 Task: Research Airbnb options in Akashi, Japan from 2nd November, 2023 to 9th November, 2023 for 5 adults. Place can be shared room with 2 bedrooms having 5 beds and 2 bathrooms. Property type can be flat. Amenities needed are: wifi, washing machine. Look for 5 properties as per requirement.
Action: Mouse moved to (557, 127)
Screenshot: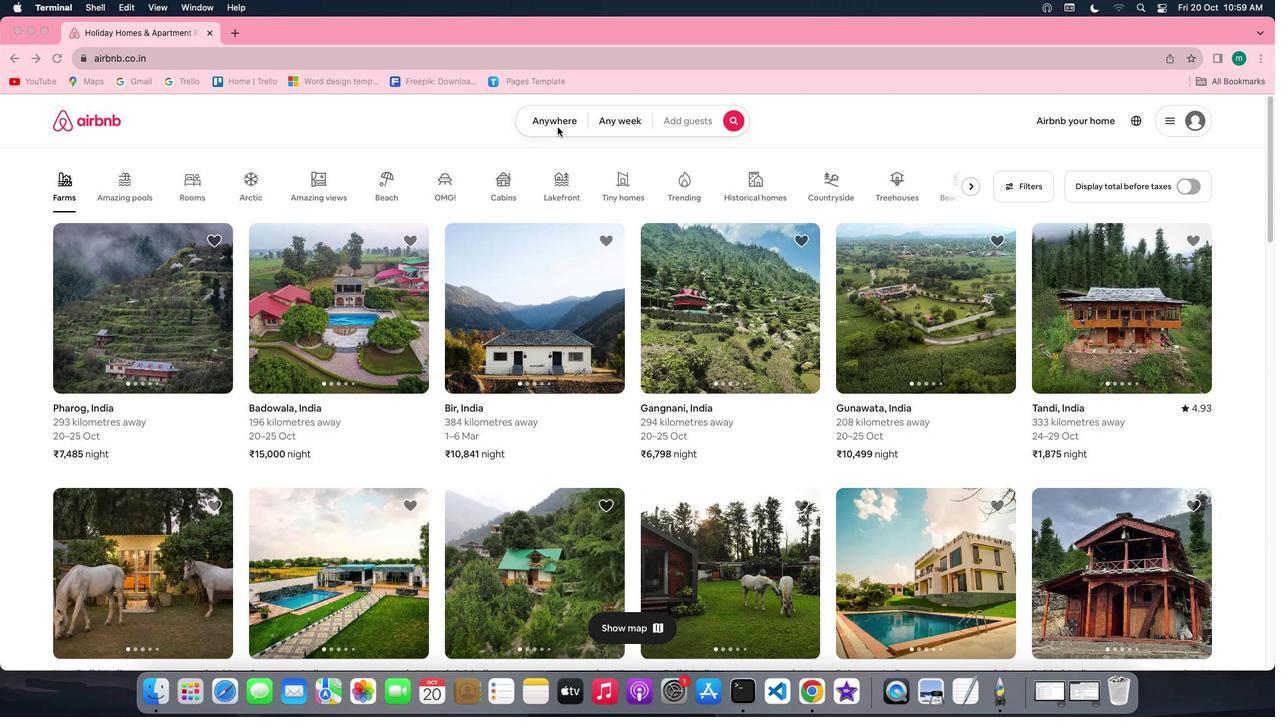 
Action: Mouse pressed left at (557, 127)
Screenshot: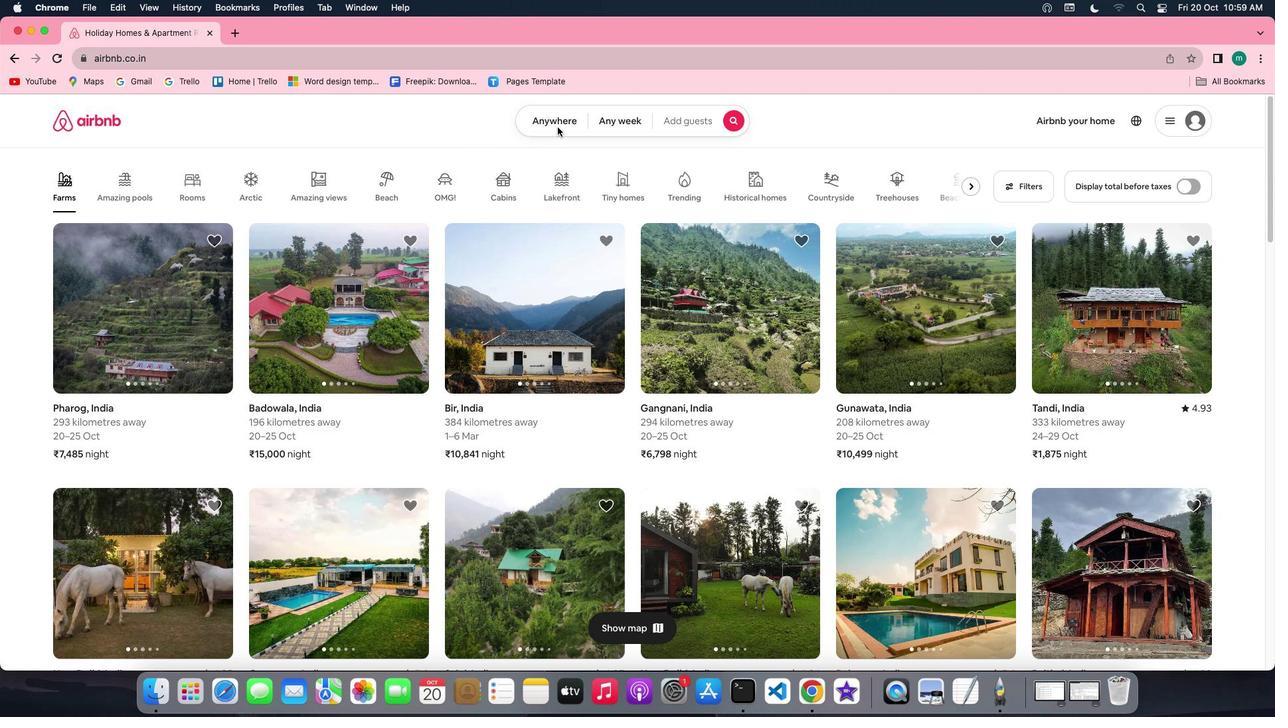 
Action: Mouse pressed left at (557, 127)
Screenshot: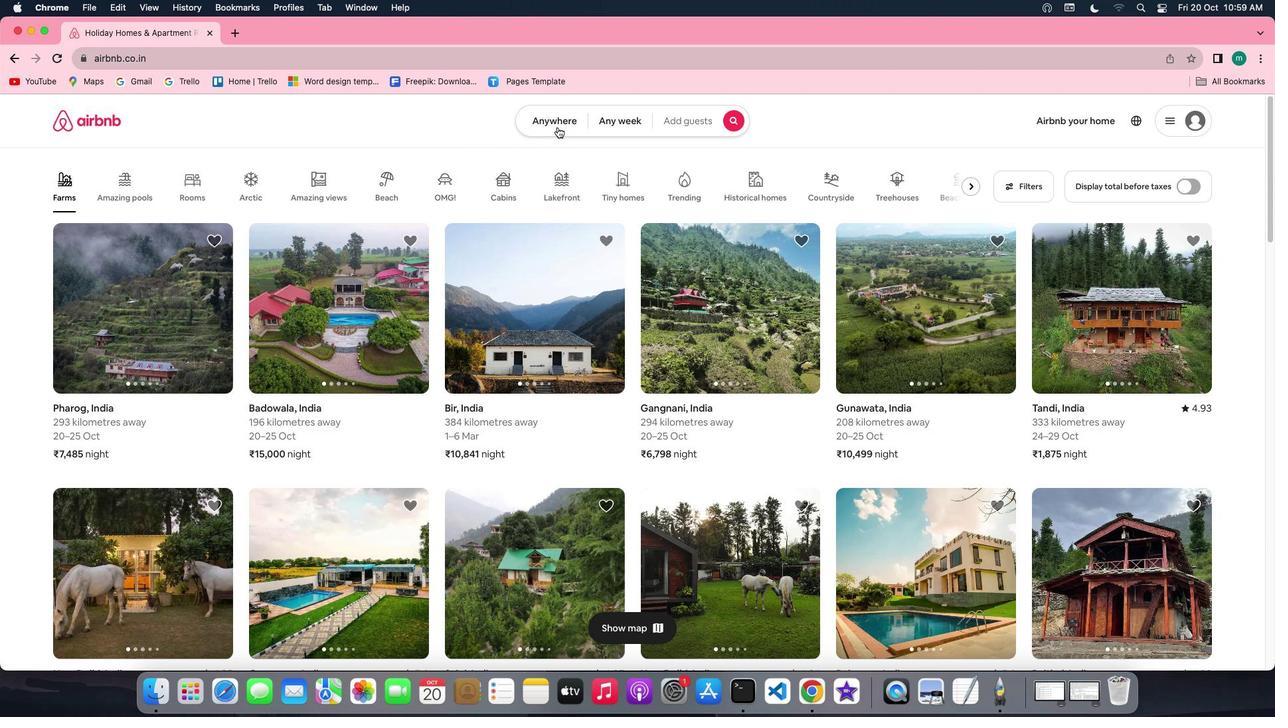 
Action: Mouse moved to (455, 177)
Screenshot: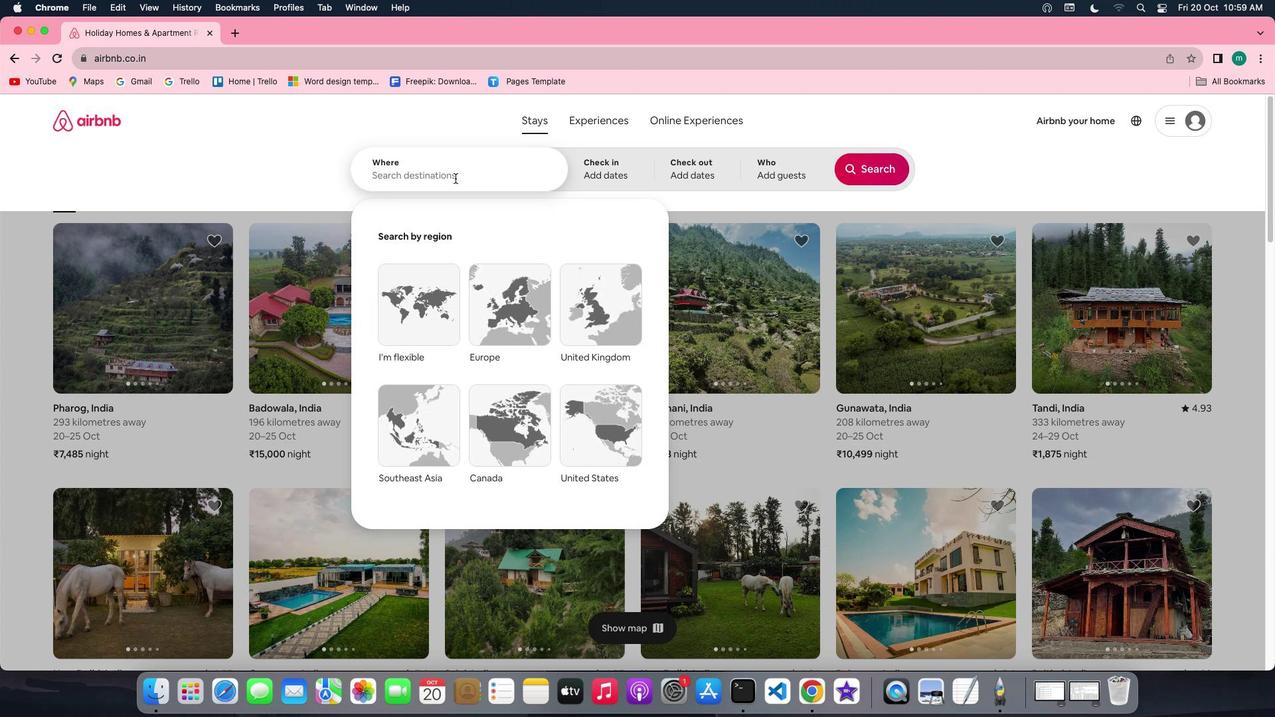 
Action: Mouse pressed left at (455, 177)
Screenshot: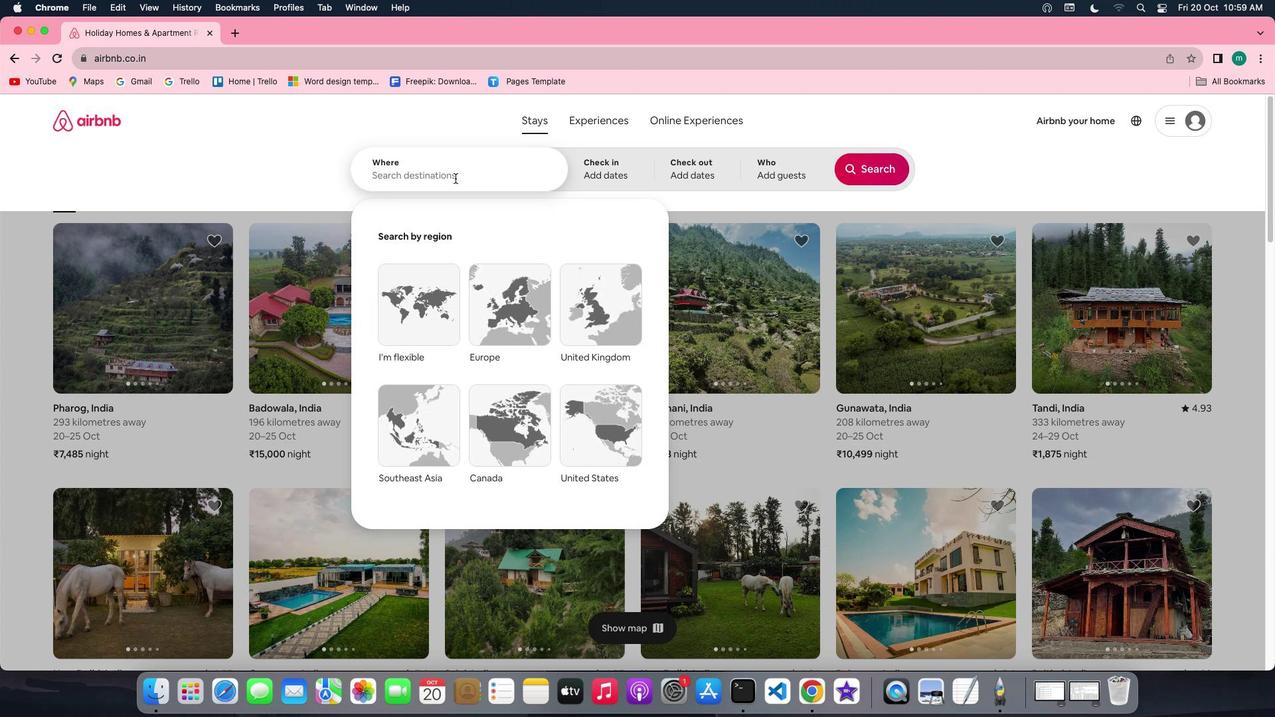 
Action: Key pressed Key.shift'A''k''a''s''h''i'','Key.shift'j''a''p''a''n'
Screenshot: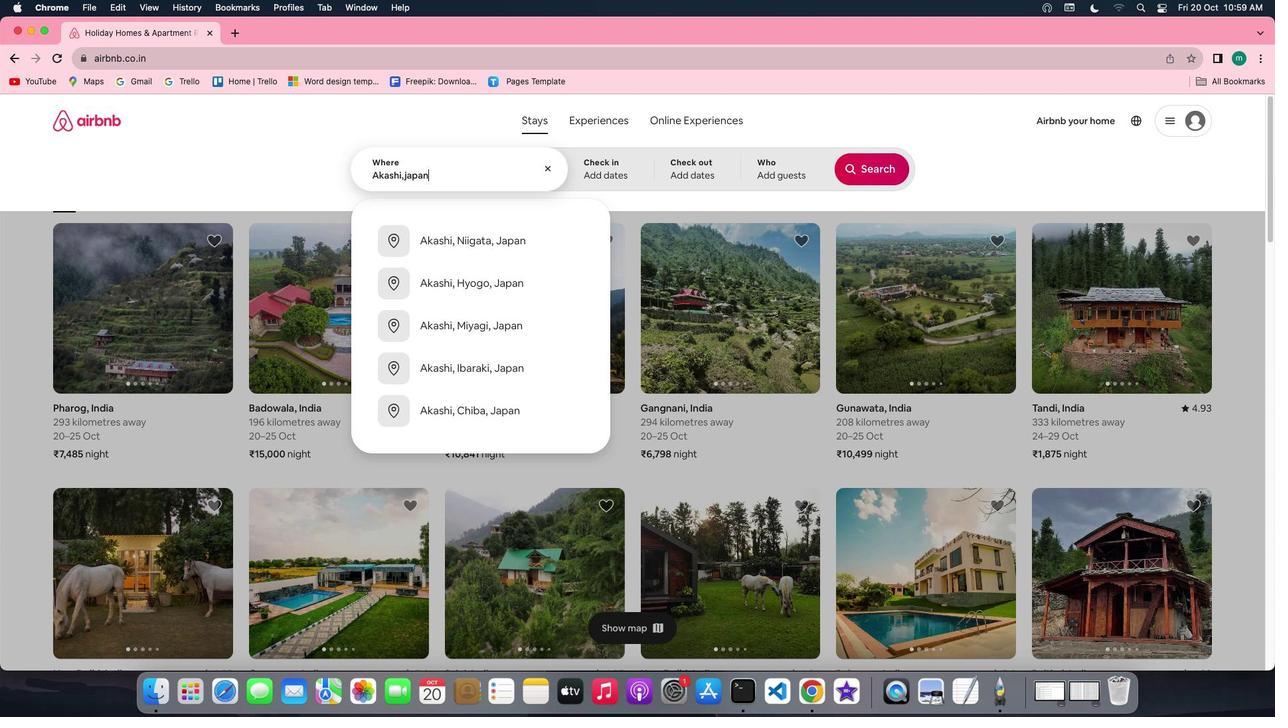 
Action: Mouse moved to (591, 175)
Screenshot: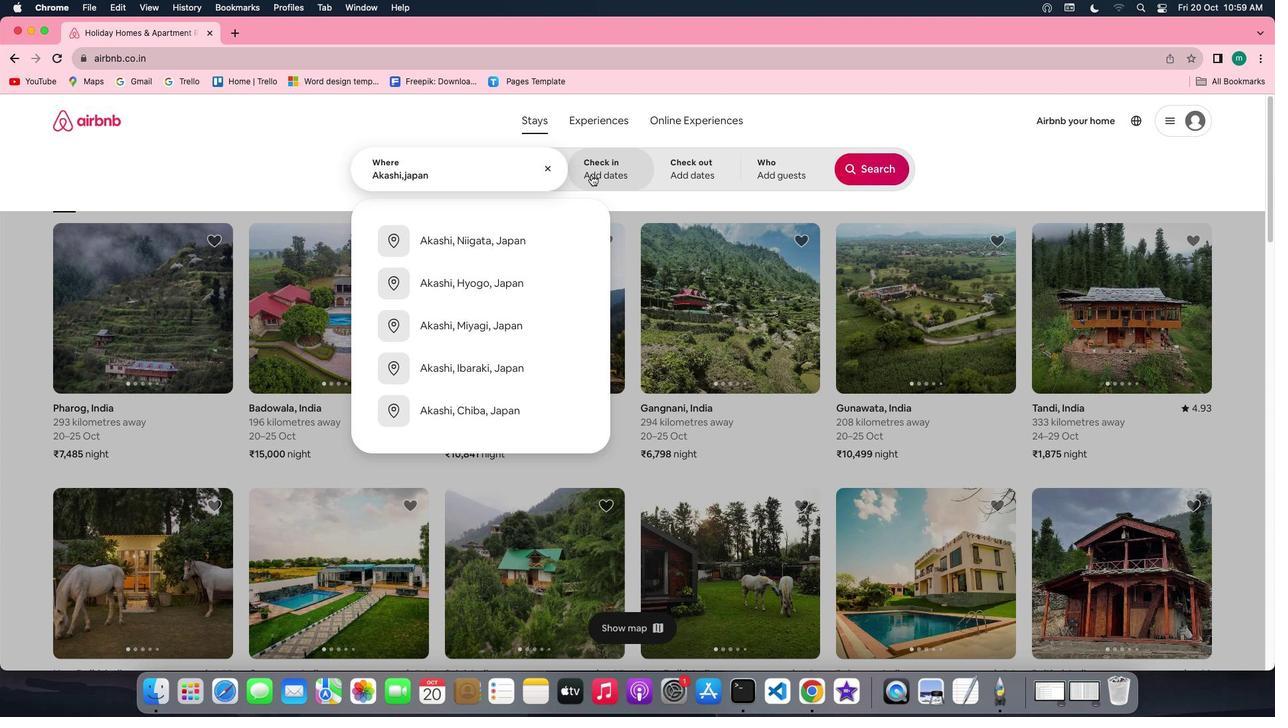 
Action: Mouse pressed left at (591, 175)
Screenshot: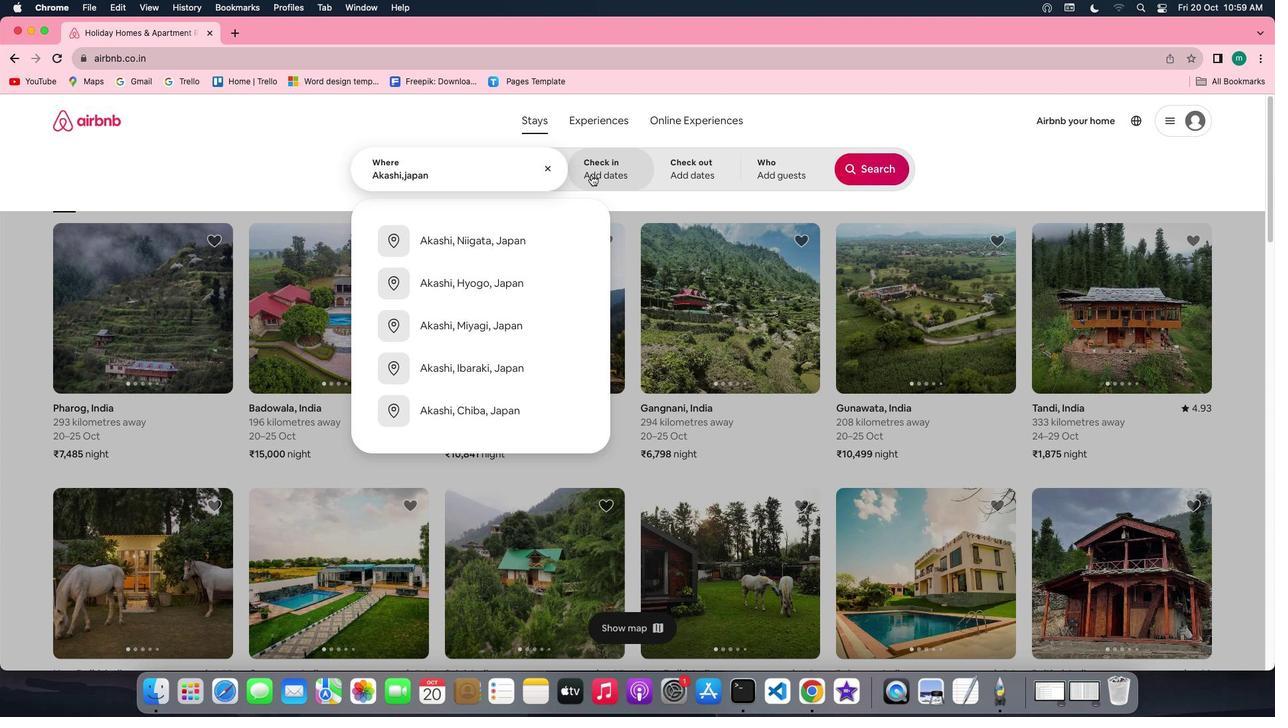 
Action: Mouse moved to (785, 322)
Screenshot: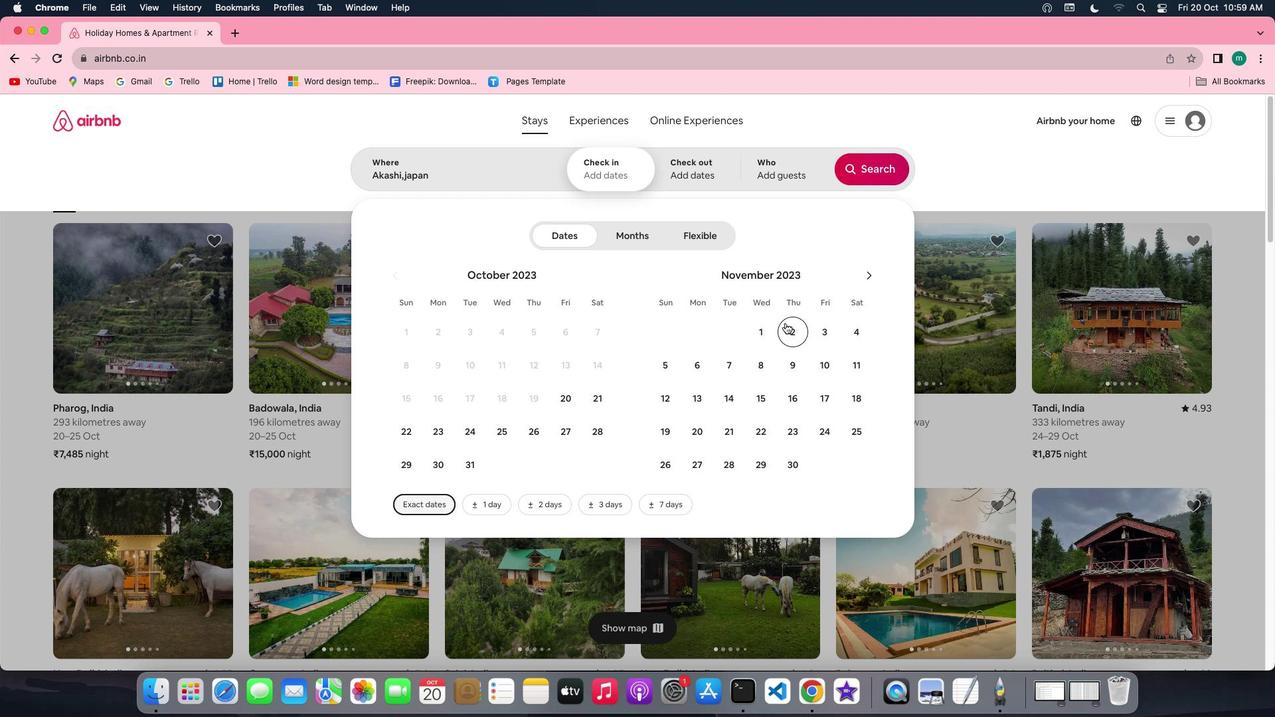 
Action: Mouse pressed left at (785, 322)
Screenshot: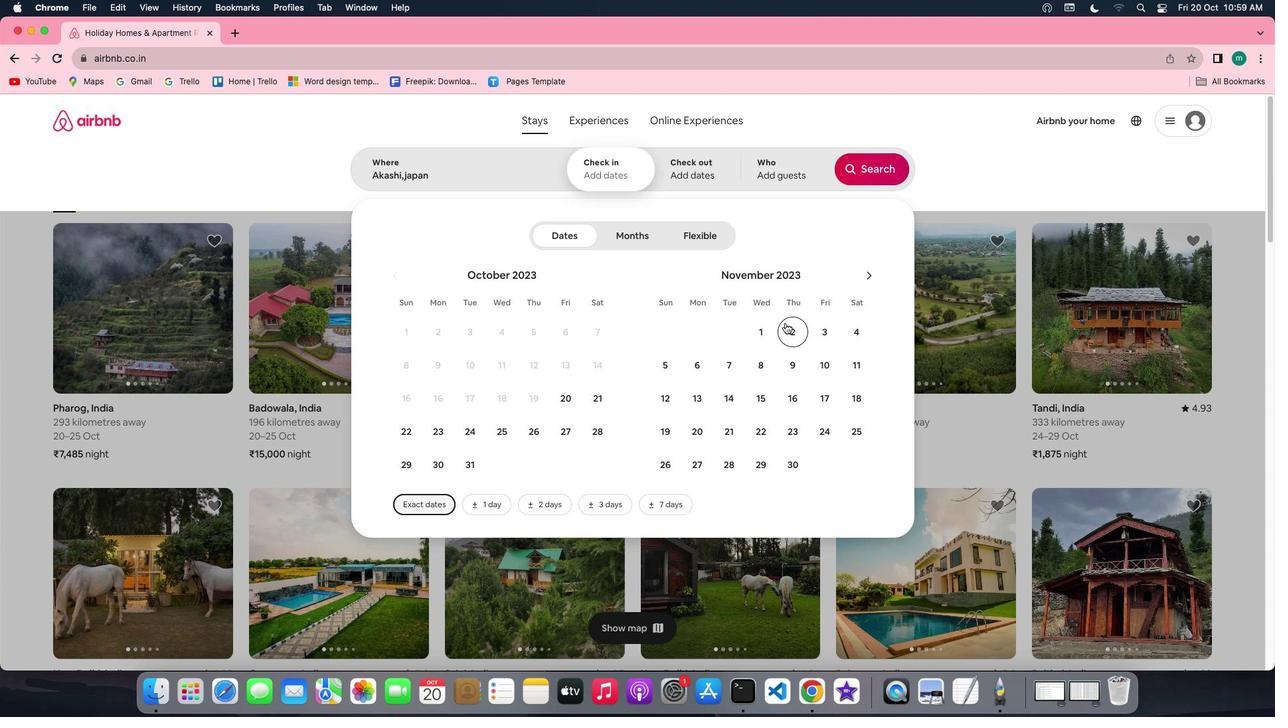 
Action: Mouse moved to (791, 361)
Screenshot: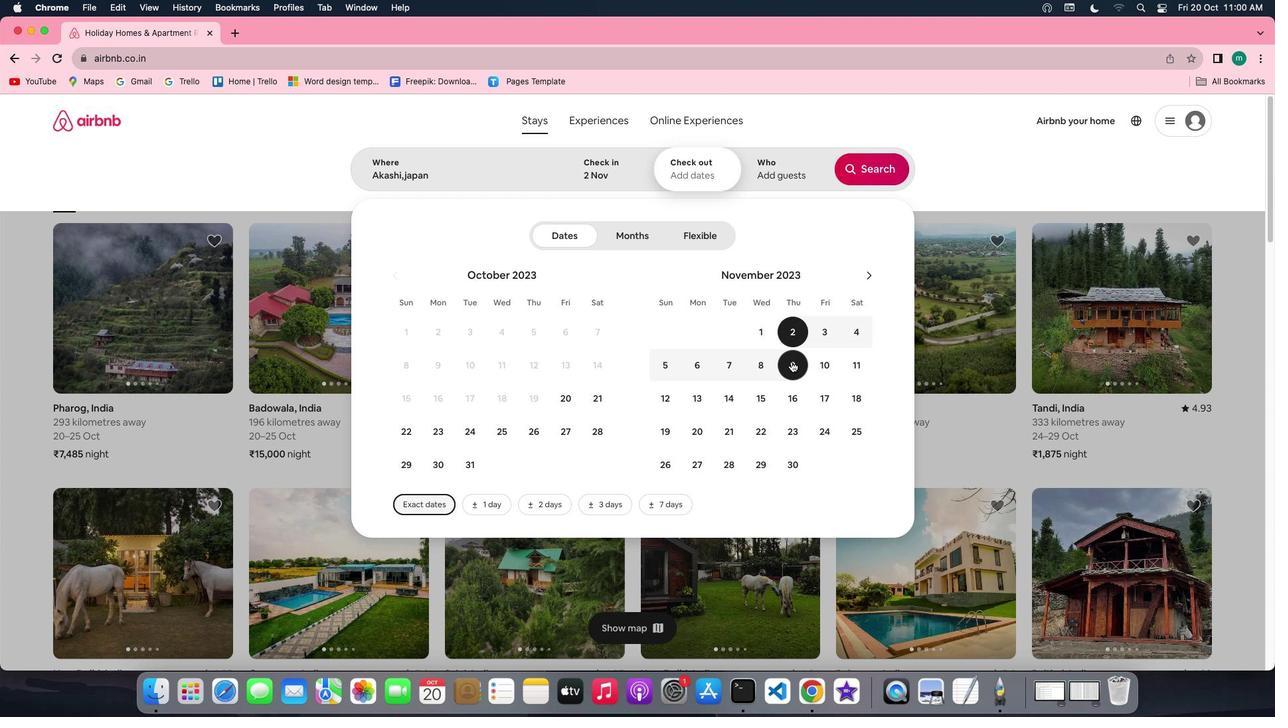 
Action: Mouse pressed left at (791, 361)
Screenshot: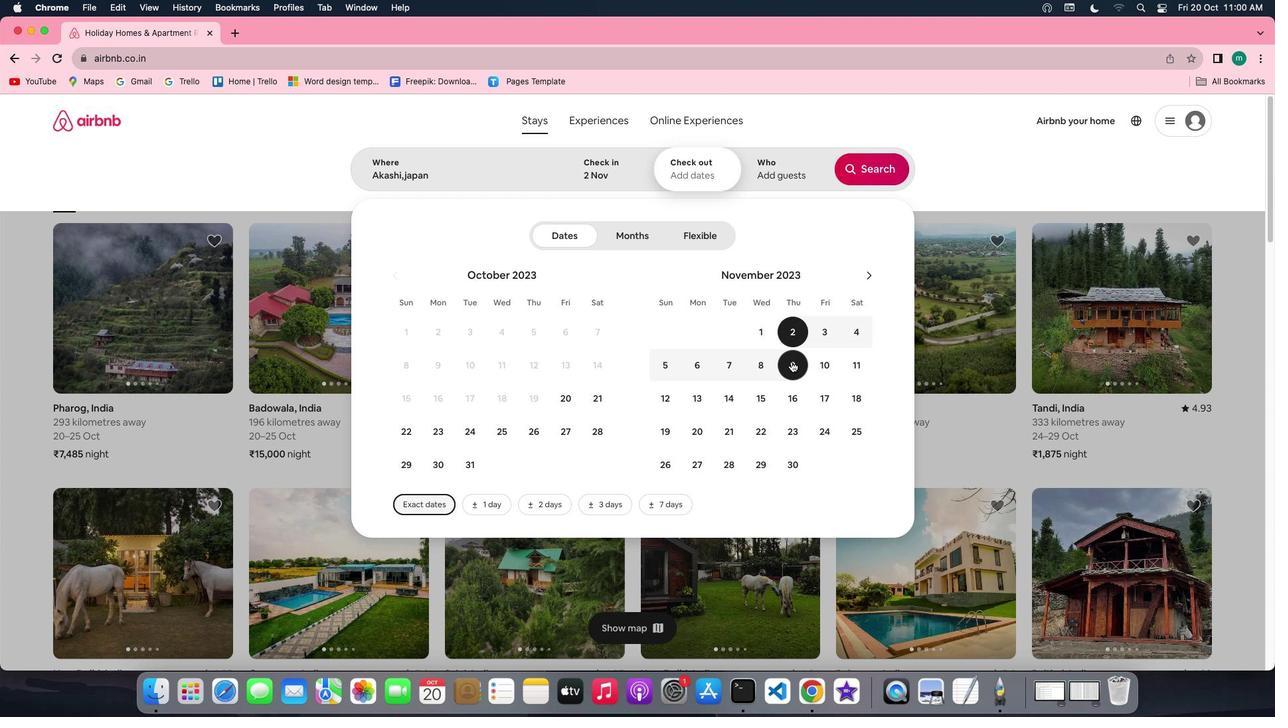 
Action: Mouse moved to (792, 177)
Screenshot: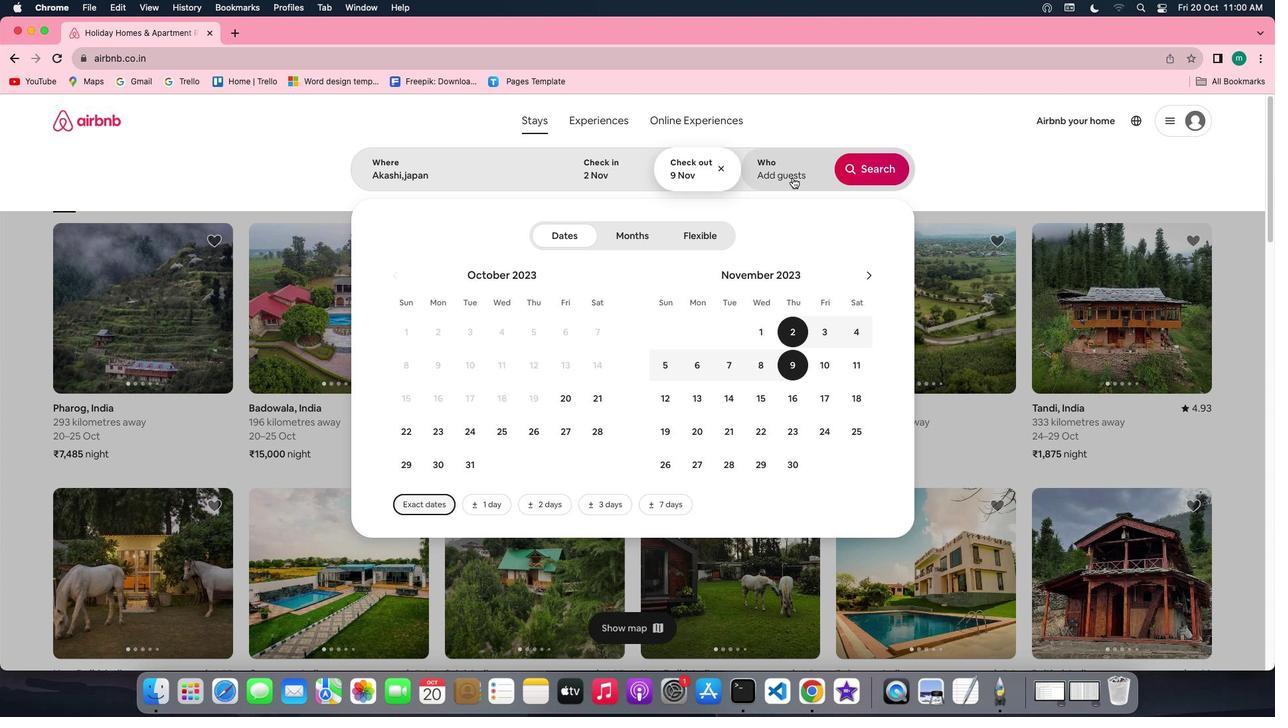 
Action: Mouse pressed left at (792, 177)
Screenshot: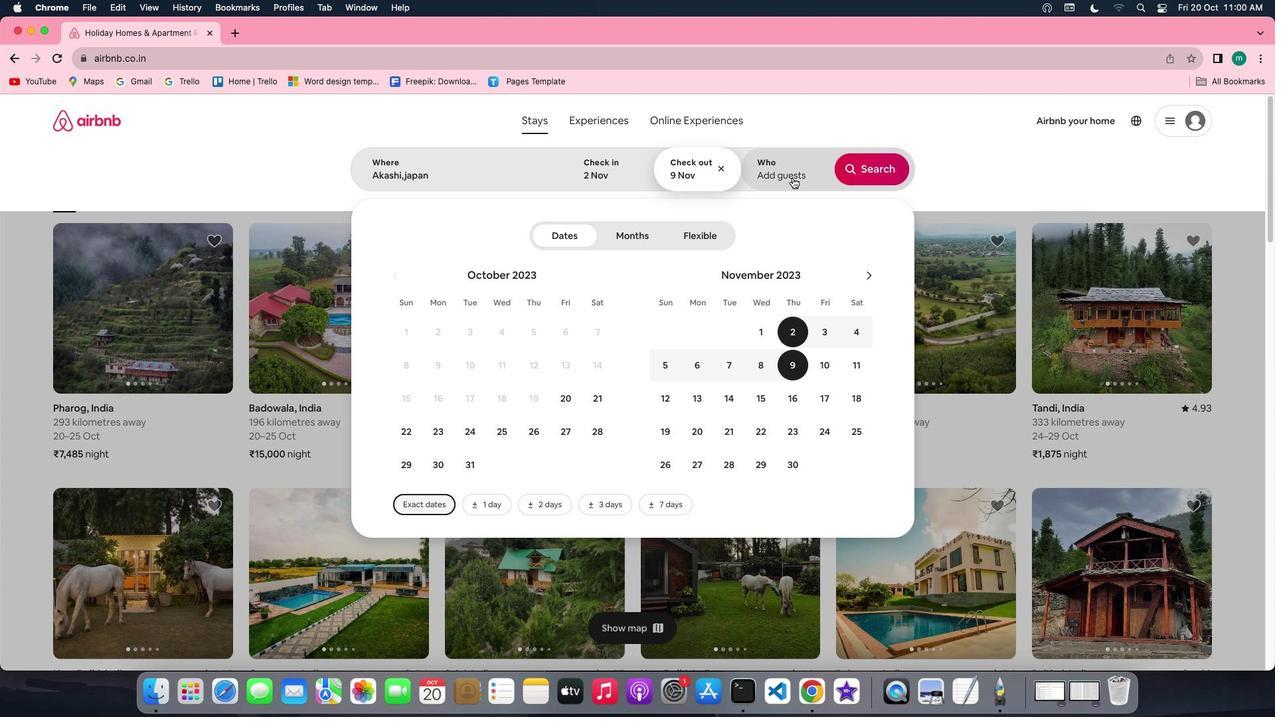 
Action: Mouse moved to (875, 237)
Screenshot: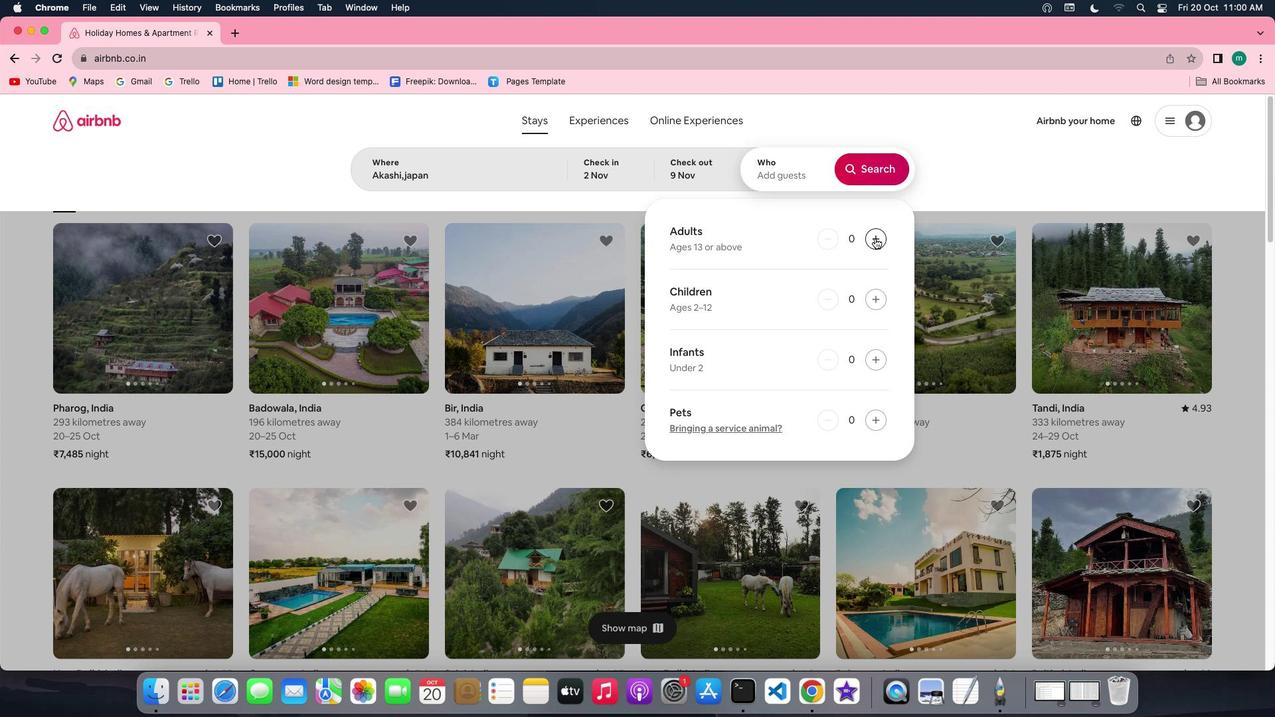 
Action: Mouse pressed left at (875, 237)
Screenshot: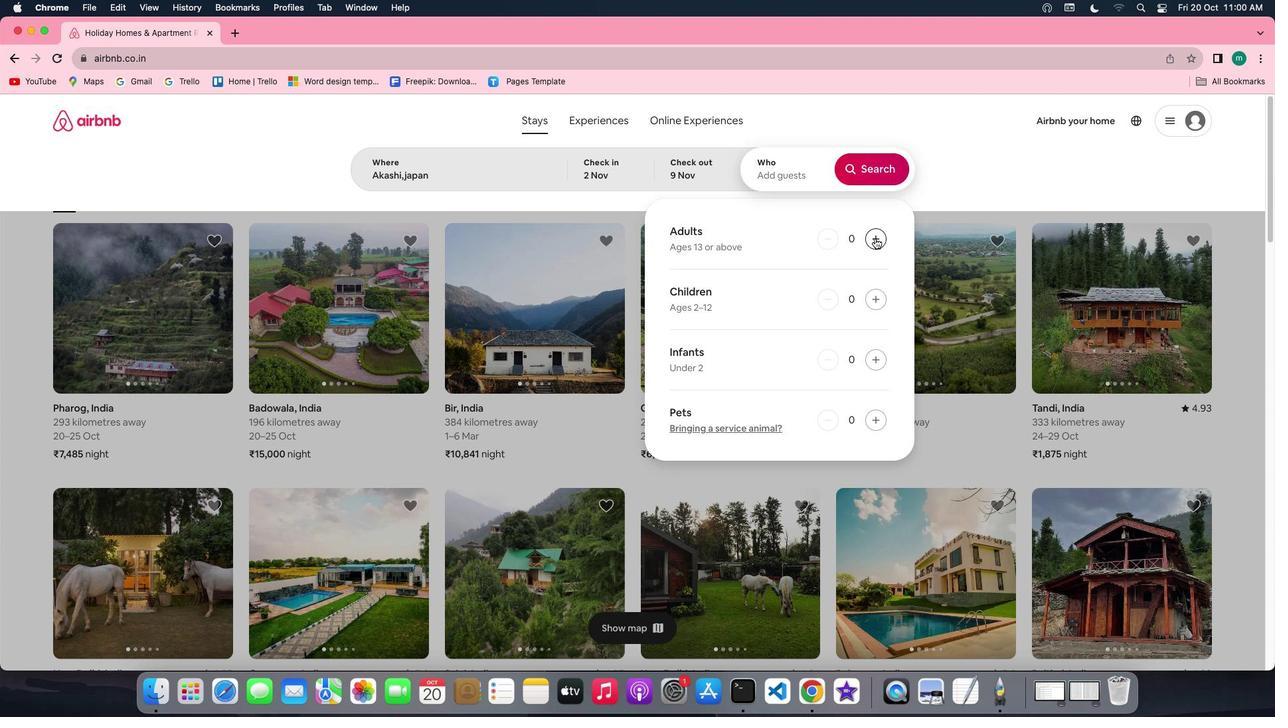 
Action: Mouse pressed left at (875, 237)
Screenshot: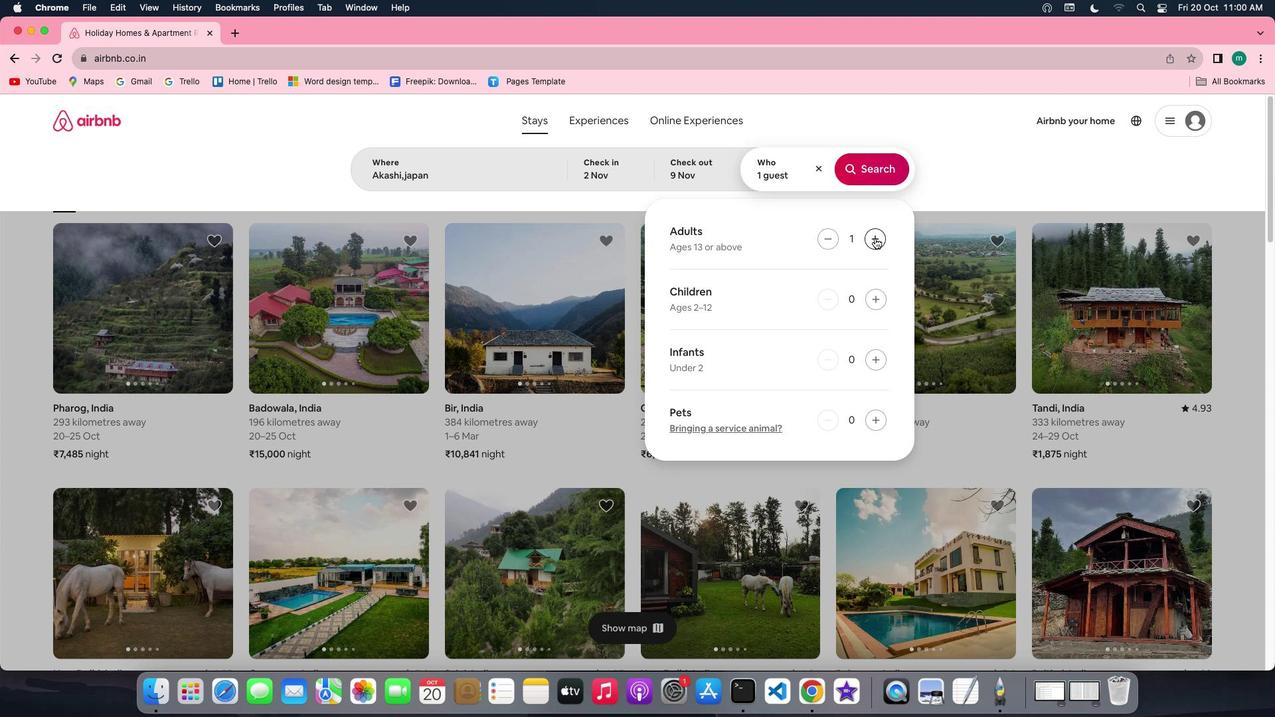 
Action: Mouse pressed left at (875, 237)
Screenshot: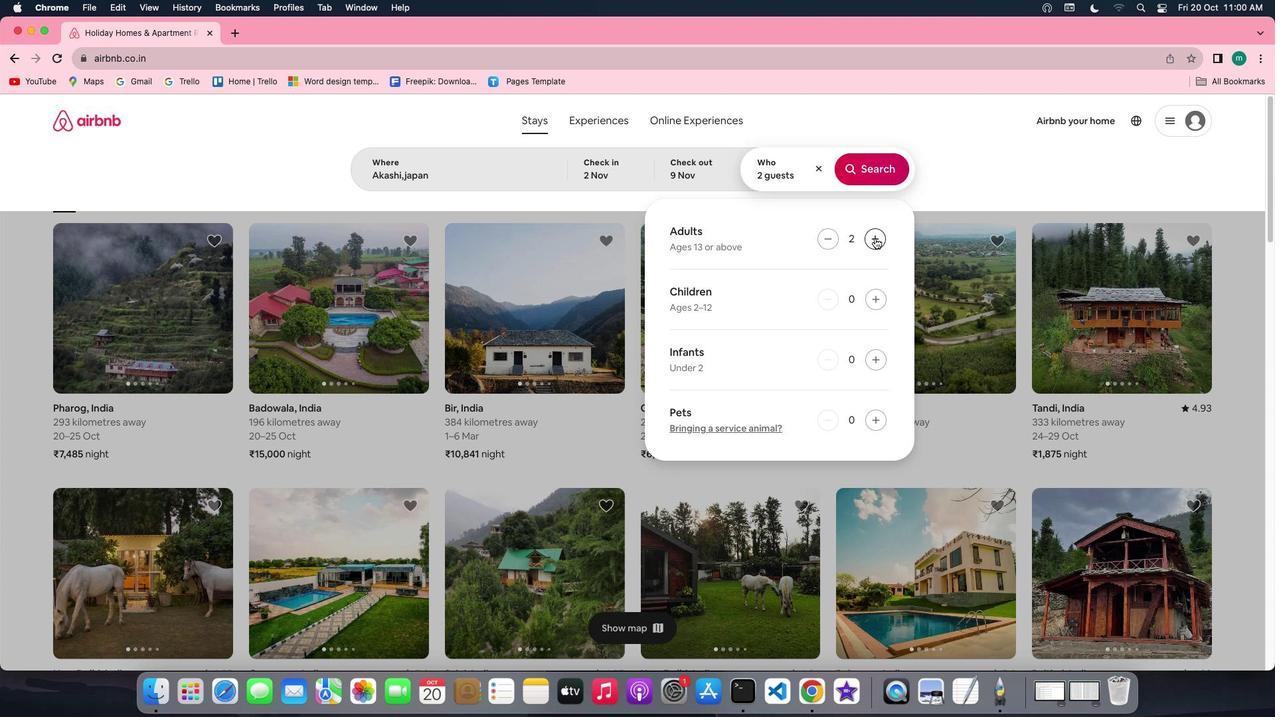 
Action: Mouse pressed left at (875, 237)
Screenshot: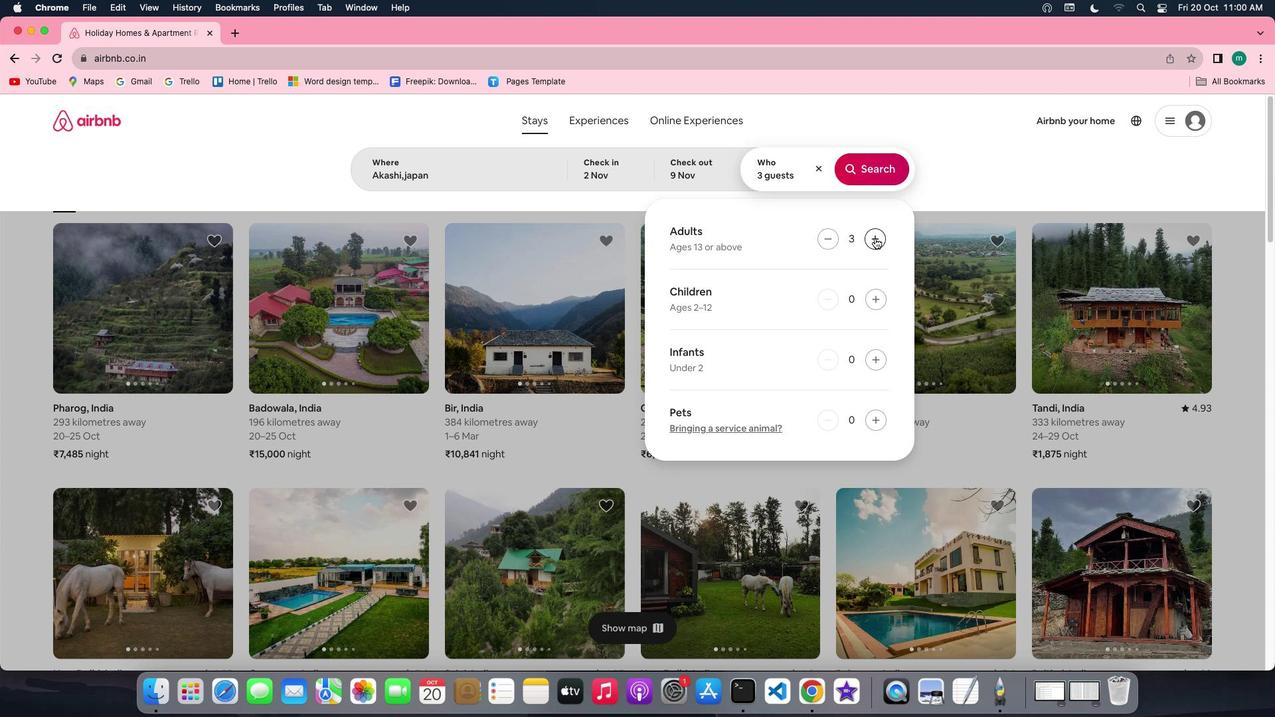 
Action: Mouse pressed left at (875, 237)
Screenshot: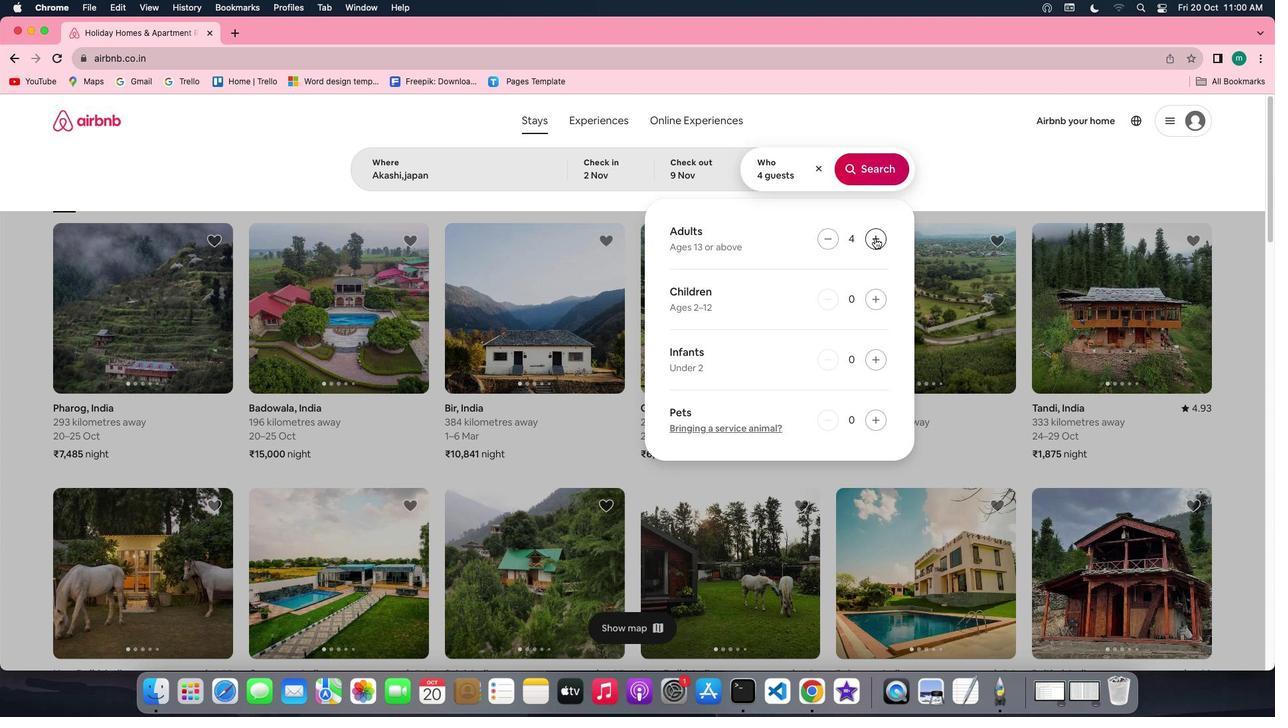 
Action: Mouse moved to (881, 183)
Screenshot: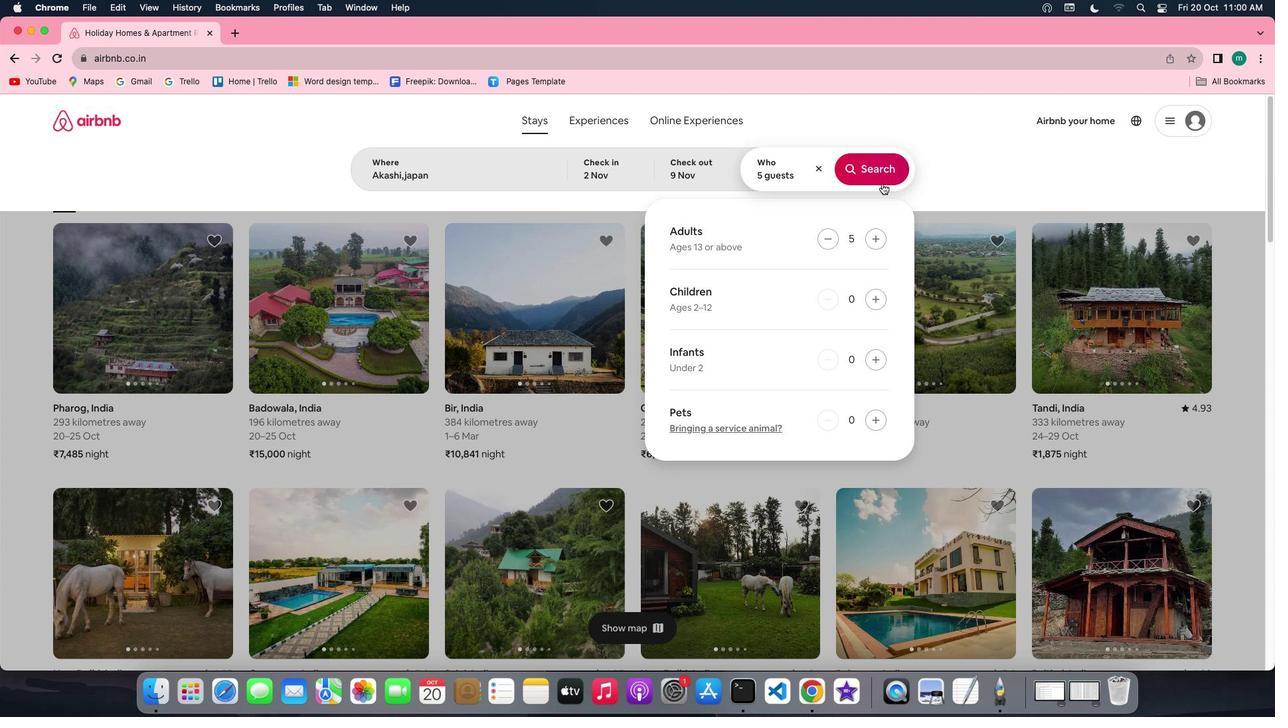 
Action: Mouse pressed left at (881, 183)
Screenshot: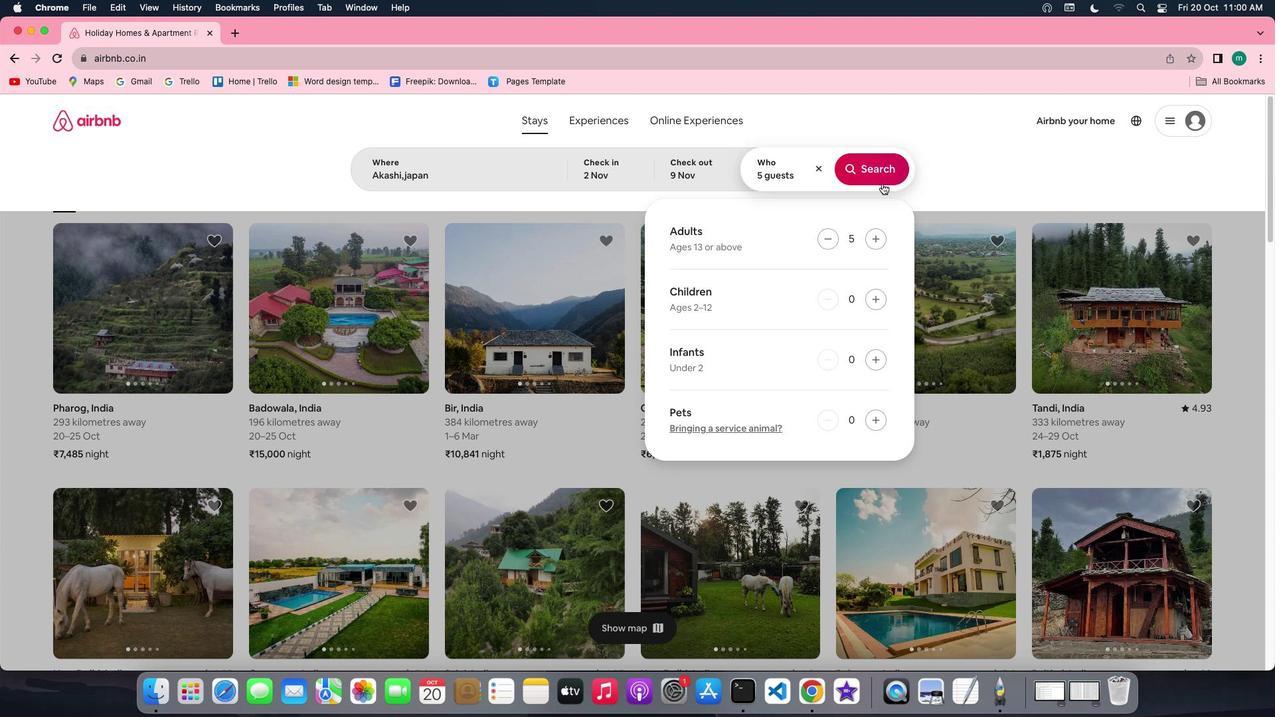
Action: Mouse moved to (1062, 174)
Screenshot: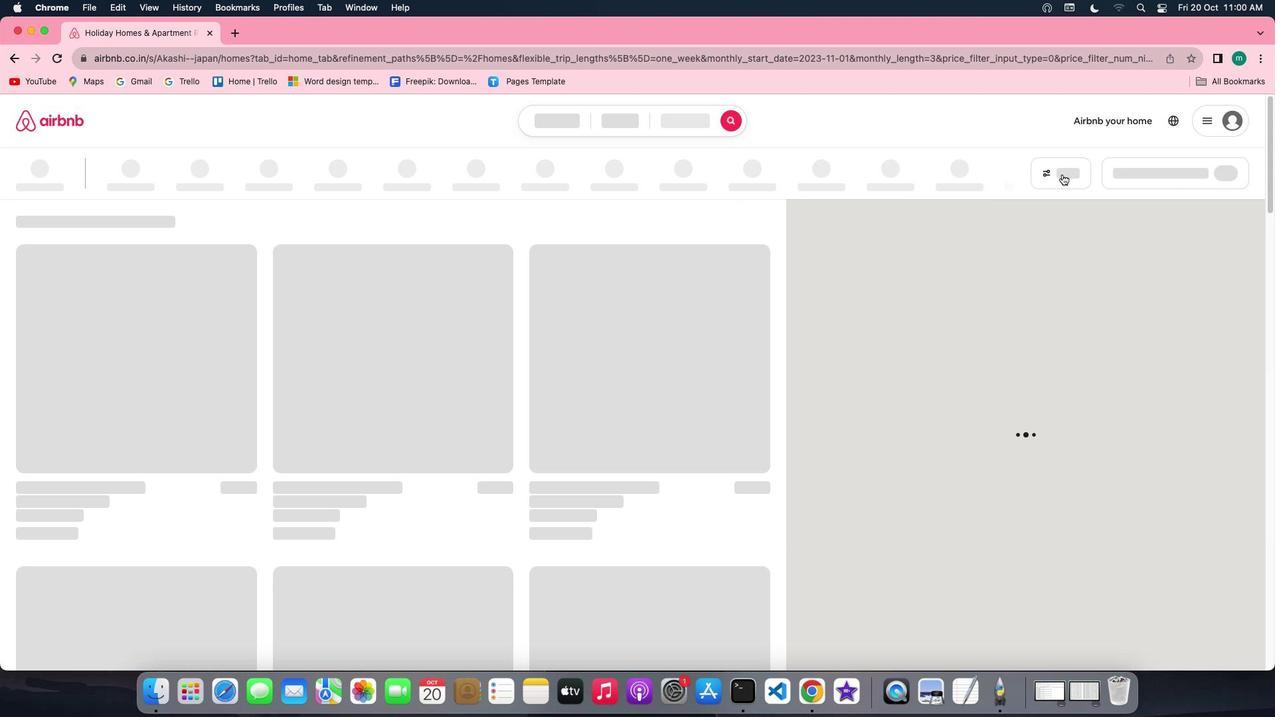 
Action: Mouse pressed left at (1062, 174)
Screenshot: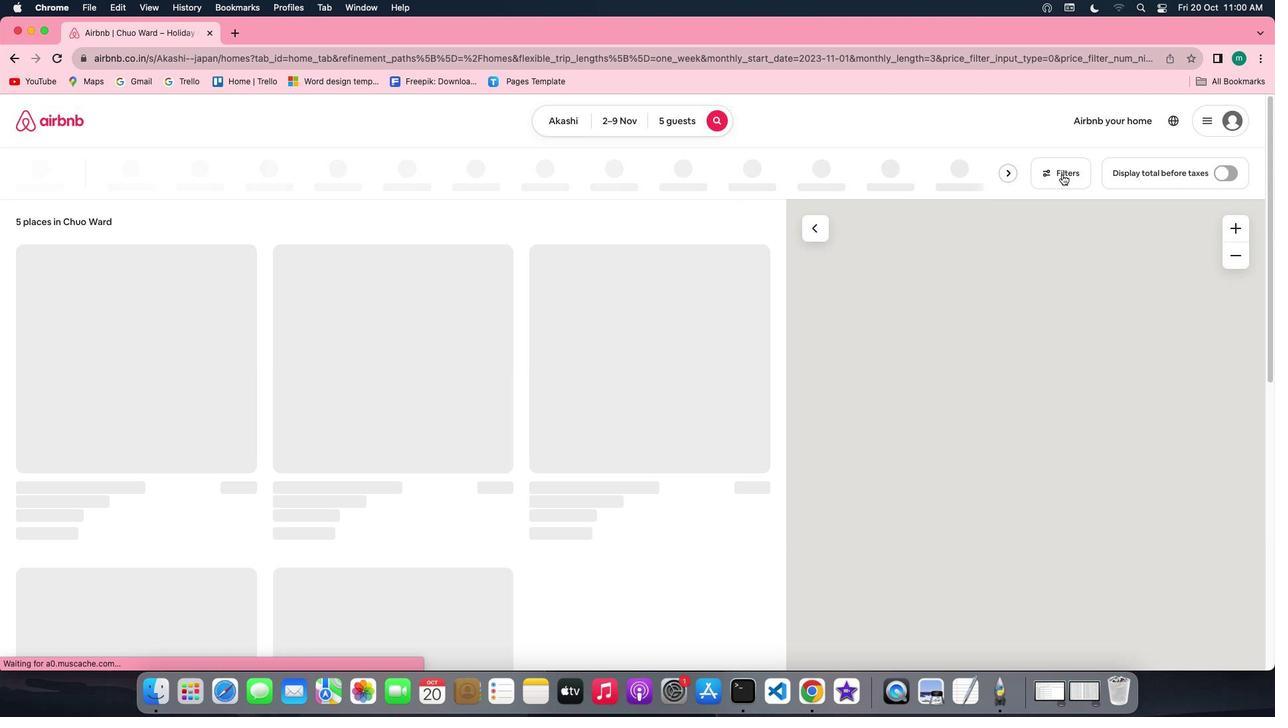 
Action: Mouse moved to (559, 353)
Screenshot: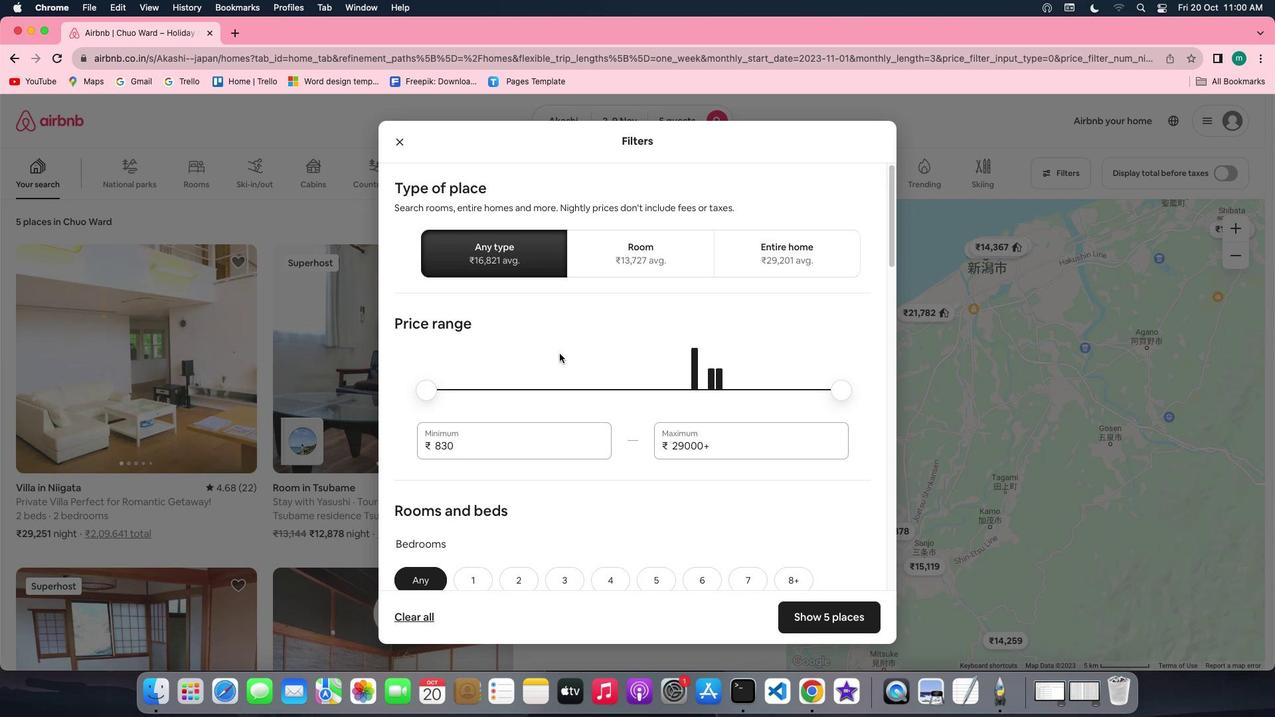 
Action: Mouse scrolled (559, 353) with delta (0, 0)
Screenshot: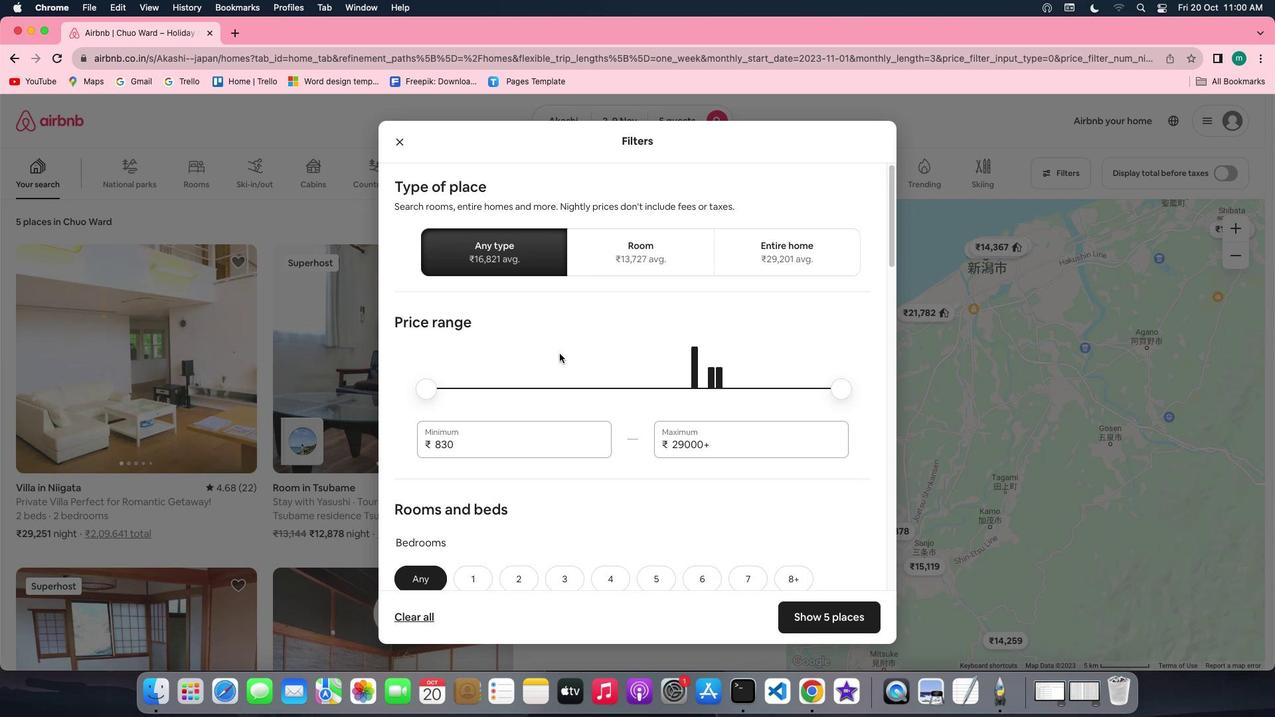 
Action: Mouse scrolled (559, 353) with delta (0, 0)
Screenshot: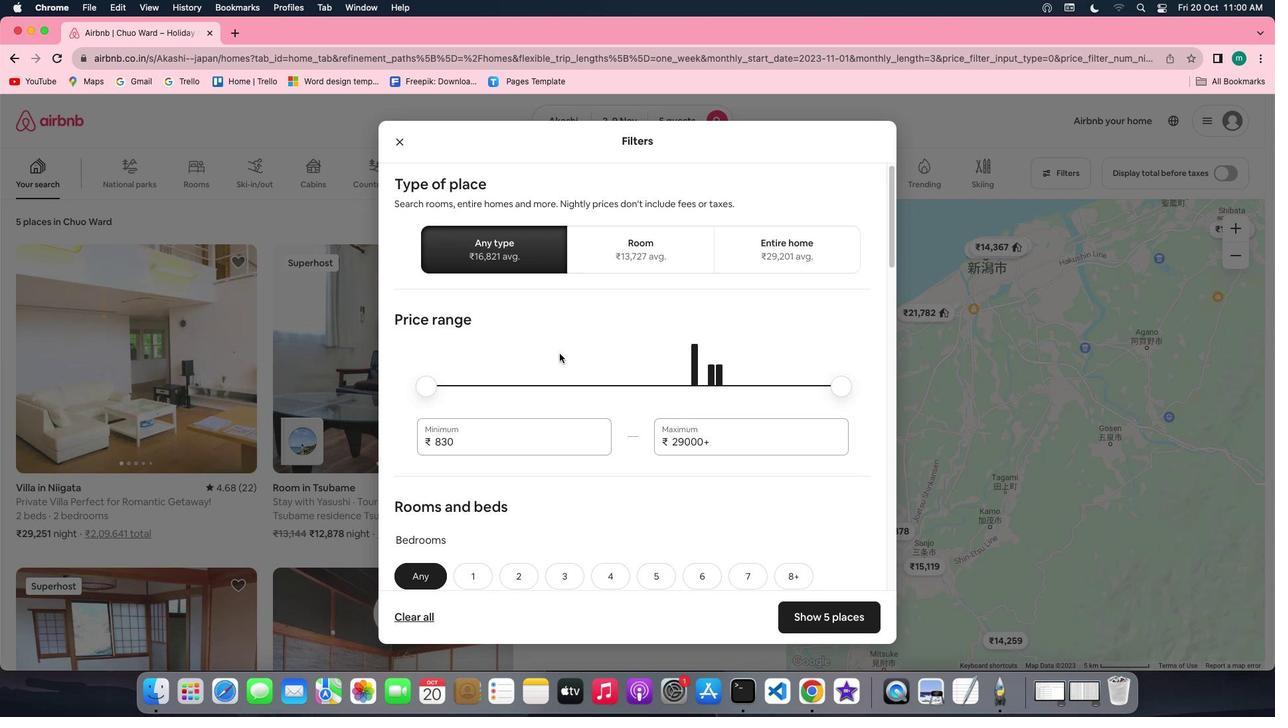 
Action: Mouse scrolled (559, 353) with delta (0, 0)
Screenshot: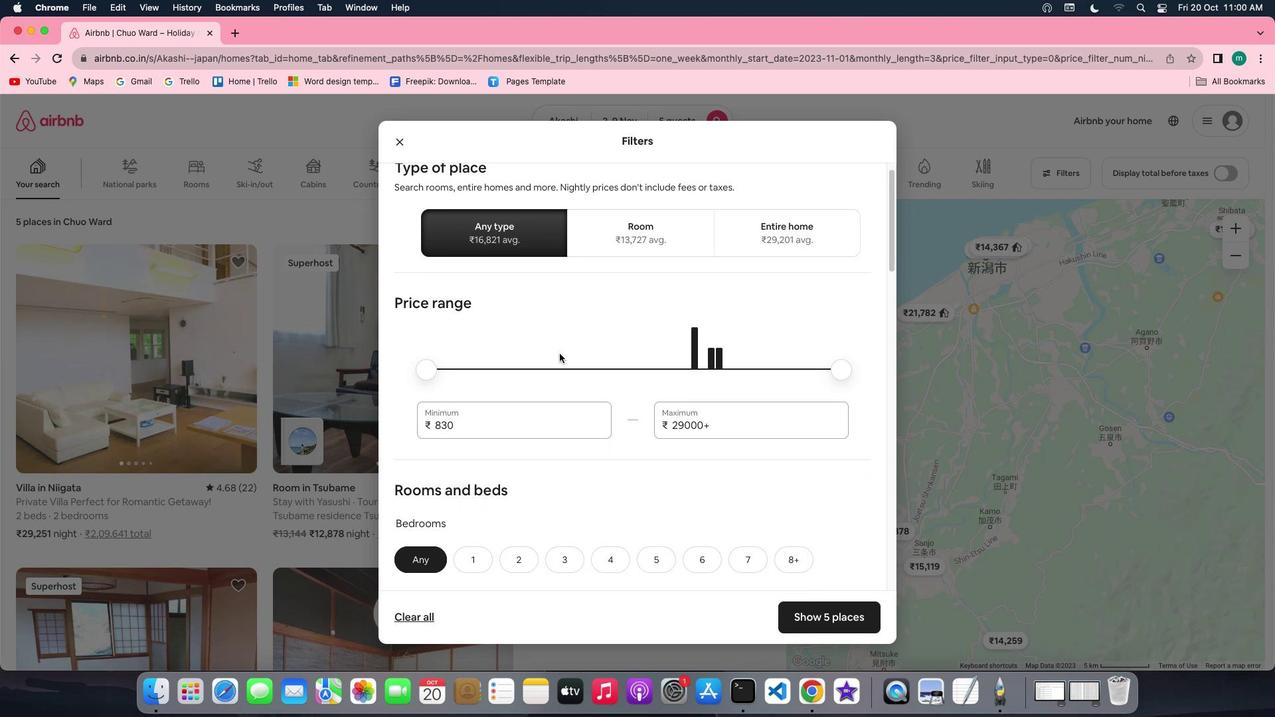 
Action: Mouse scrolled (559, 353) with delta (0, 0)
Screenshot: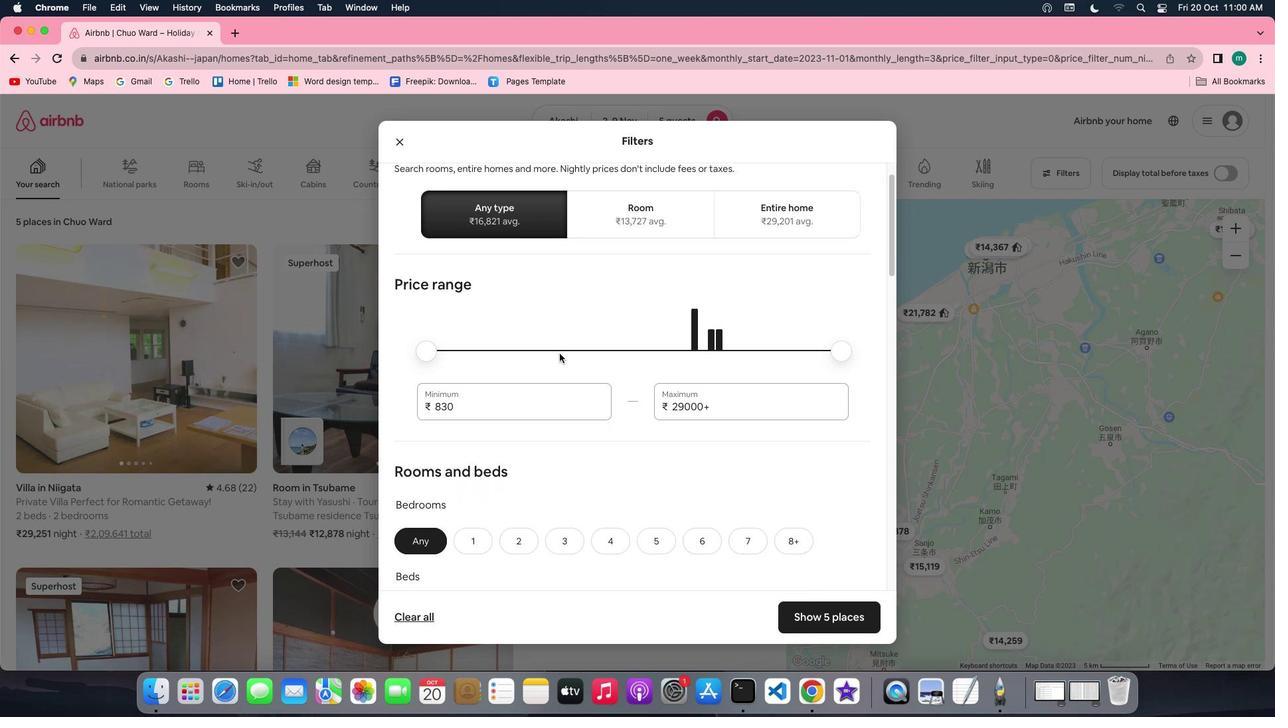 
Action: Mouse scrolled (559, 353) with delta (0, 0)
Screenshot: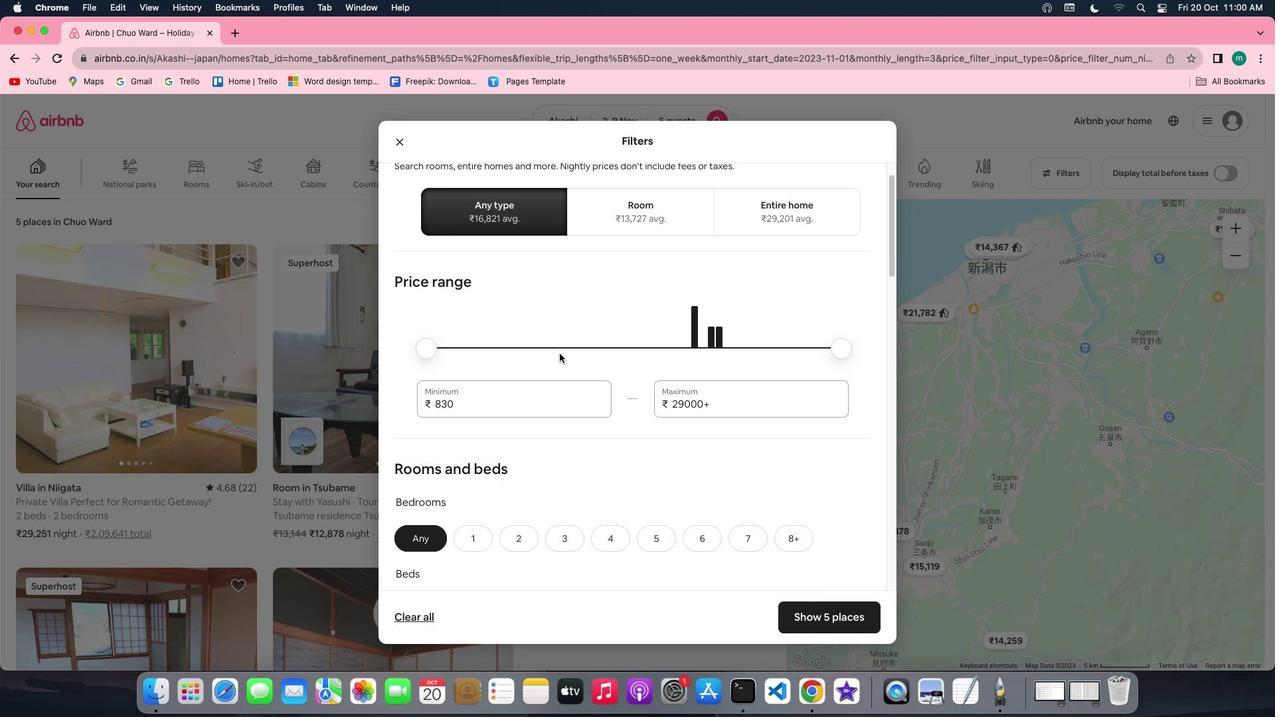 
Action: Mouse scrolled (559, 353) with delta (0, 0)
Screenshot: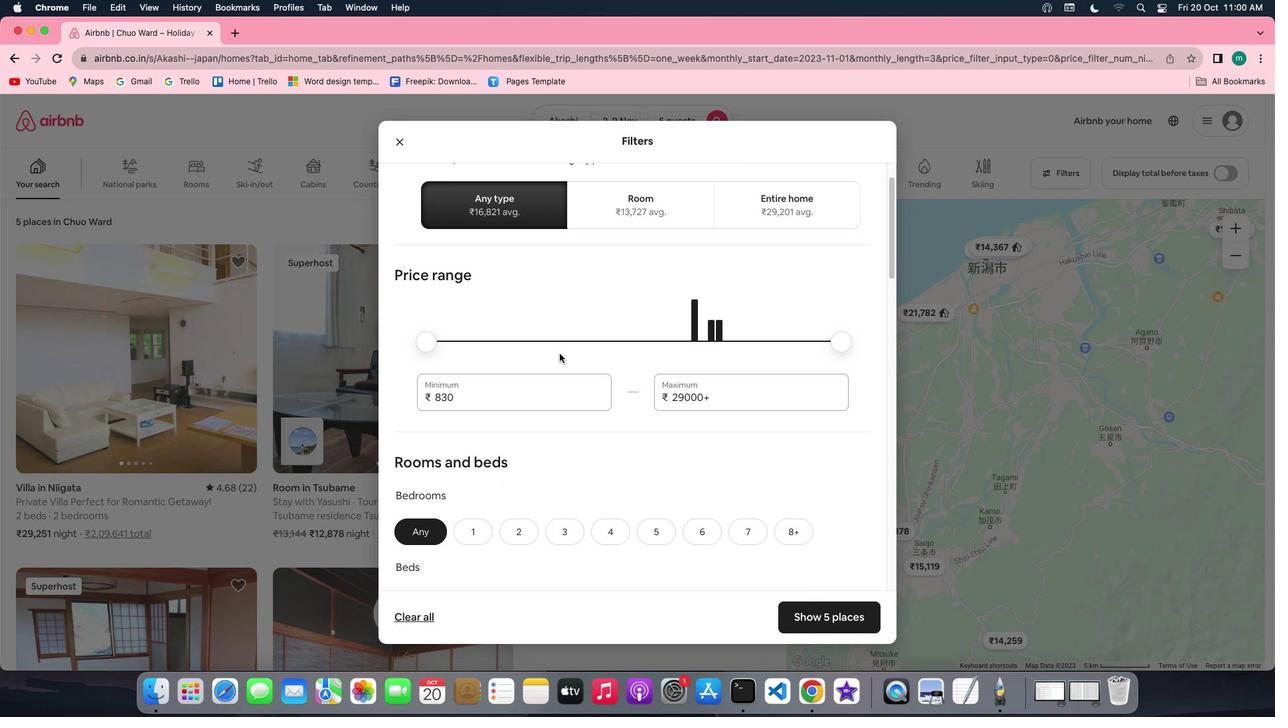 
Action: Mouse scrolled (559, 353) with delta (0, 0)
Screenshot: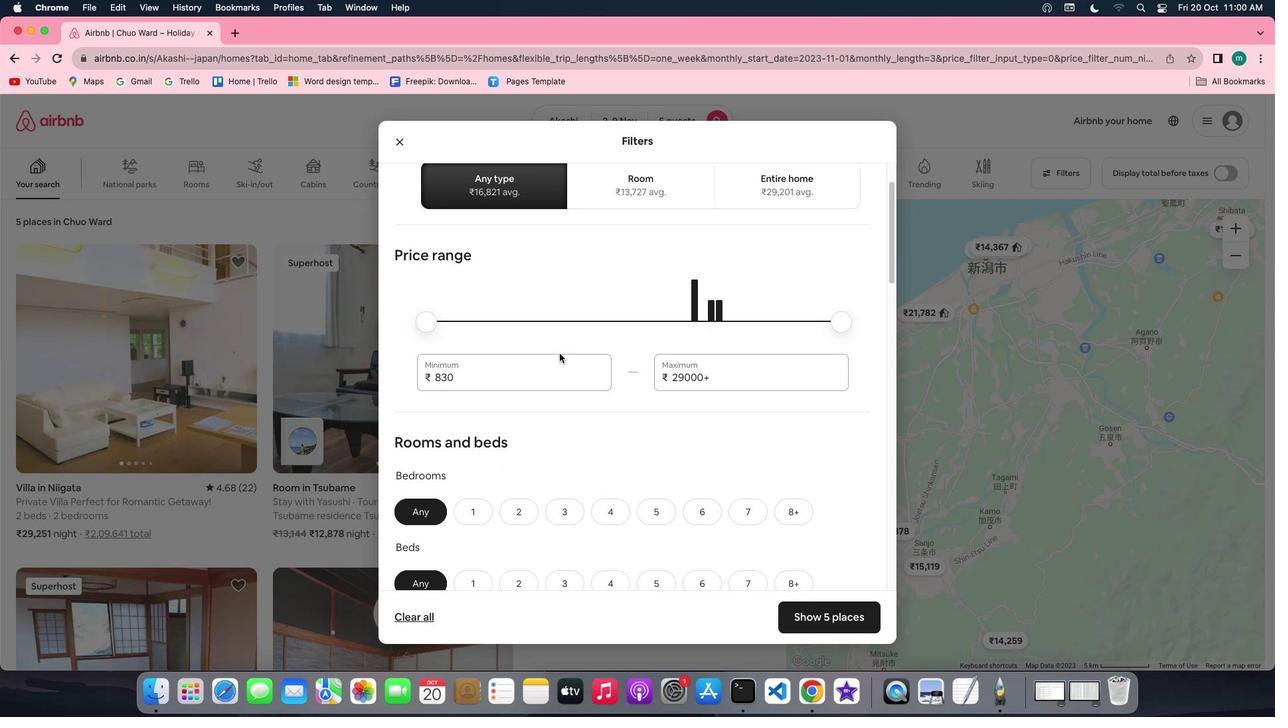 
Action: Mouse scrolled (559, 353) with delta (0, 0)
Screenshot: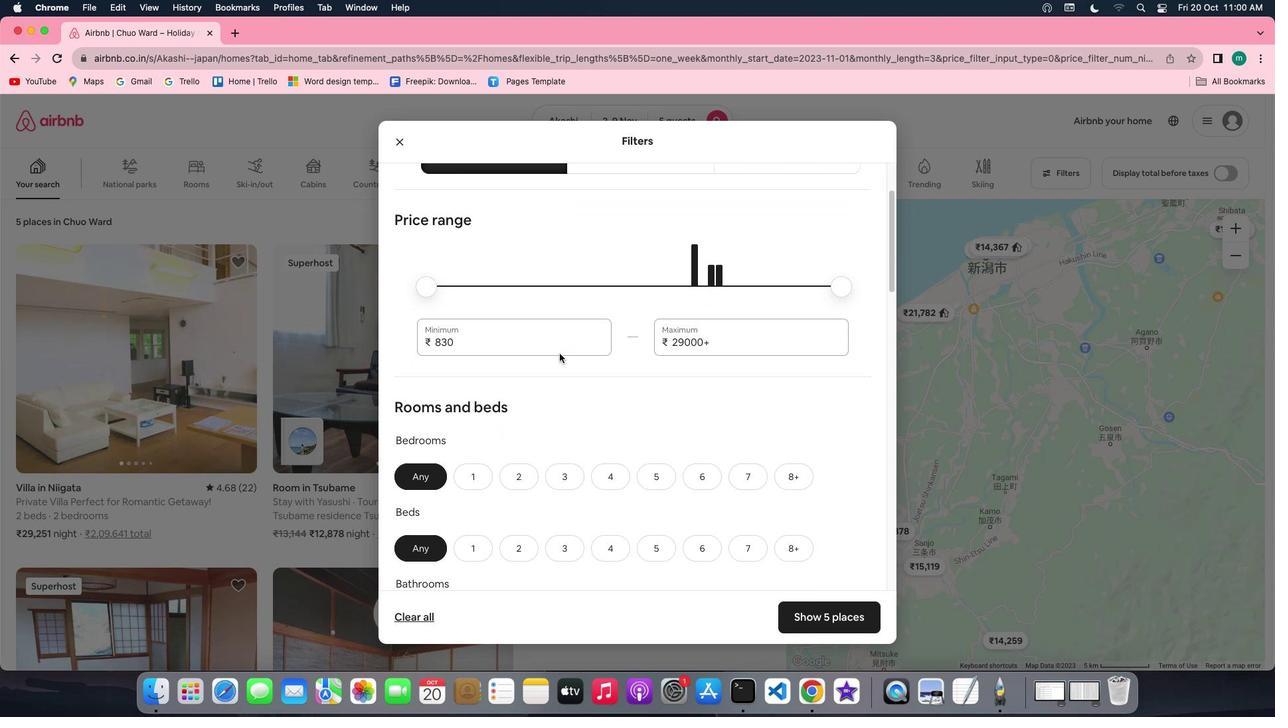 
Action: Mouse scrolled (559, 353) with delta (0, 0)
Screenshot: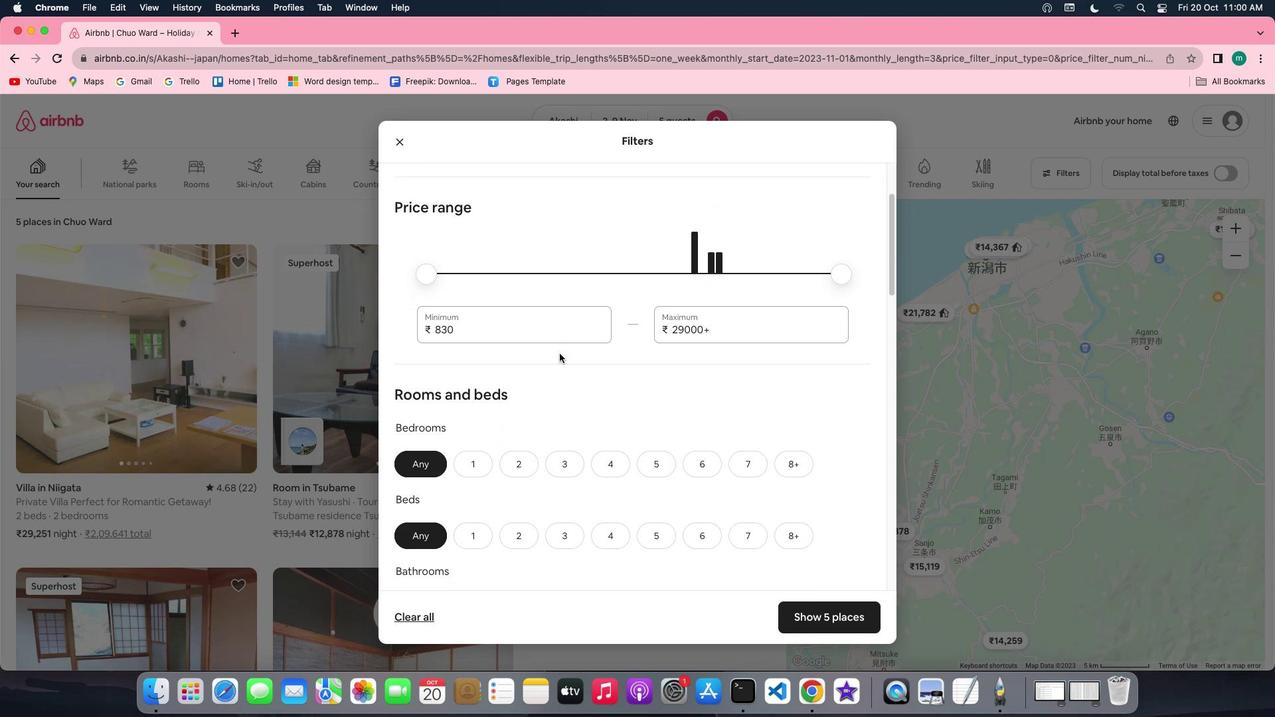 
Action: Mouse scrolled (559, 353) with delta (0, 0)
Screenshot: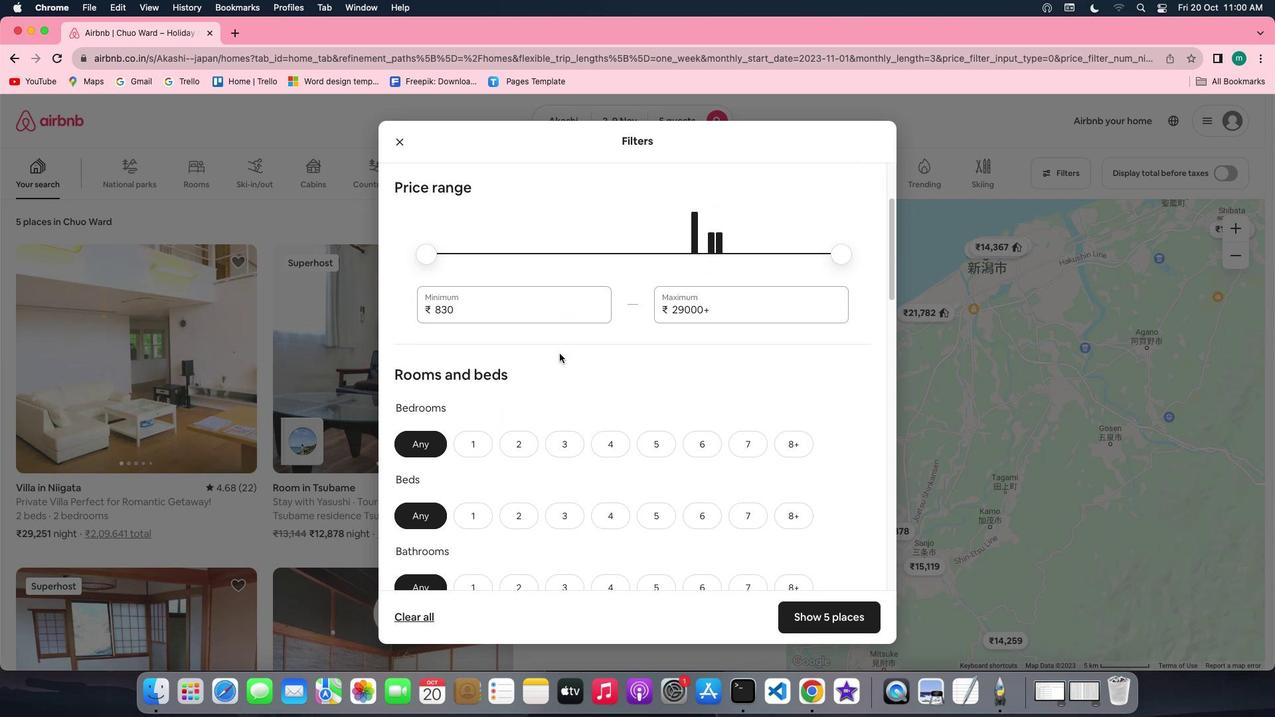 
Action: Mouse scrolled (559, 353) with delta (0, 0)
Screenshot: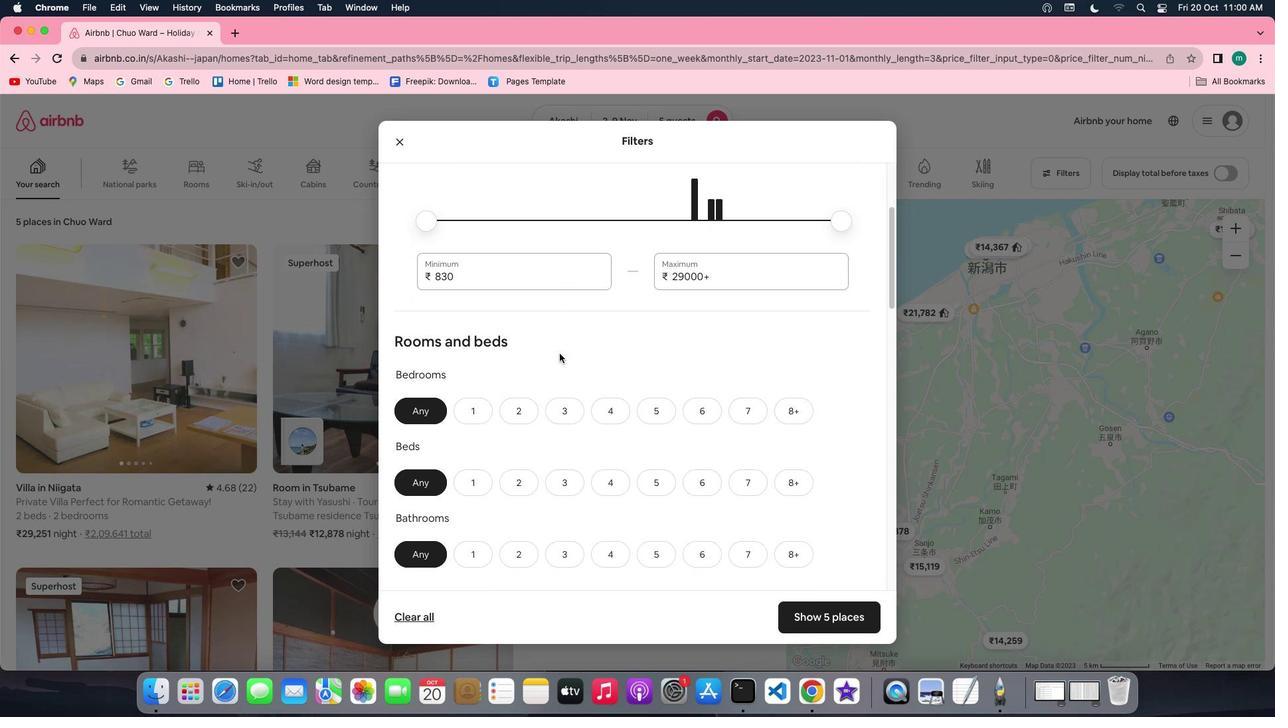 
Action: Mouse moved to (528, 409)
Screenshot: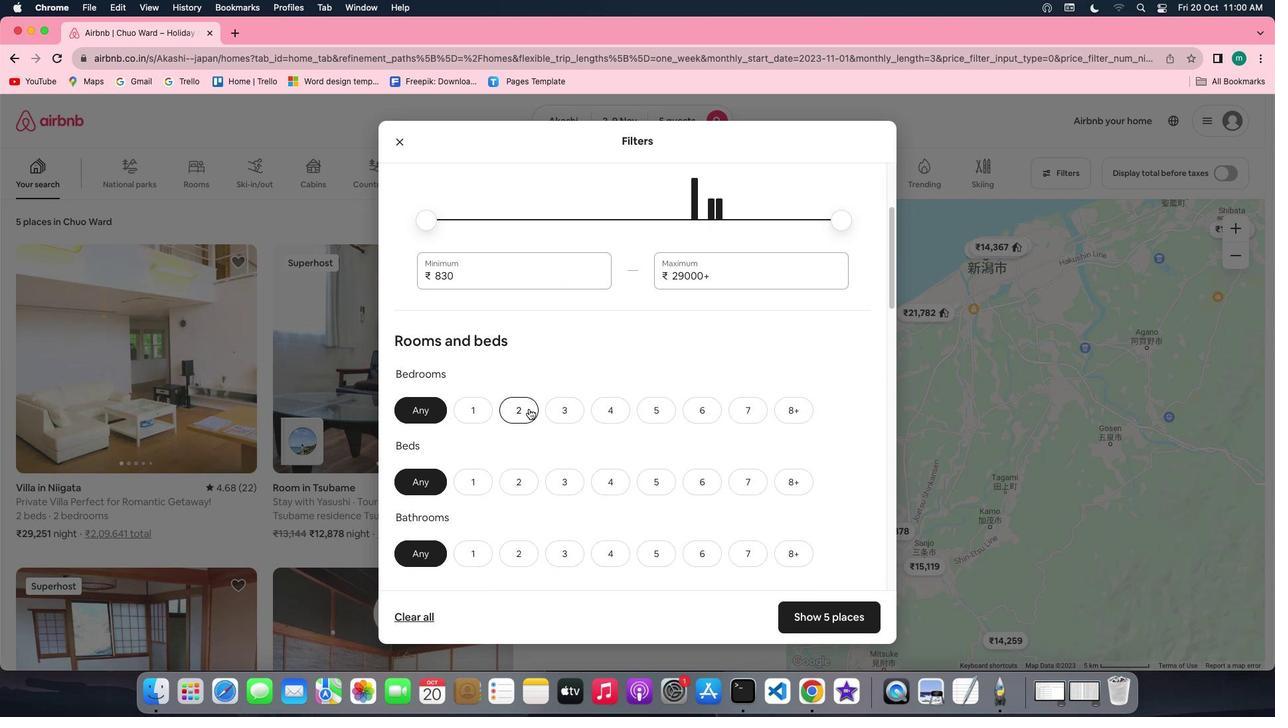 
Action: Mouse pressed left at (528, 409)
Screenshot: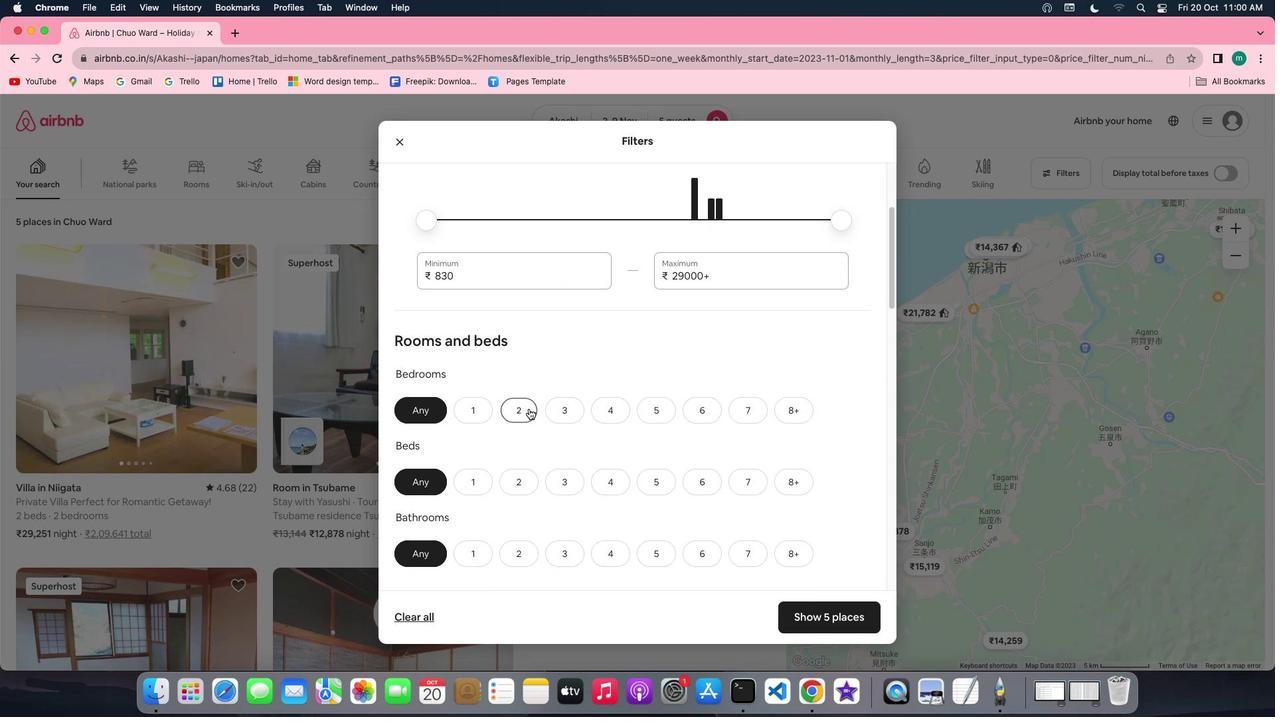 
Action: Mouse moved to (644, 425)
Screenshot: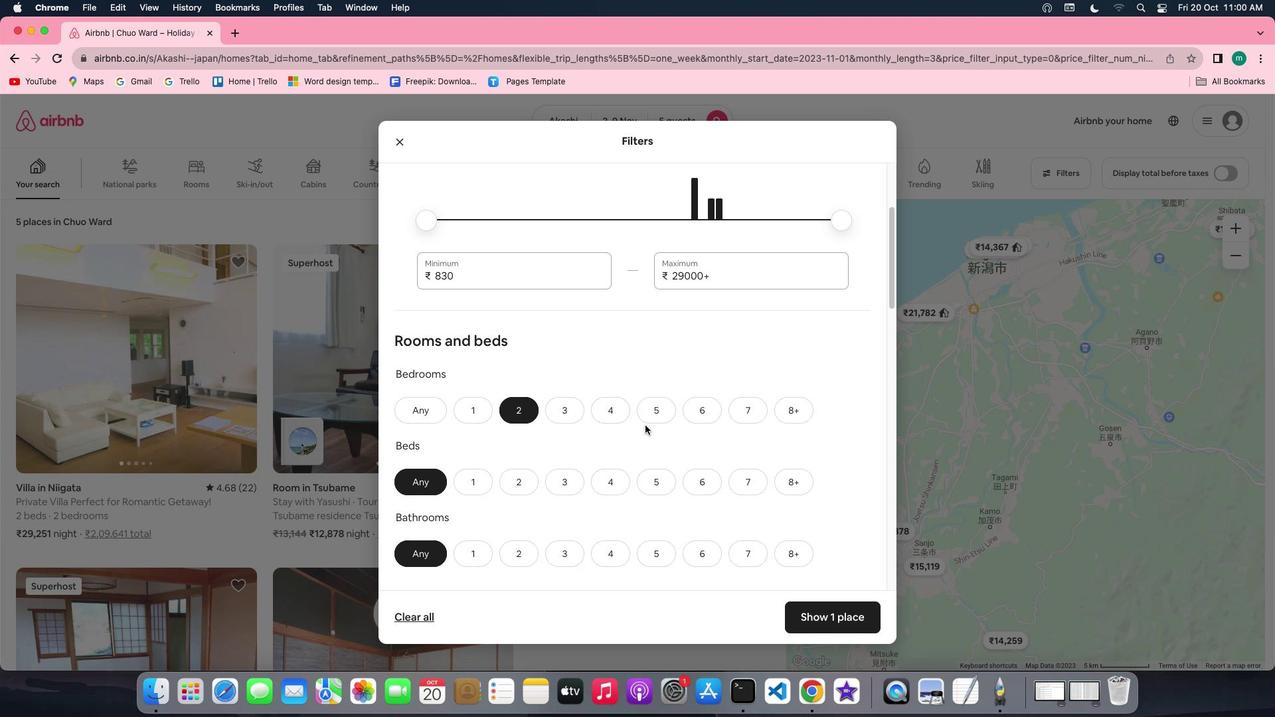 
Action: Mouse scrolled (644, 425) with delta (0, 0)
Screenshot: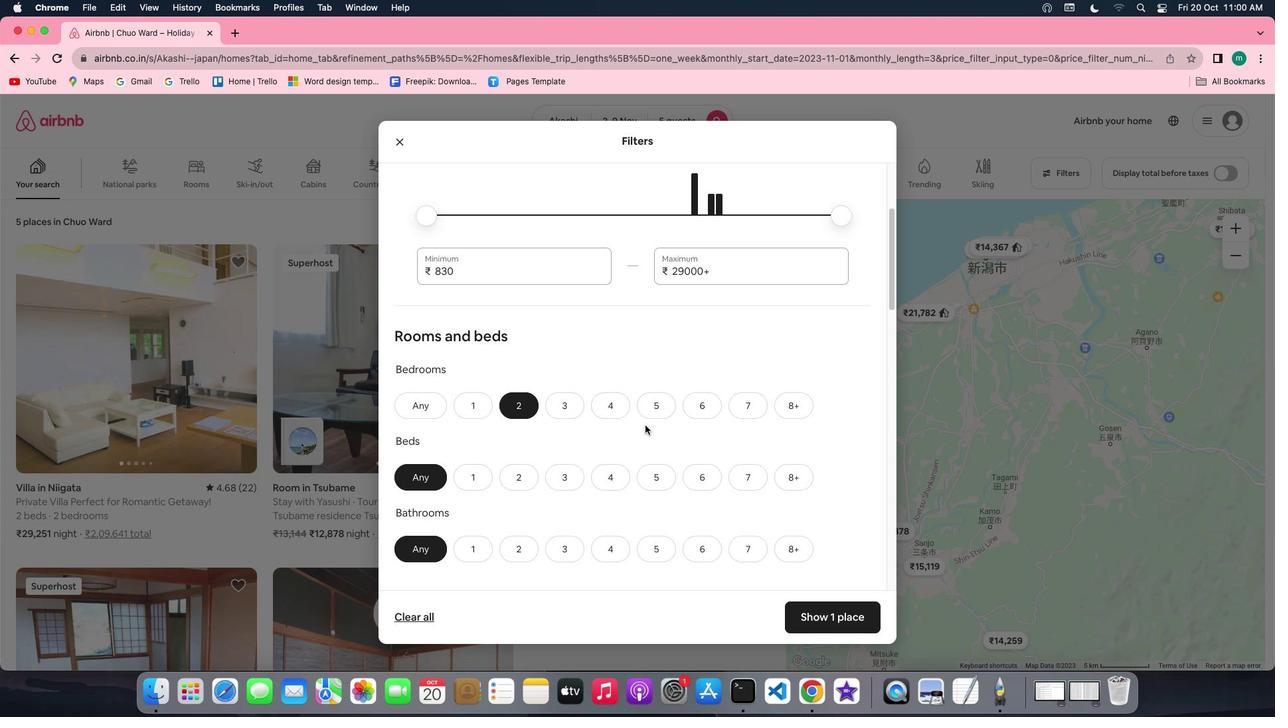 
Action: Mouse scrolled (644, 425) with delta (0, 0)
Screenshot: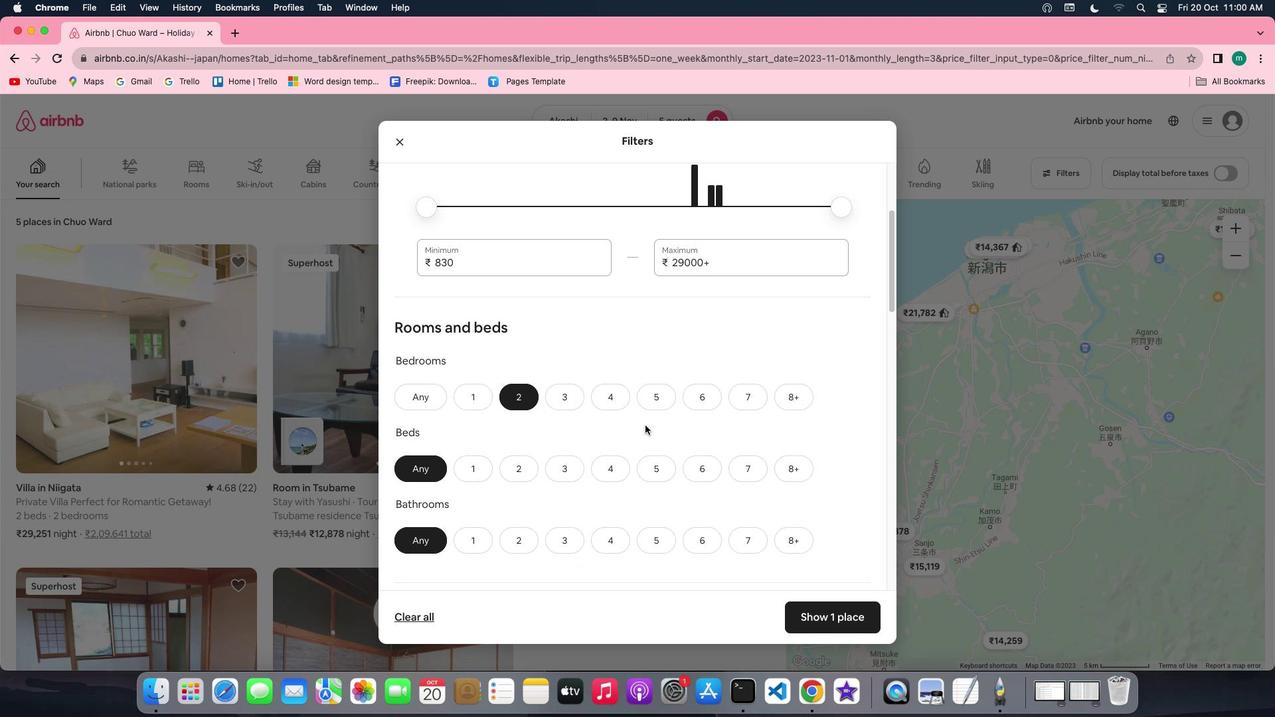 
Action: Mouse scrolled (644, 425) with delta (0, -1)
Screenshot: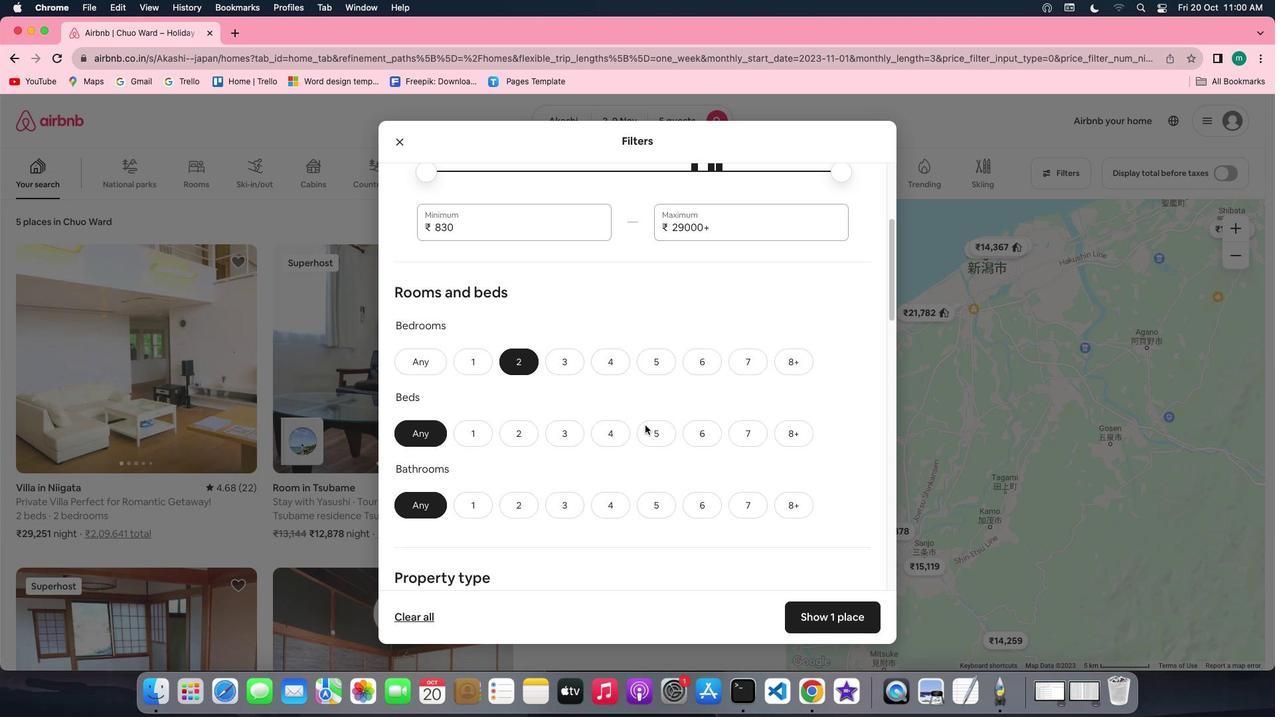 
Action: Mouse scrolled (644, 425) with delta (0, -1)
Screenshot: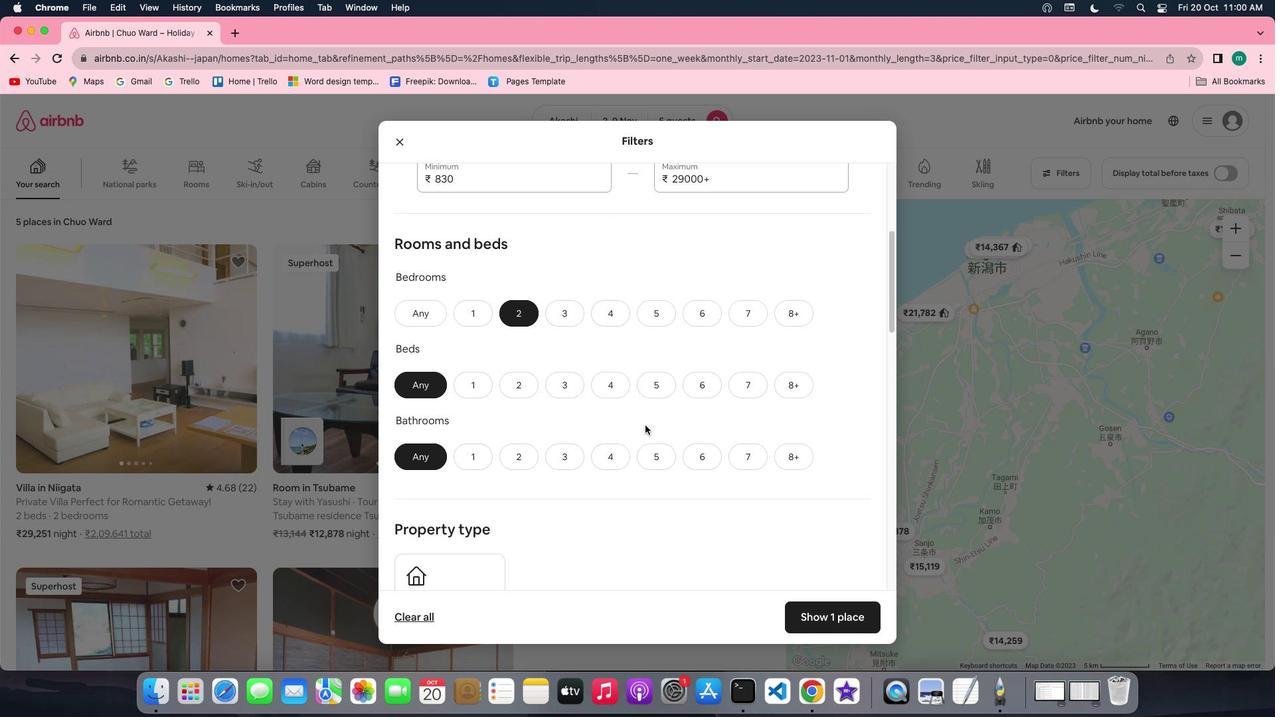 
Action: Mouse scrolled (644, 425) with delta (0, 0)
Screenshot: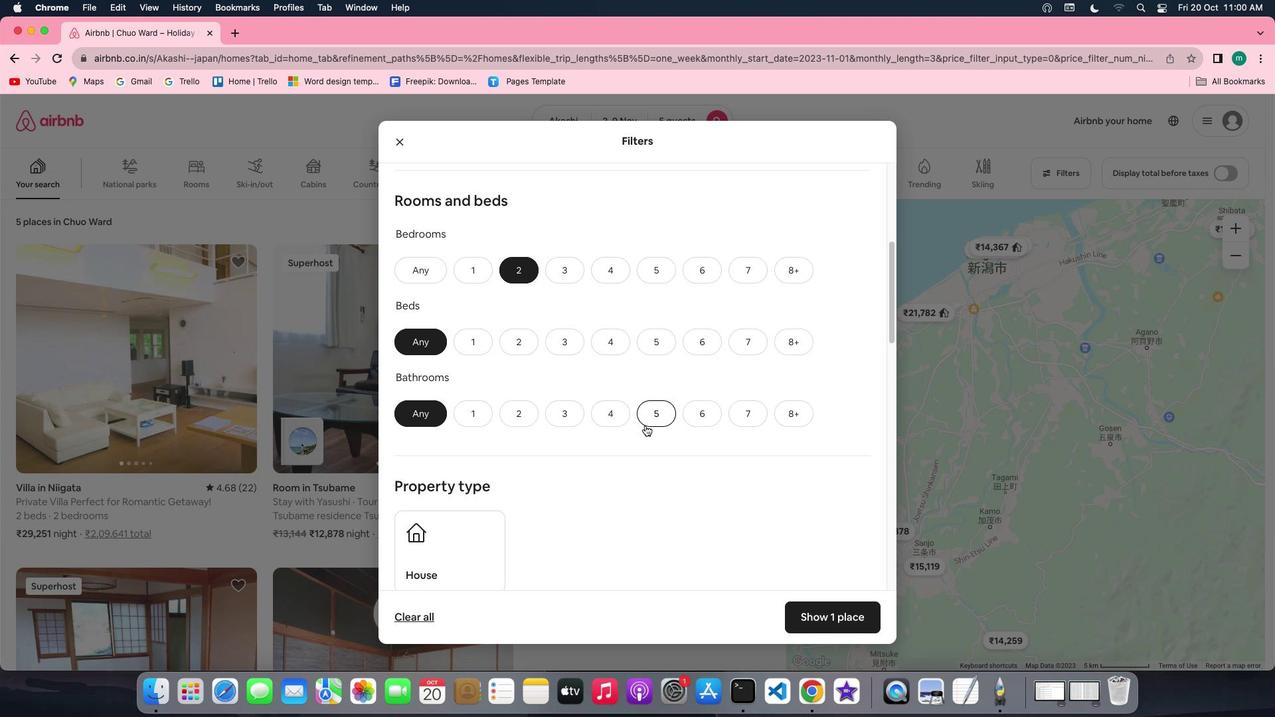 
Action: Mouse scrolled (644, 425) with delta (0, 0)
Screenshot: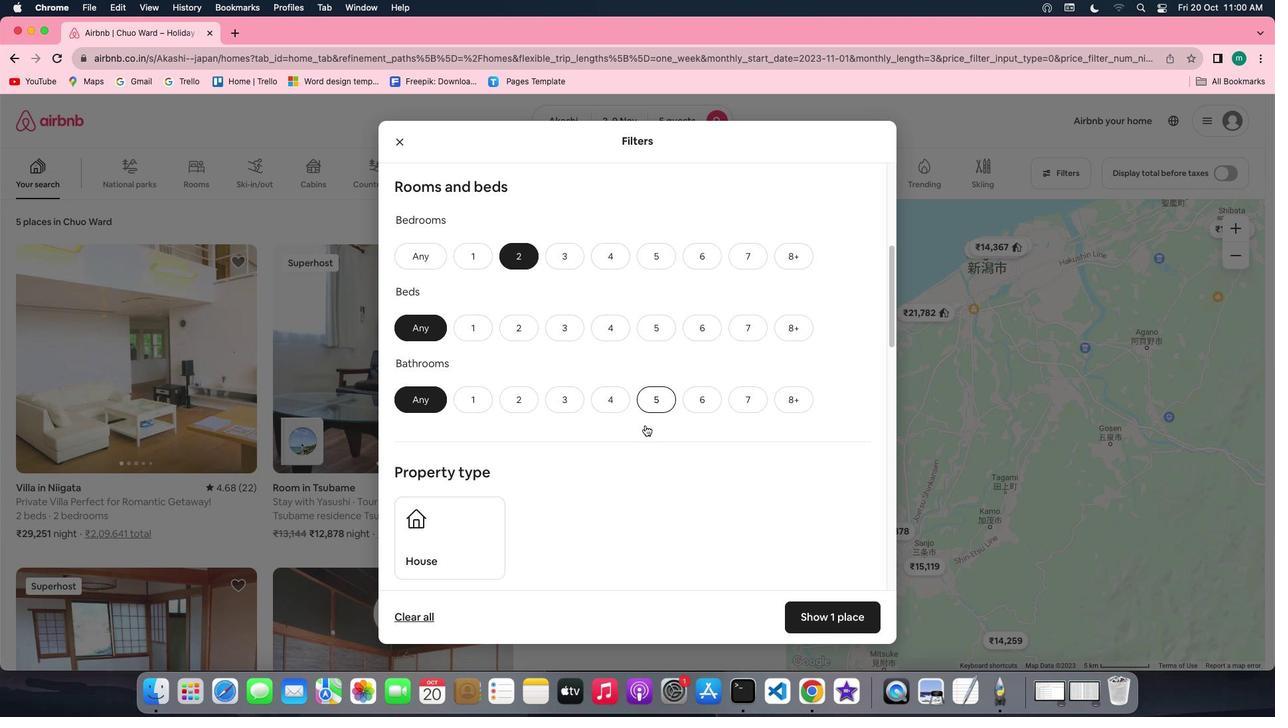 
Action: Mouse scrolled (644, 425) with delta (0, 0)
Screenshot: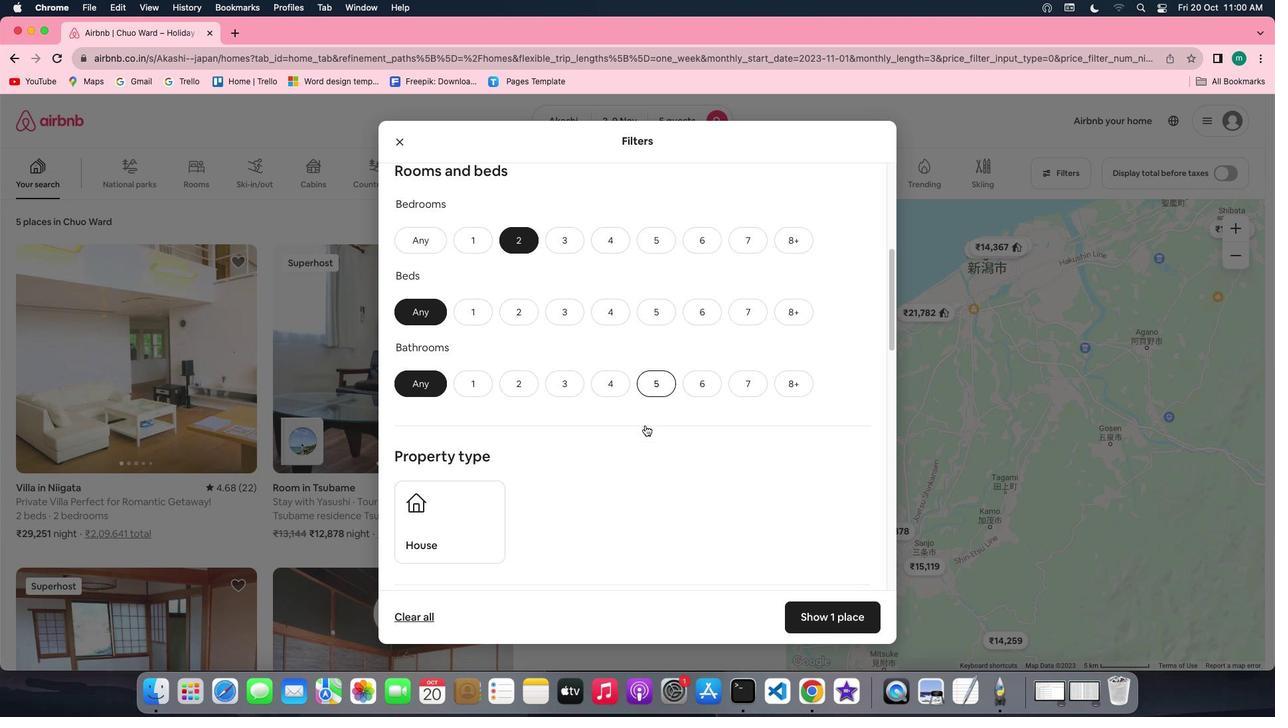 
Action: Mouse moved to (659, 276)
Screenshot: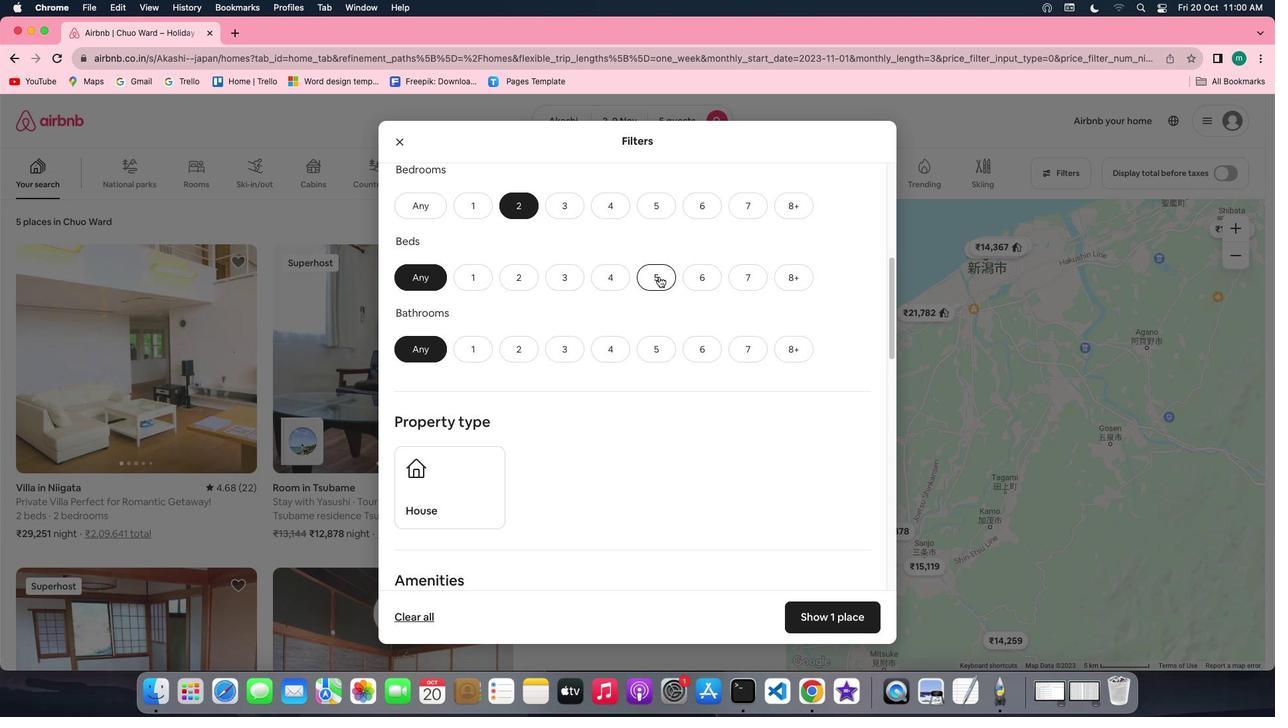 
Action: Mouse pressed left at (659, 276)
Screenshot: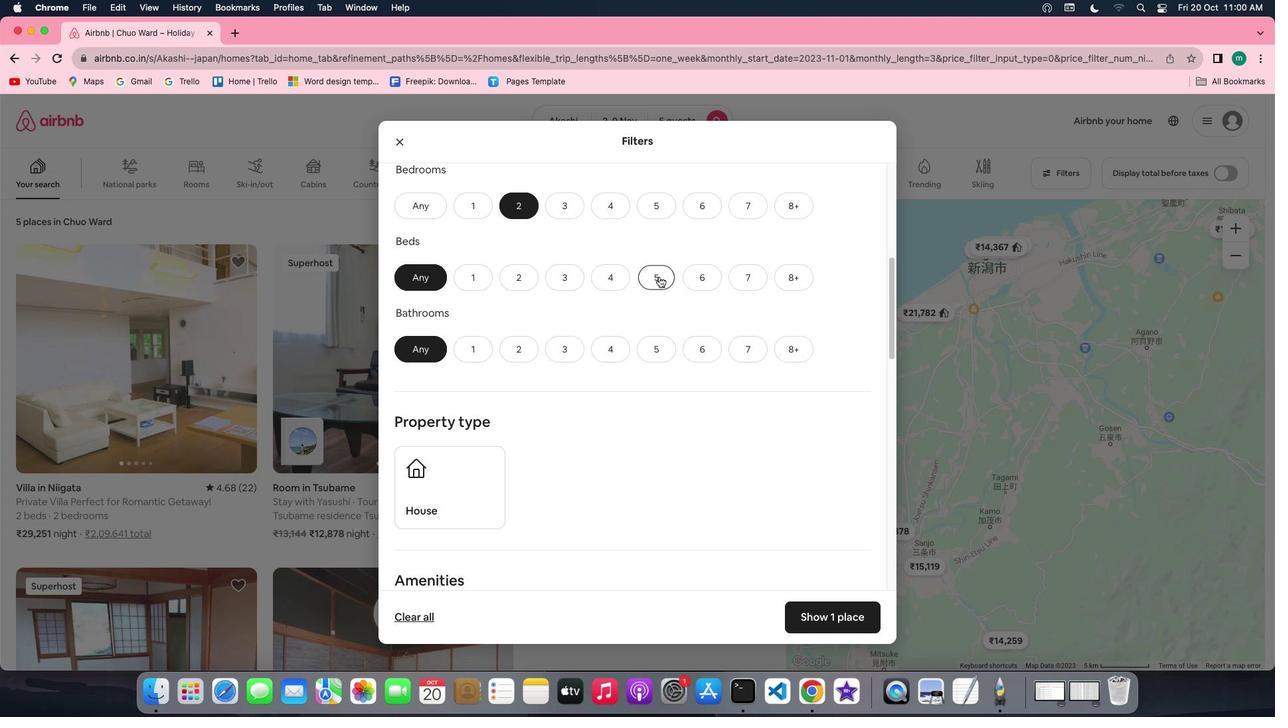 
Action: Mouse moved to (608, 297)
Screenshot: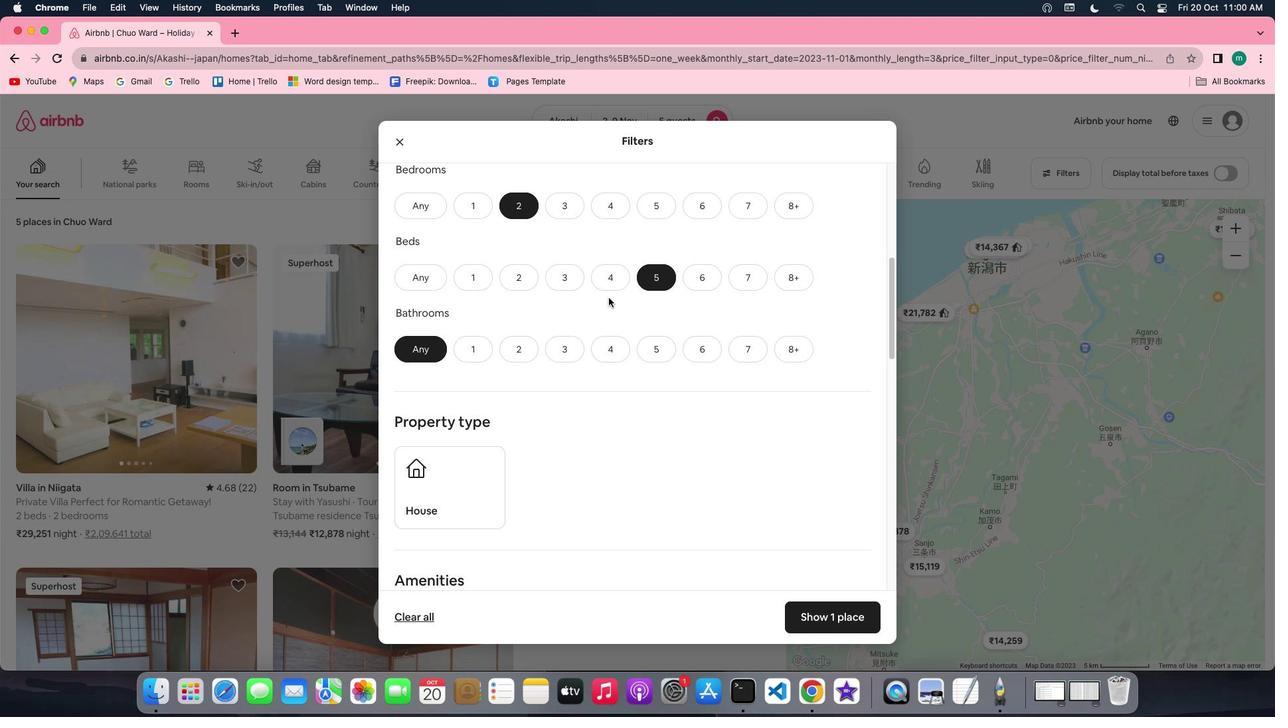 
Action: Mouse scrolled (608, 297) with delta (0, 0)
Screenshot: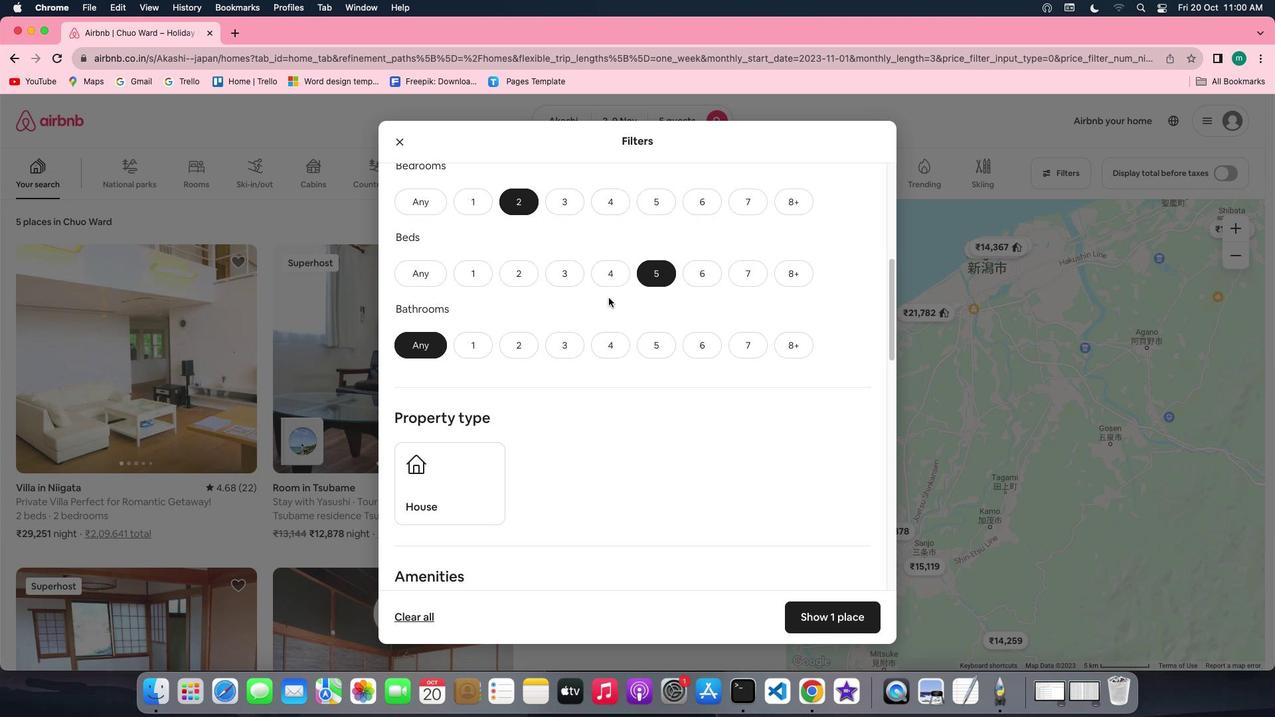
Action: Mouse scrolled (608, 297) with delta (0, 0)
Screenshot: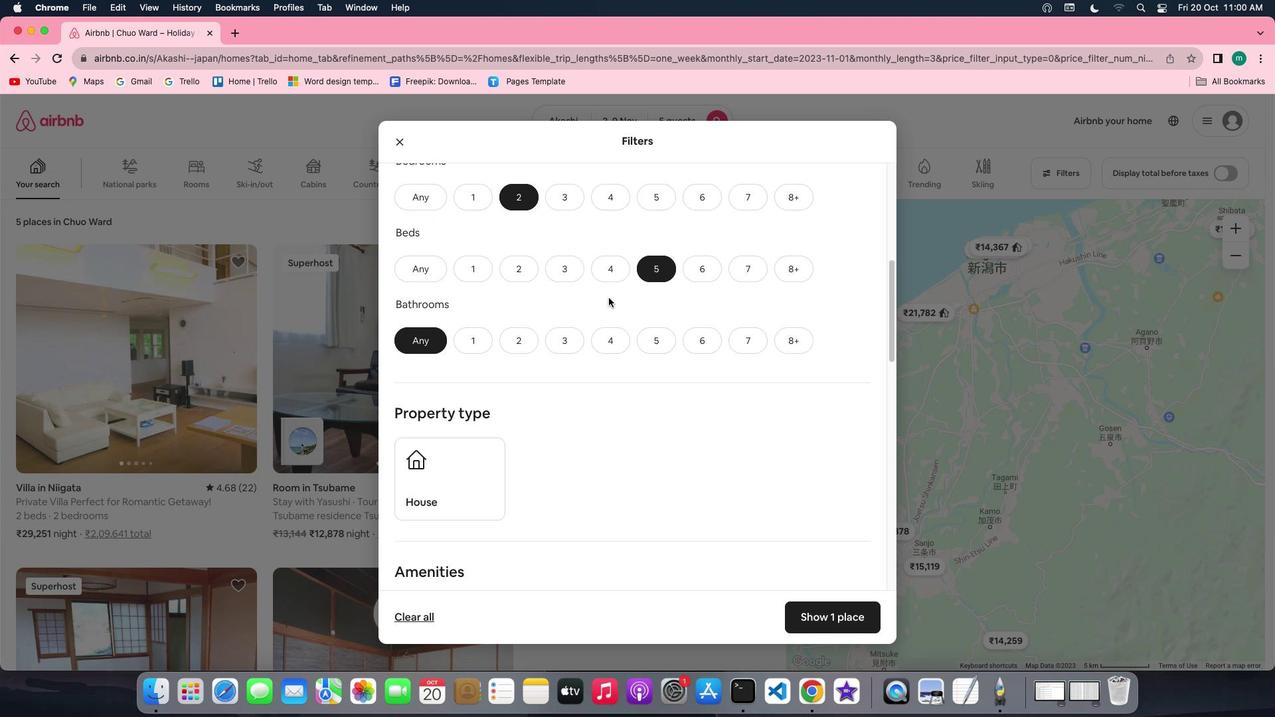 
Action: Mouse scrolled (608, 297) with delta (0, 0)
Screenshot: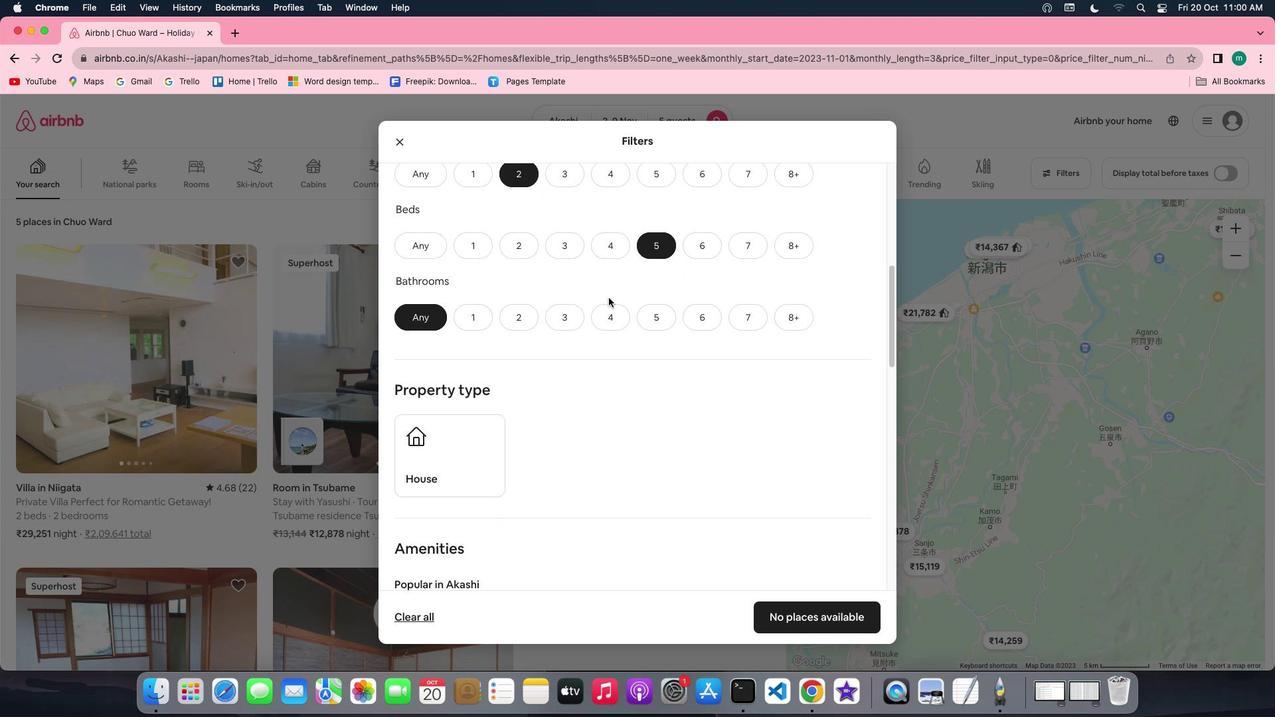 
Action: Mouse moved to (525, 291)
Screenshot: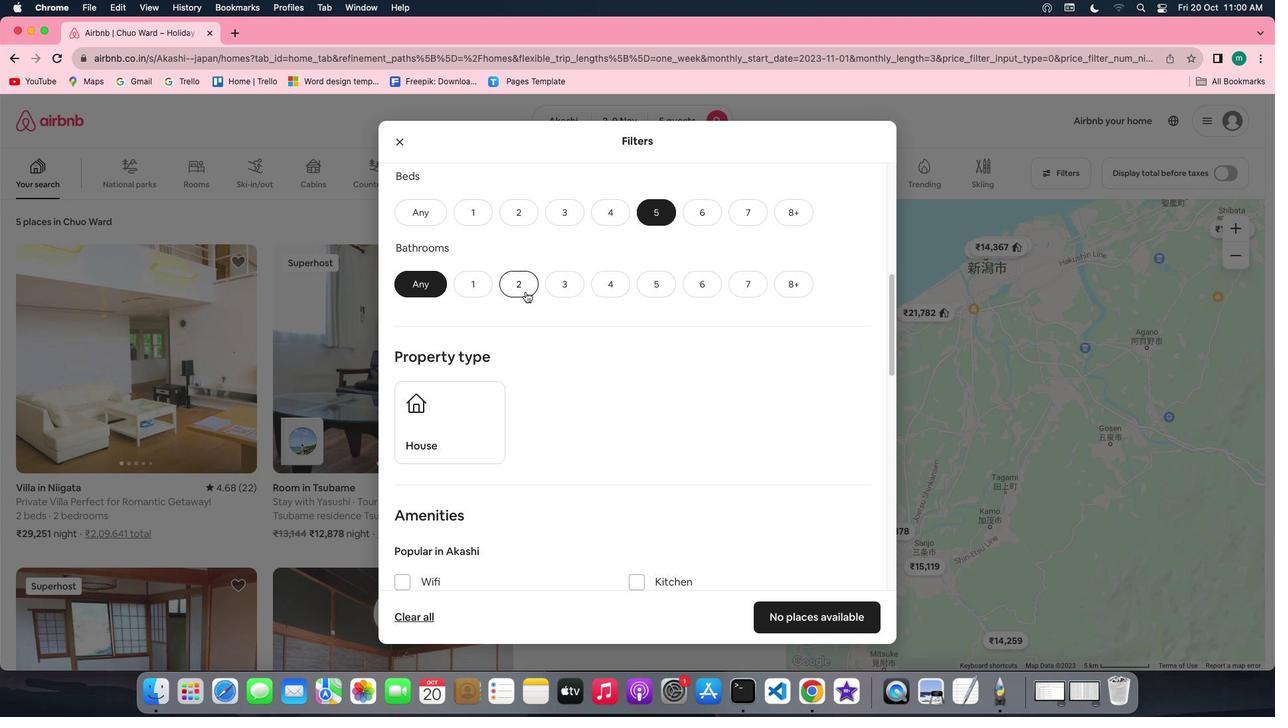 
Action: Mouse pressed left at (525, 291)
Screenshot: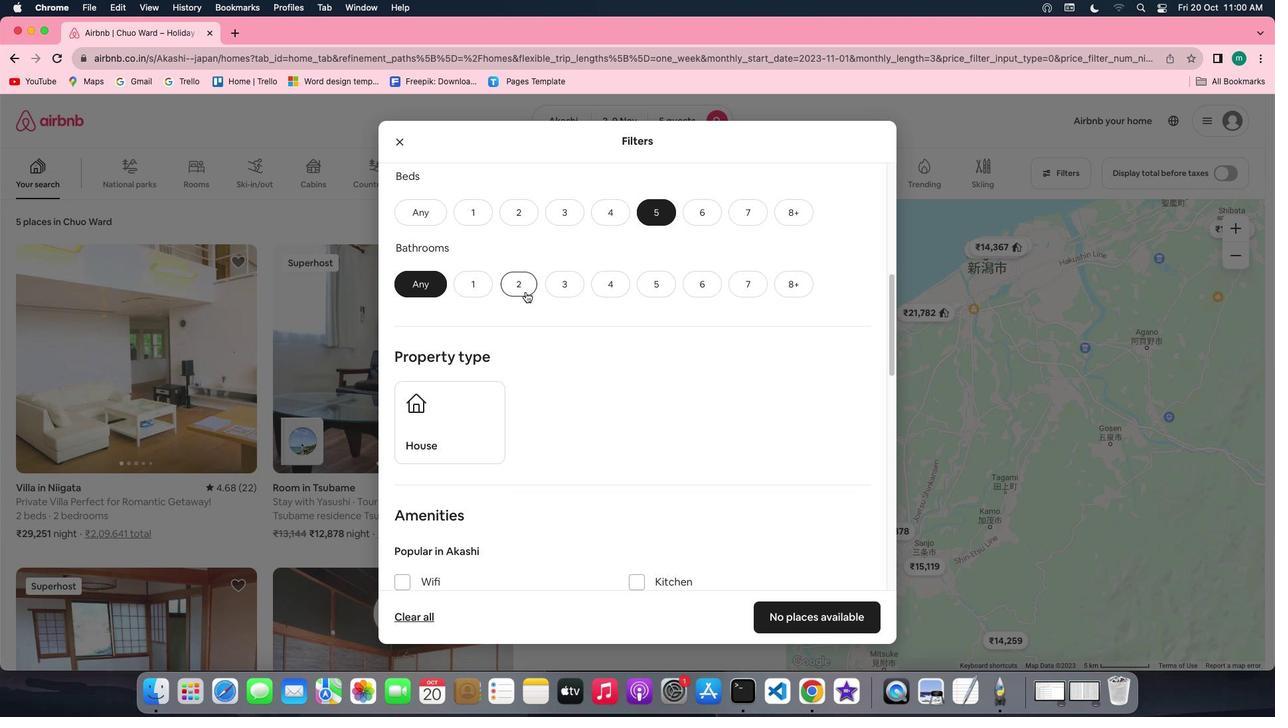 
Action: Mouse moved to (609, 357)
Screenshot: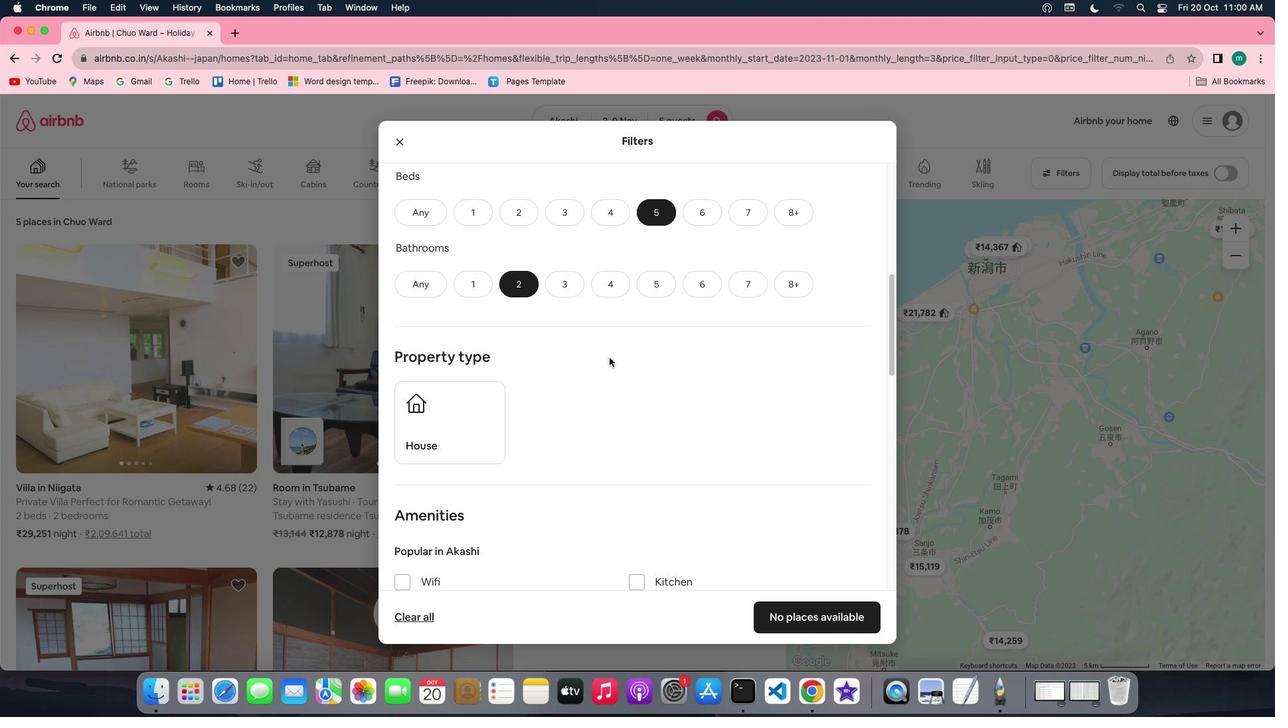 
Action: Mouse scrolled (609, 357) with delta (0, 0)
Screenshot: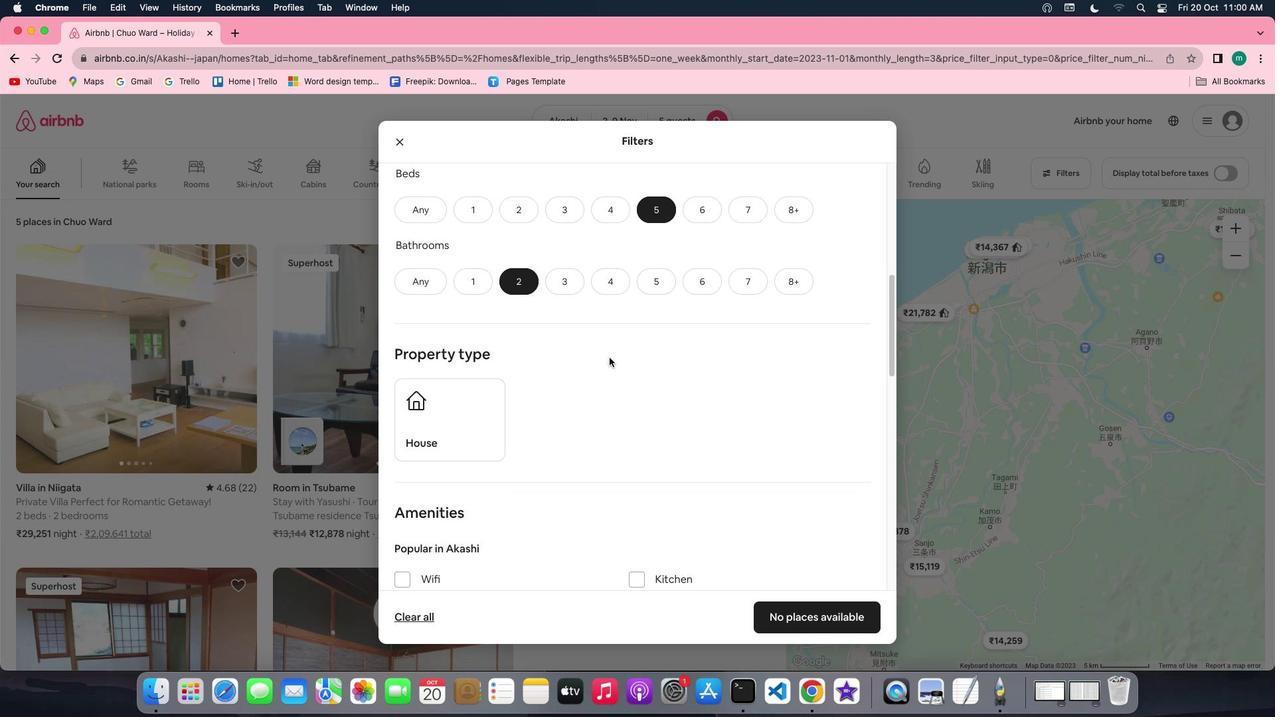 
Action: Mouse scrolled (609, 357) with delta (0, 0)
Screenshot: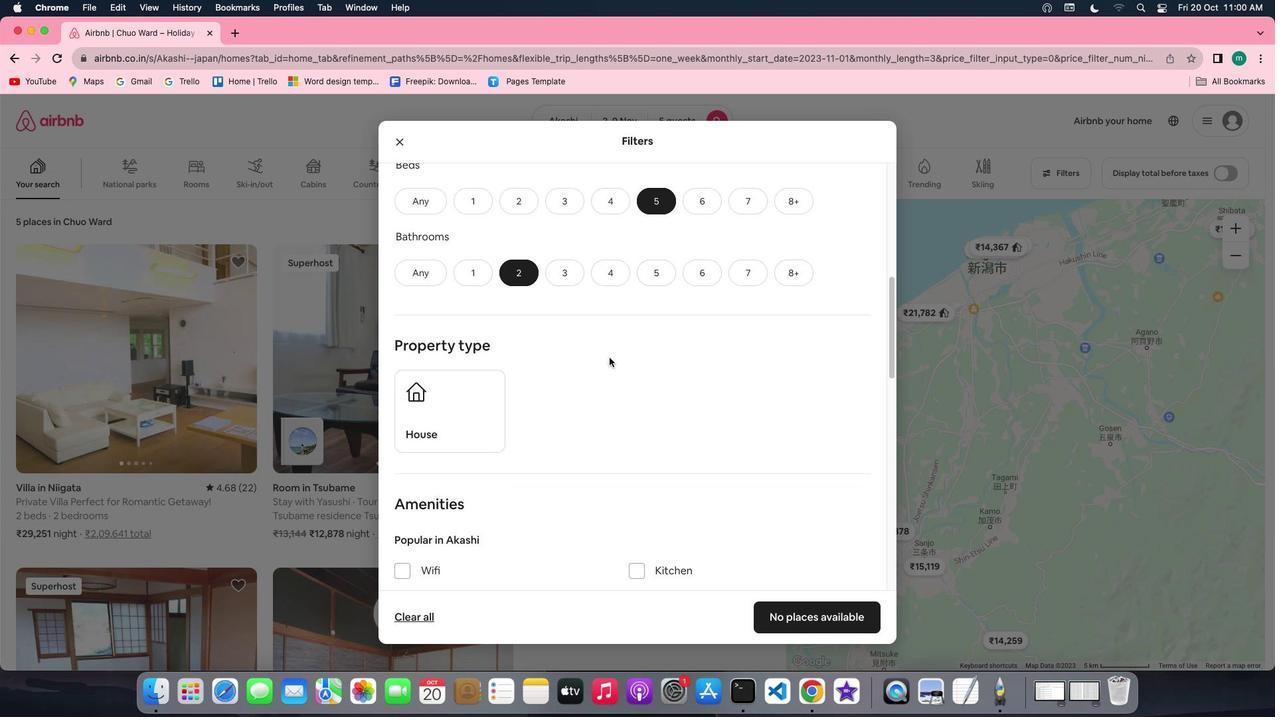 
Action: Mouse scrolled (609, 357) with delta (0, 0)
Screenshot: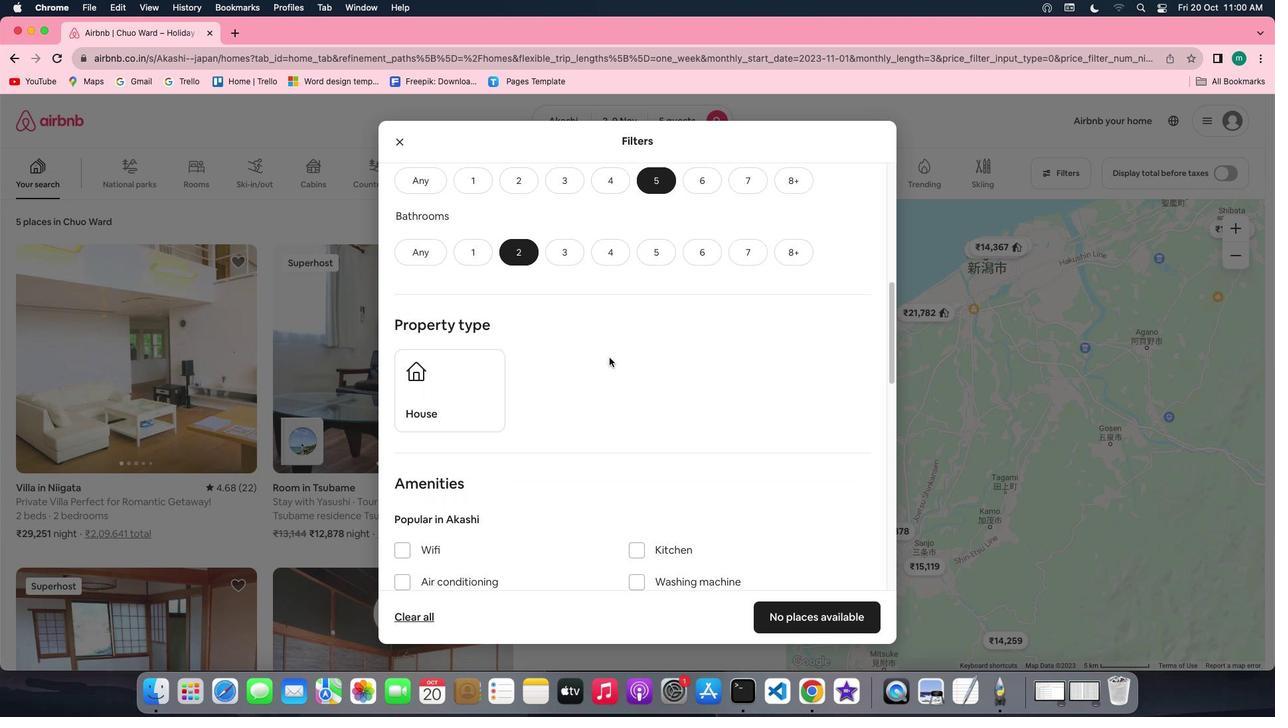 
Action: Mouse scrolled (609, 357) with delta (0, 0)
Screenshot: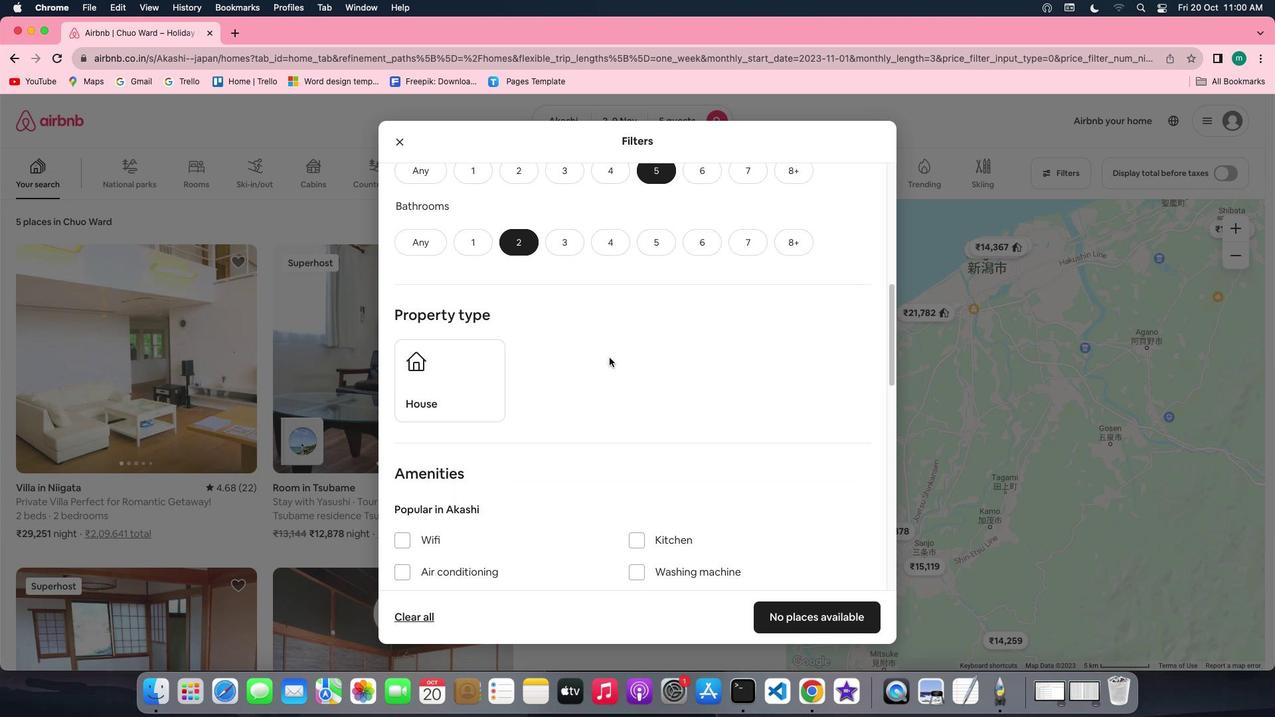 
Action: Mouse scrolled (609, 357) with delta (0, 0)
Screenshot: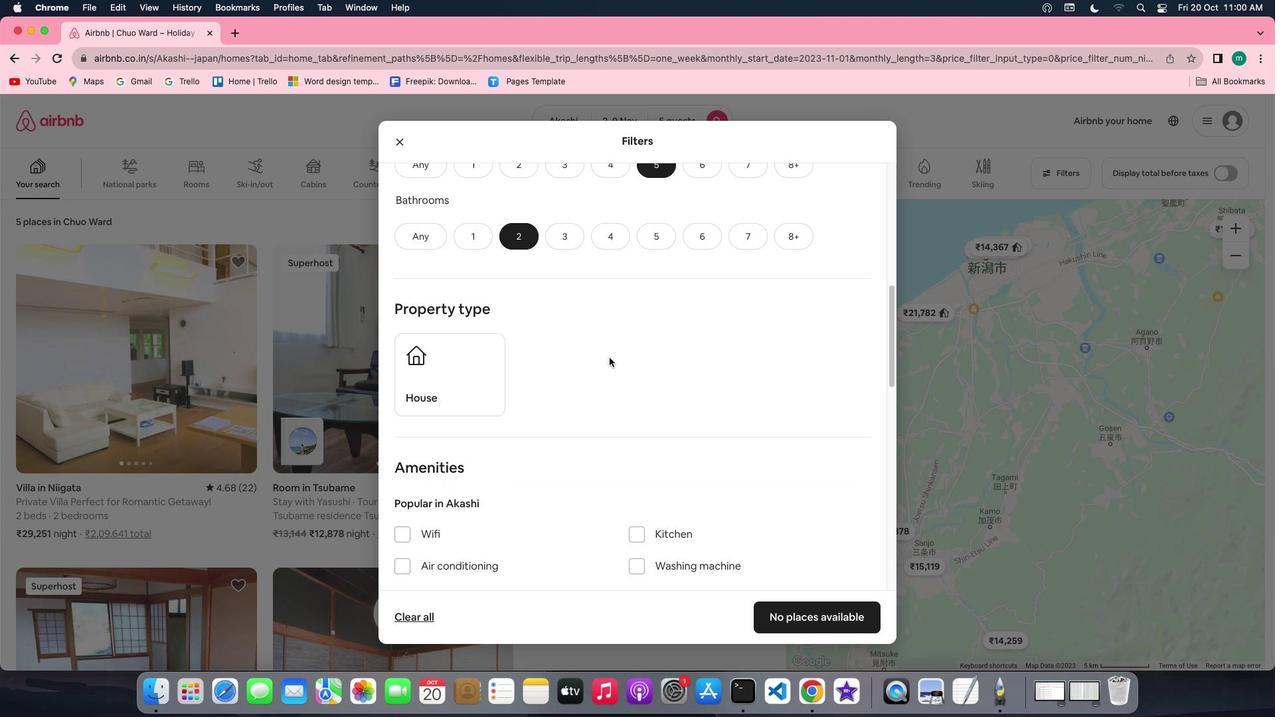 
Action: Mouse scrolled (609, 357) with delta (0, 0)
Screenshot: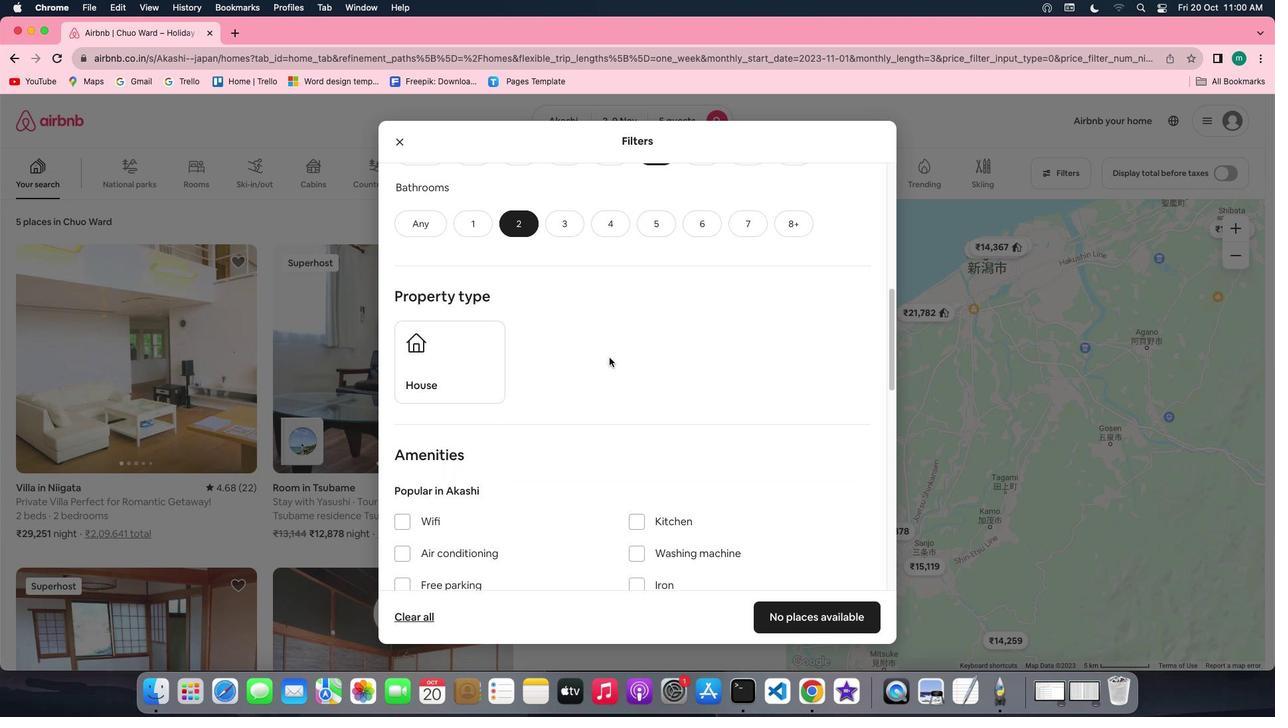 
Action: Mouse scrolled (609, 357) with delta (0, 0)
Screenshot: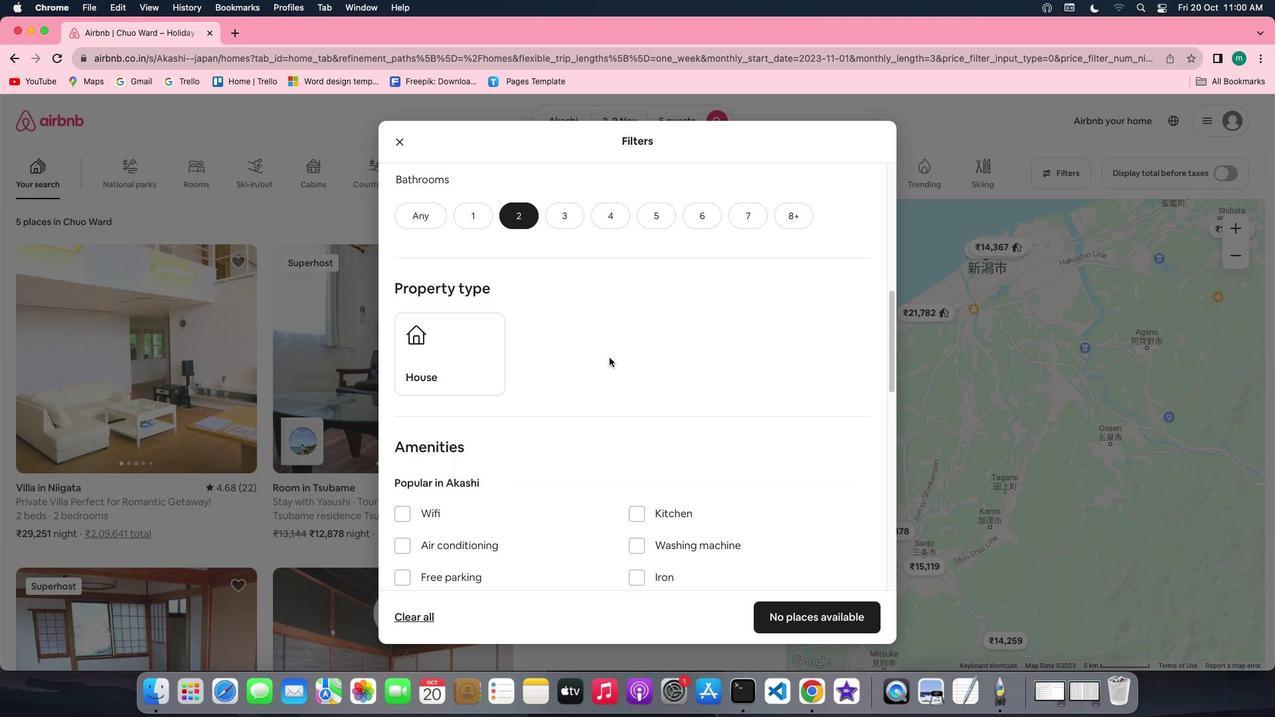 
Action: Mouse scrolled (609, 357) with delta (0, 0)
Screenshot: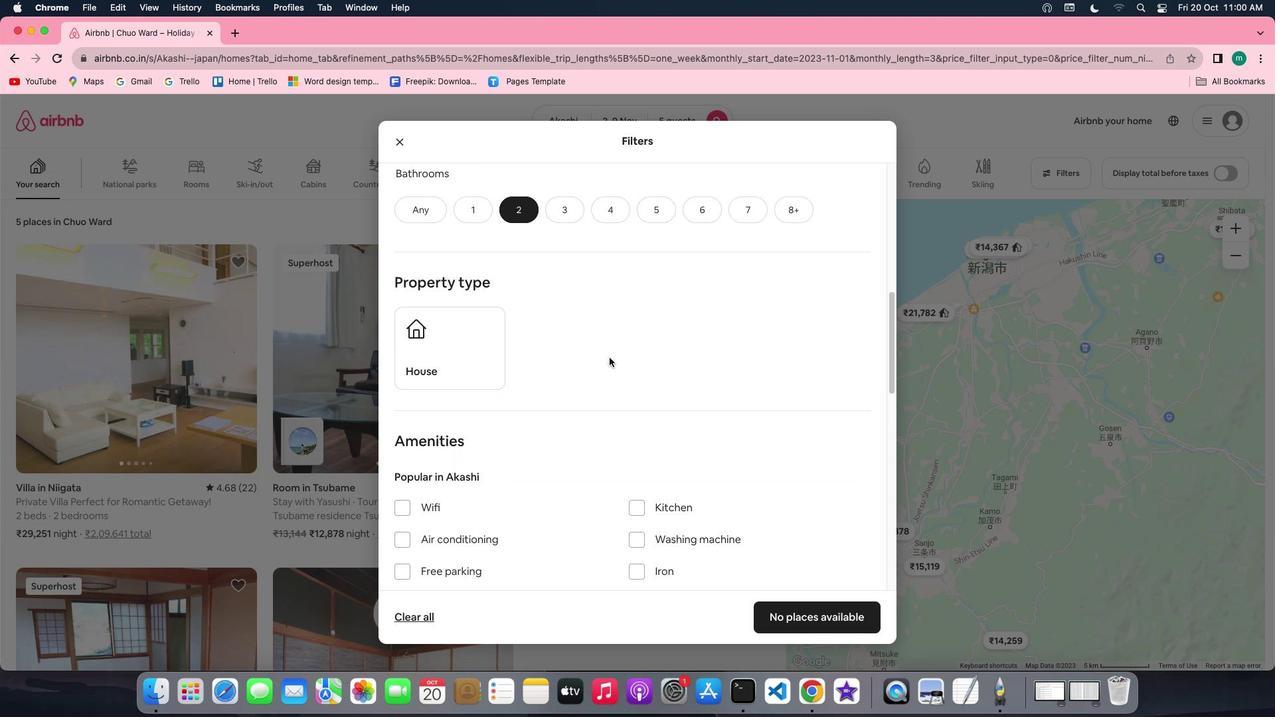 
Action: Mouse scrolled (609, 357) with delta (0, 0)
Screenshot: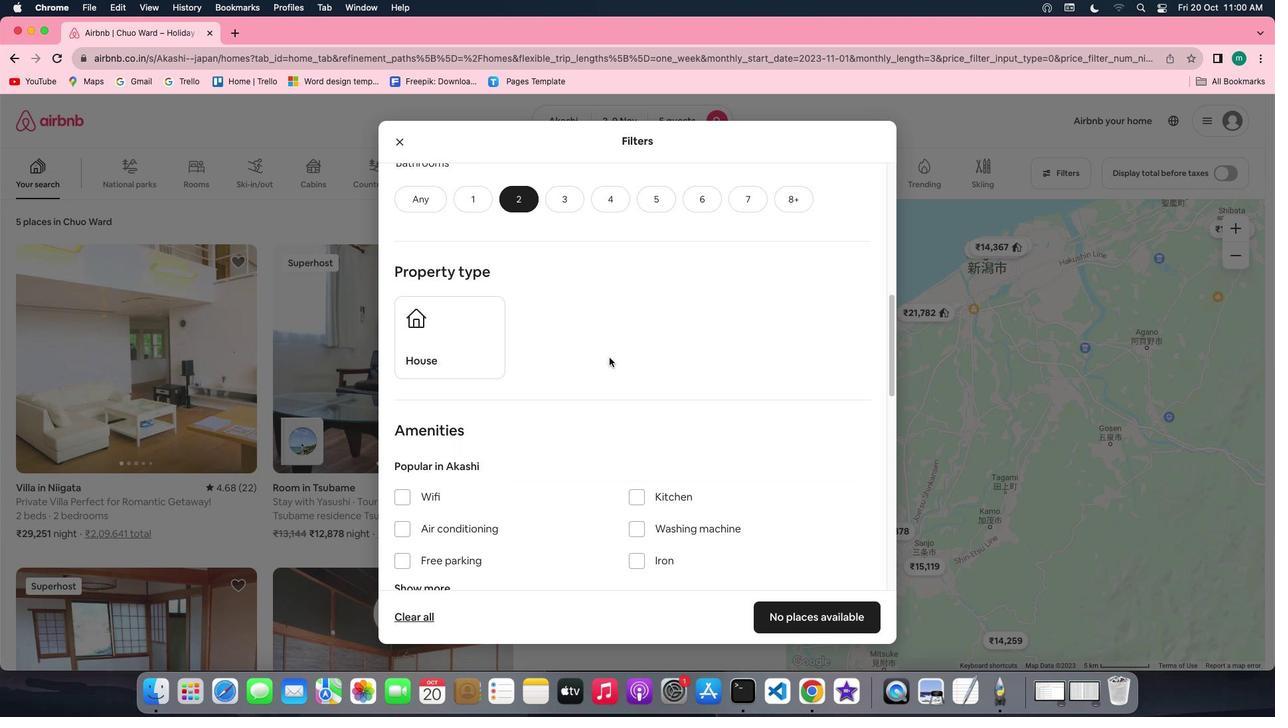 
Action: Mouse scrolled (609, 357) with delta (0, 0)
Screenshot: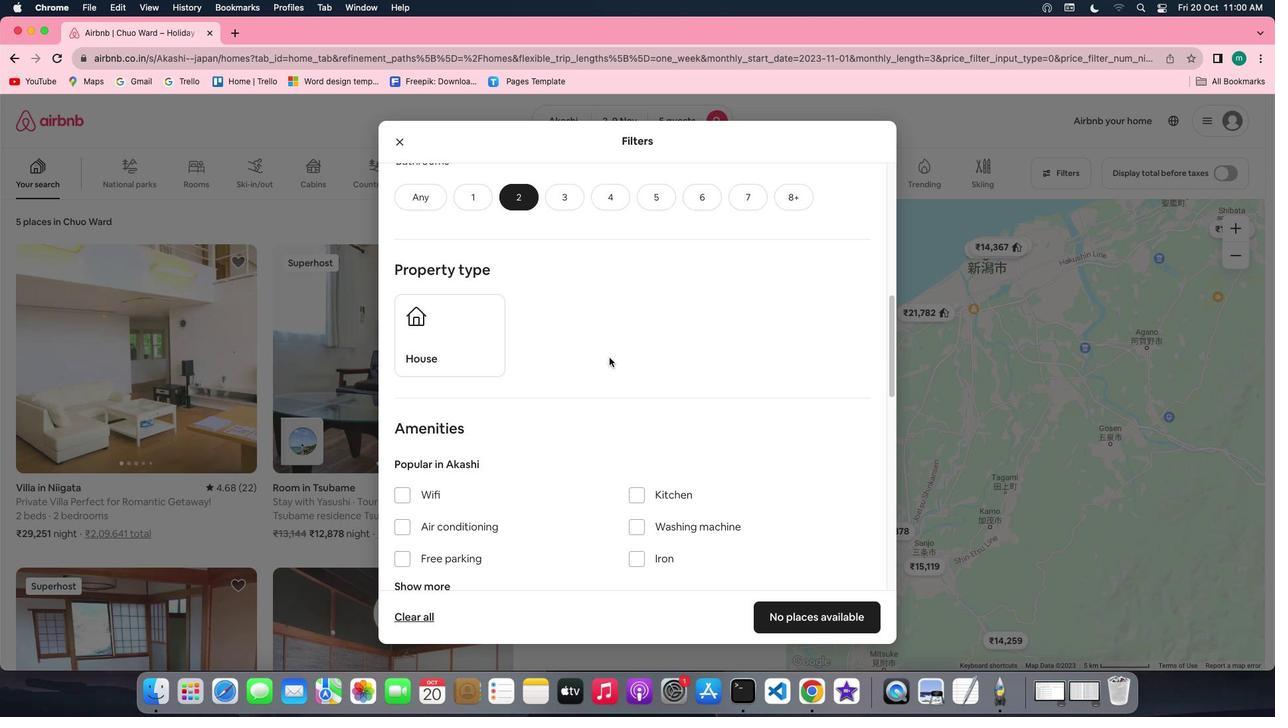 
Action: Mouse scrolled (609, 357) with delta (0, 0)
Screenshot: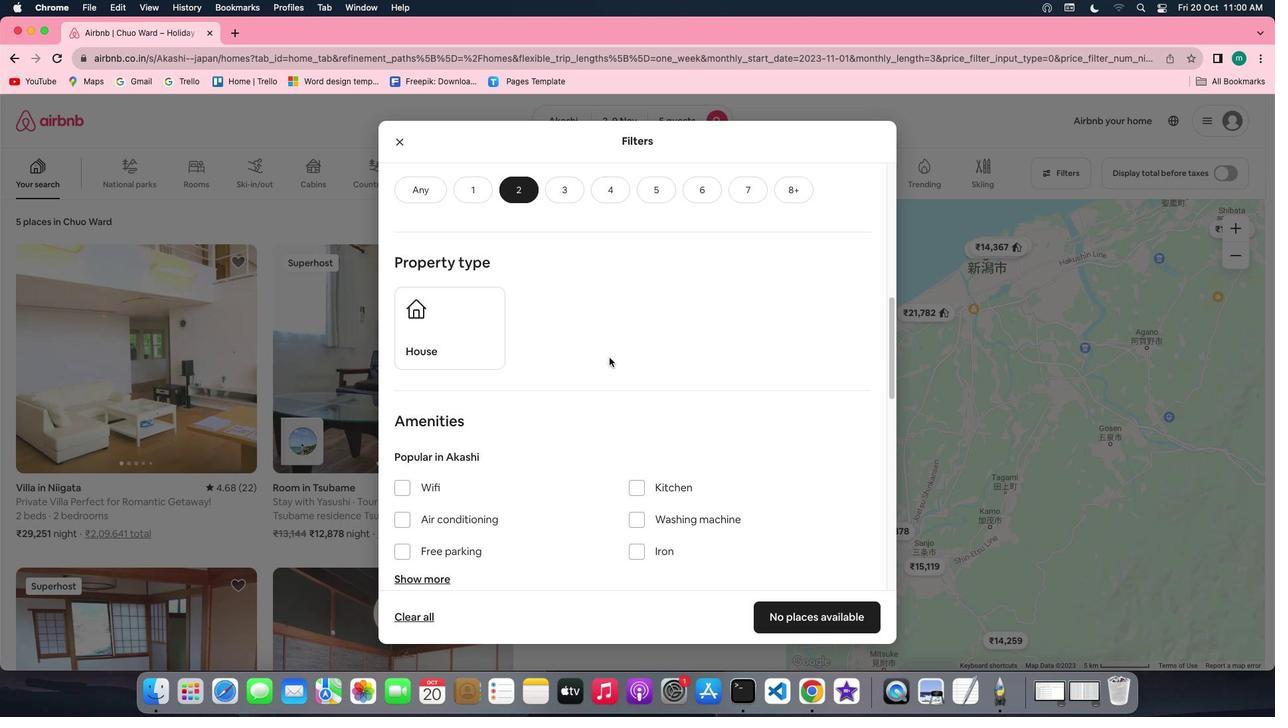 
Action: Mouse scrolled (609, 357) with delta (0, 0)
Screenshot: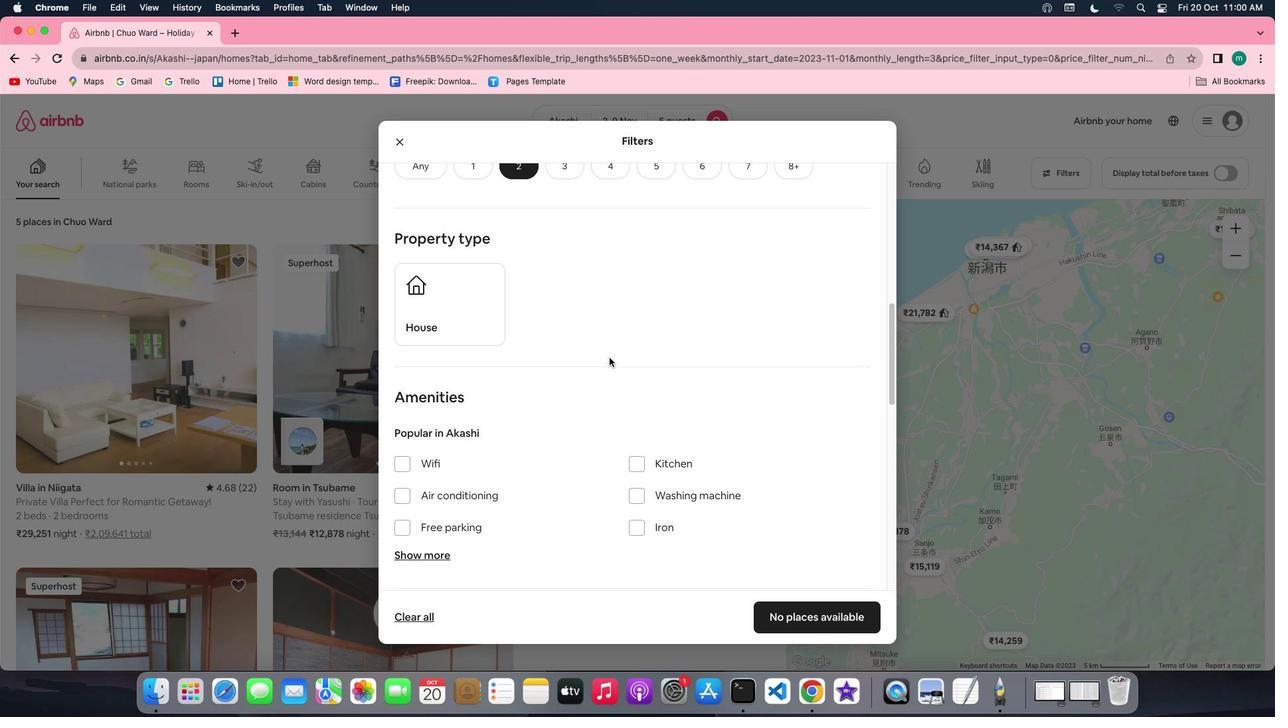 
Action: Mouse scrolled (609, 357) with delta (0, 0)
Screenshot: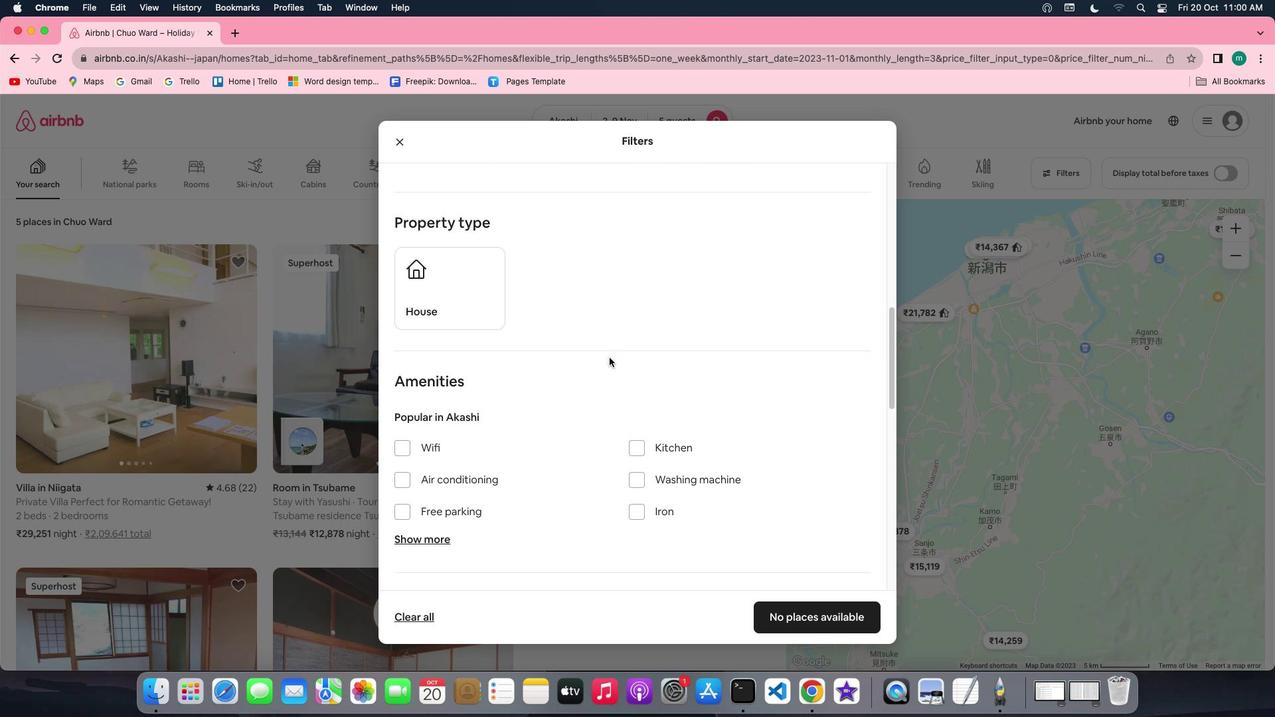 
Action: Mouse scrolled (609, 357) with delta (0, 0)
Screenshot: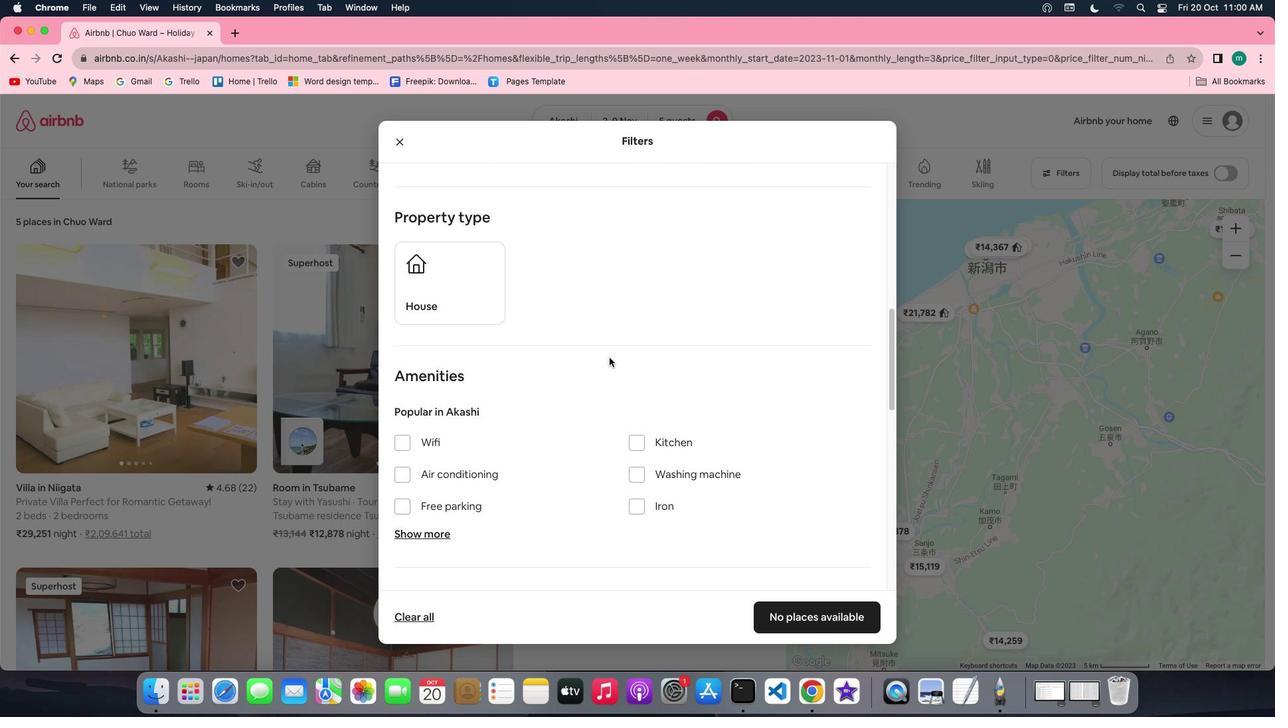 
Action: Mouse scrolled (609, 357) with delta (0, 0)
Screenshot: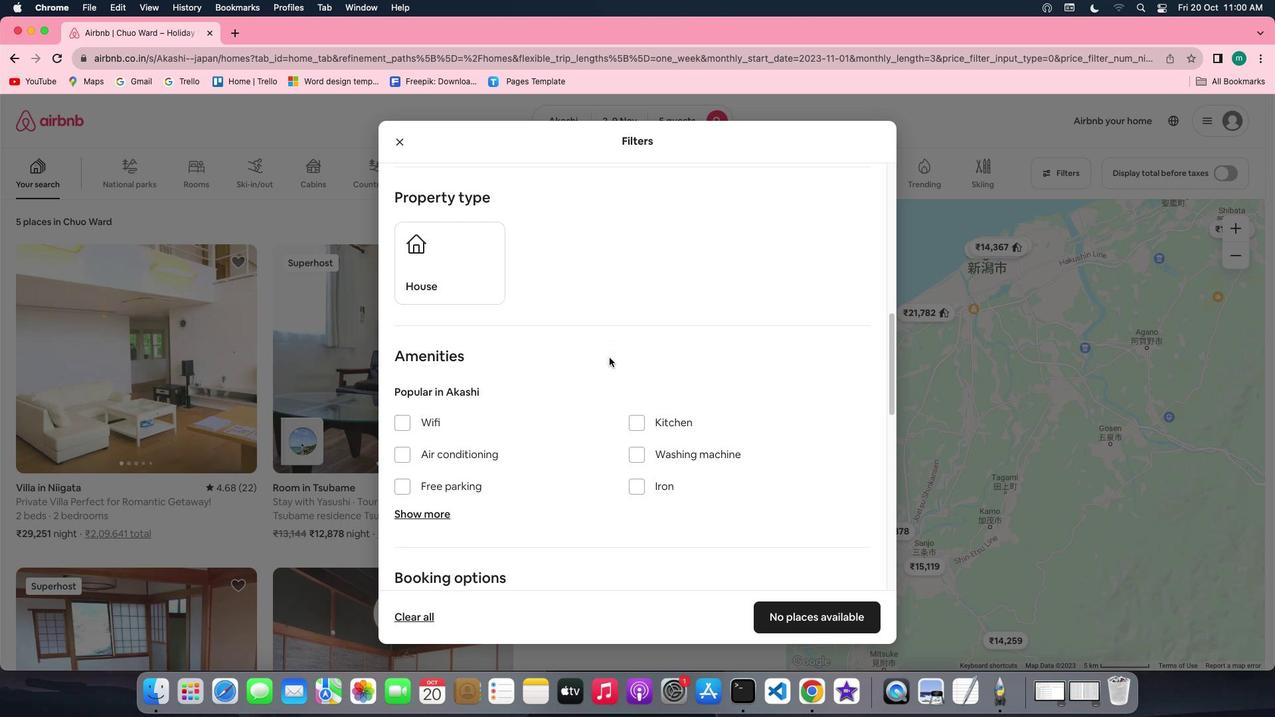 
Action: Mouse scrolled (609, 357) with delta (0, 0)
Screenshot: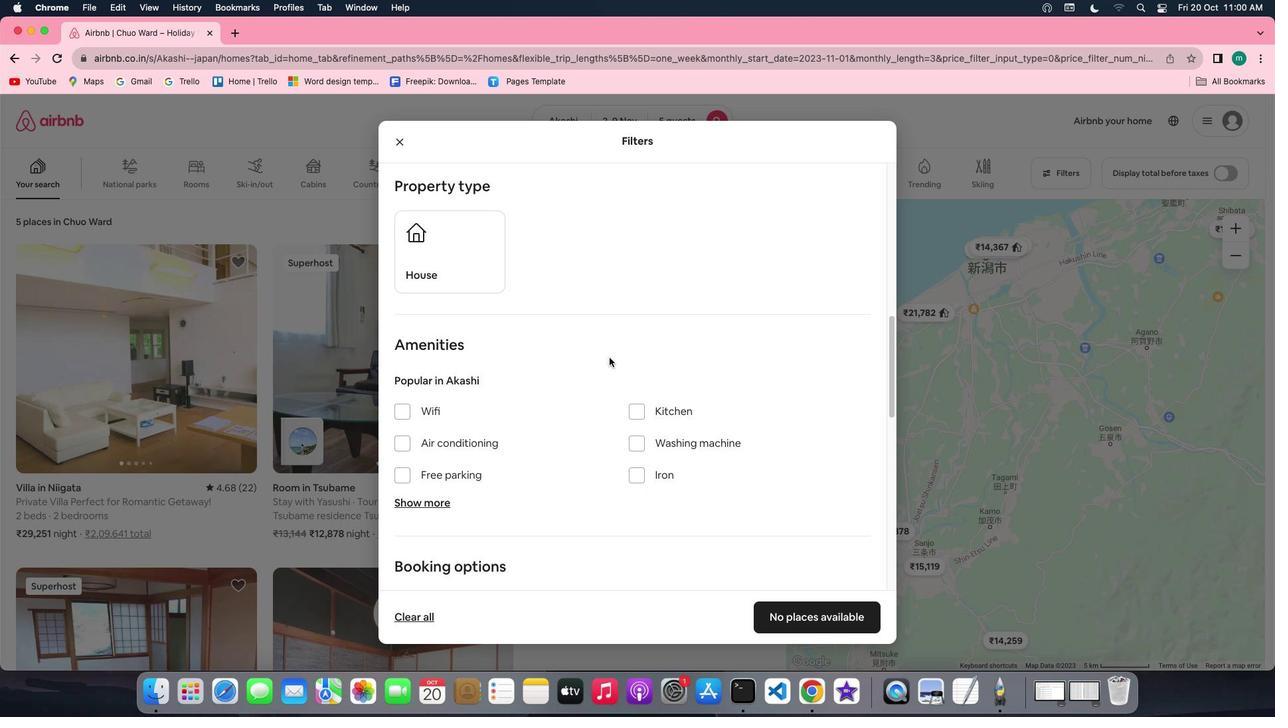 
Action: Mouse scrolled (609, 357) with delta (0, 0)
Screenshot: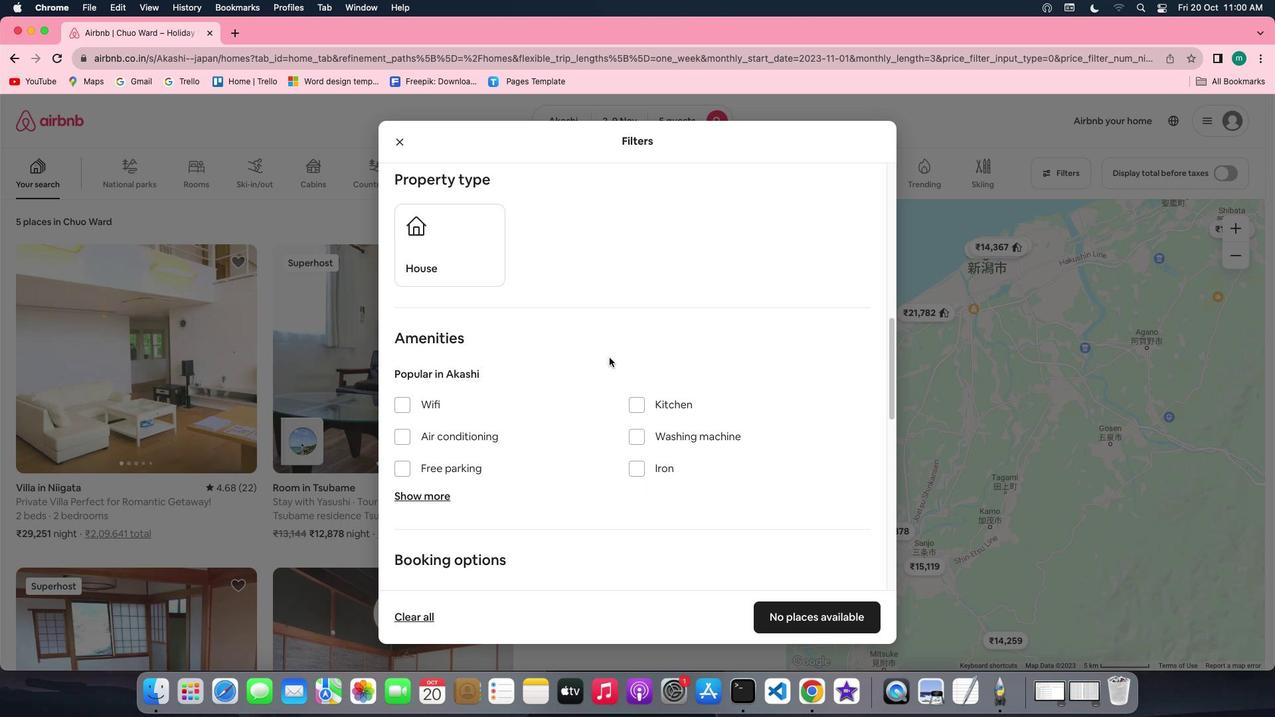 
Action: Mouse scrolled (609, 357) with delta (0, 0)
Screenshot: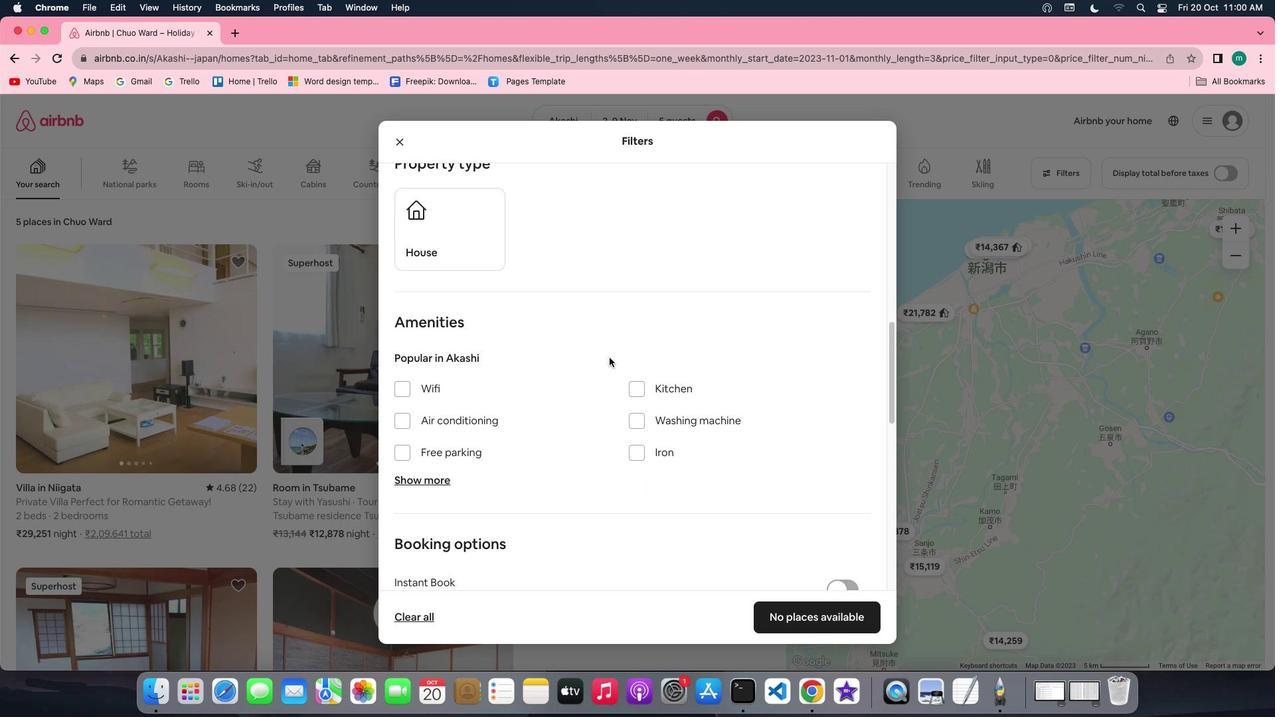 
Action: Mouse scrolled (609, 357) with delta (0, 0)
Screenshot: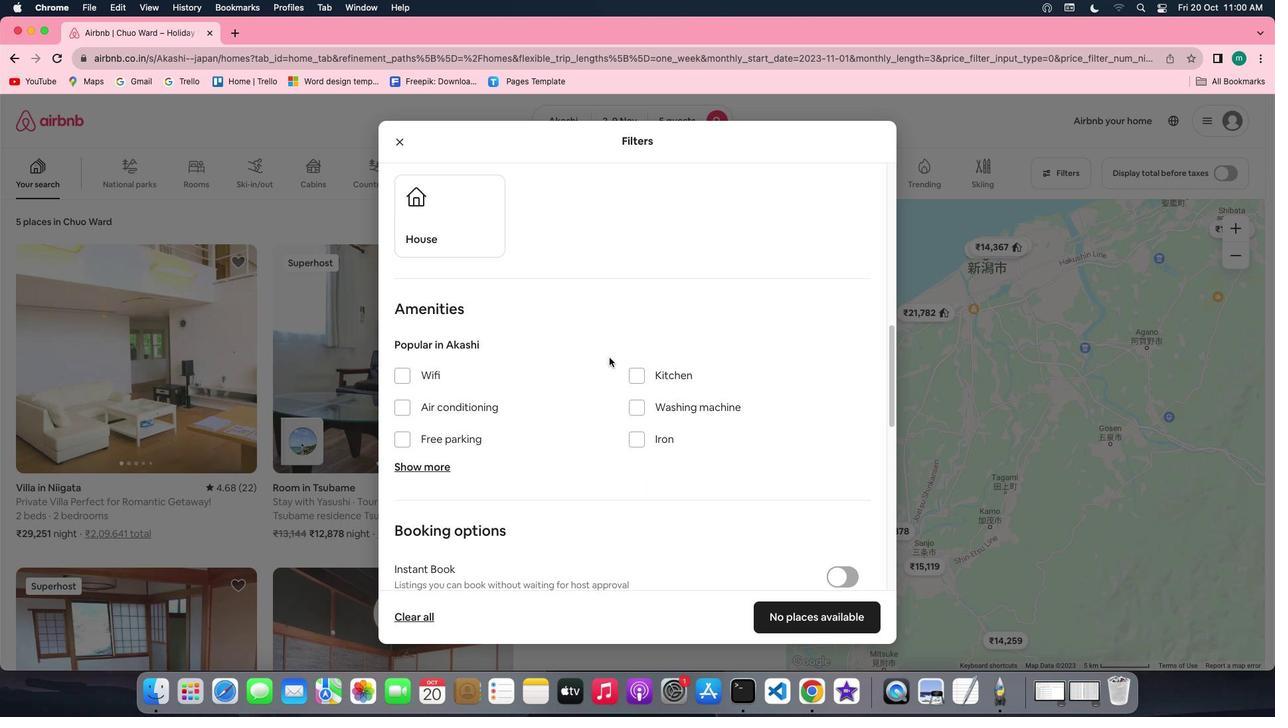 
Action: Mouse scrolled (609, 357) with delta (0, 0)
Screenshot: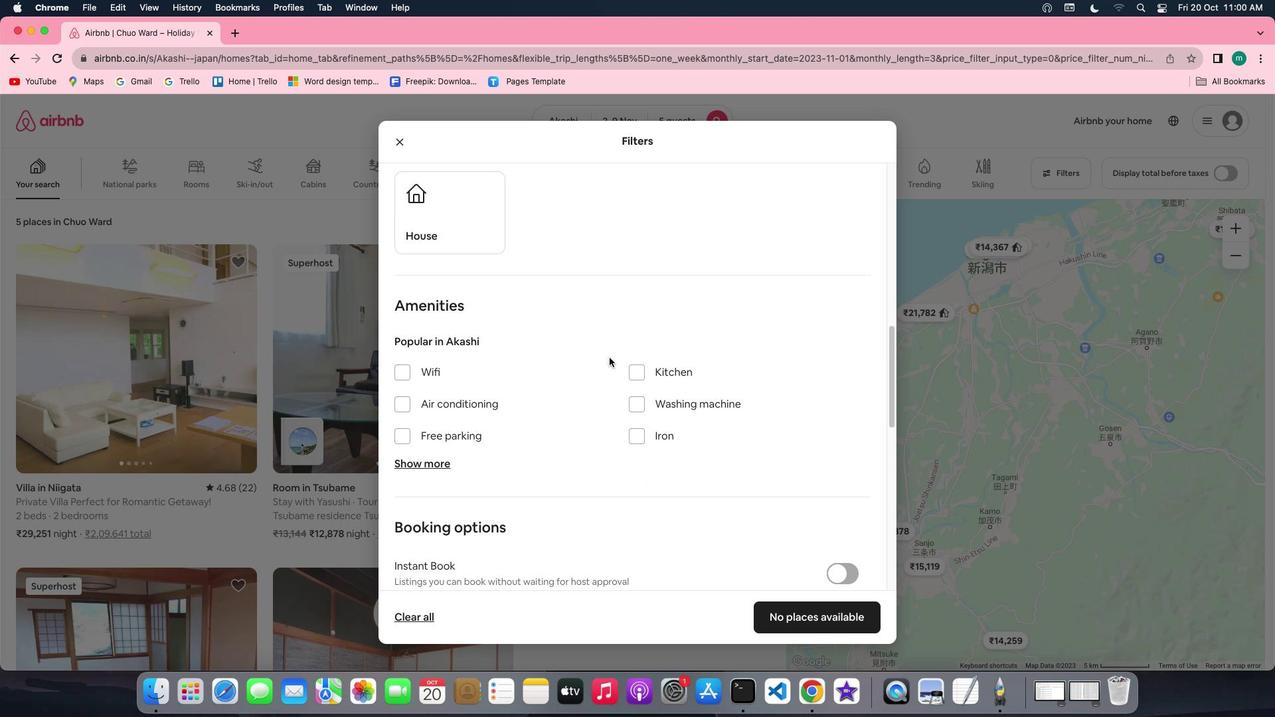 
Action: Mouse scrolled (609, 357) with delta (0, 0)
Screenshot: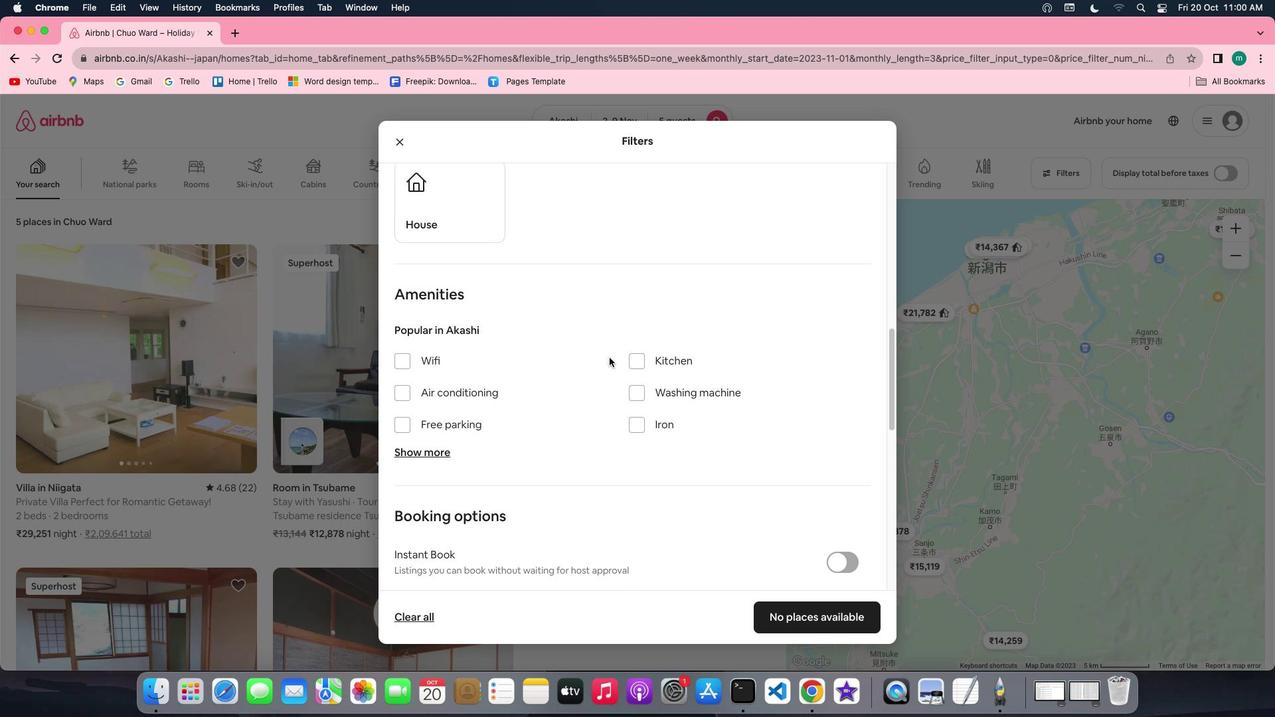 
Action: Mouse scrolled (609, 357) with delta (0, 0)
Screenshot: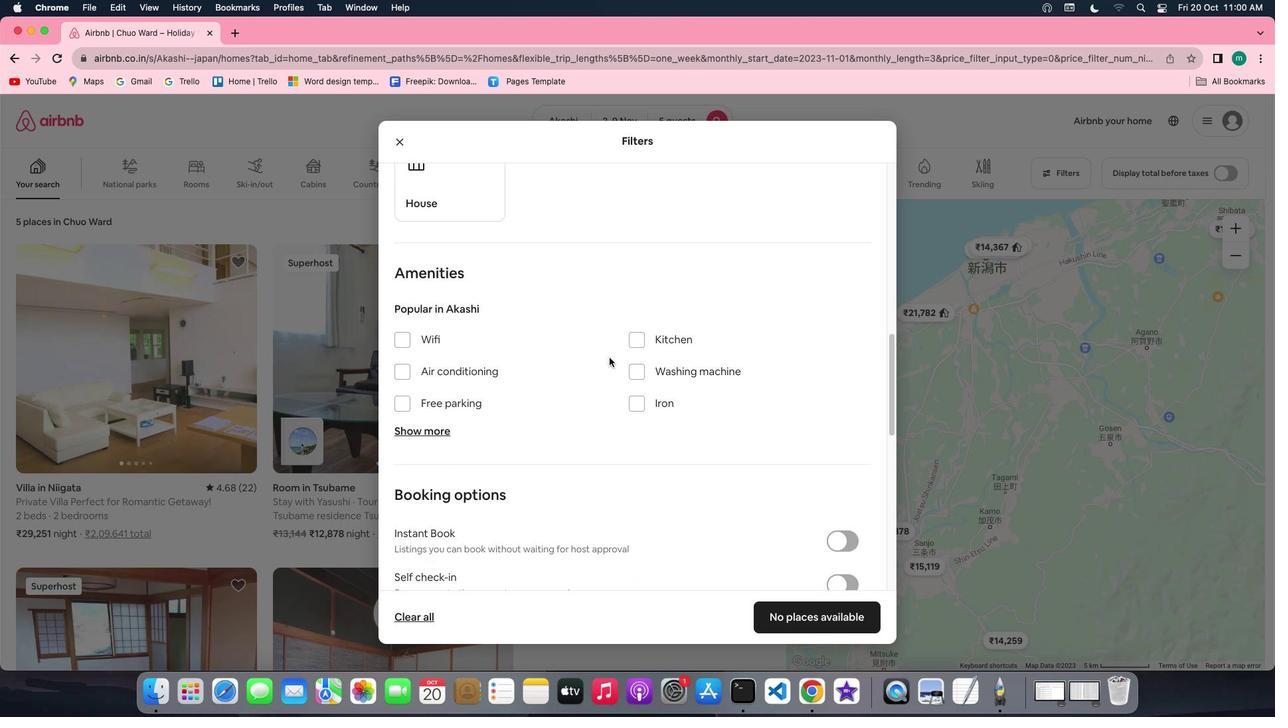 
Action: Mouse moved to (405, 304)
Screenshot: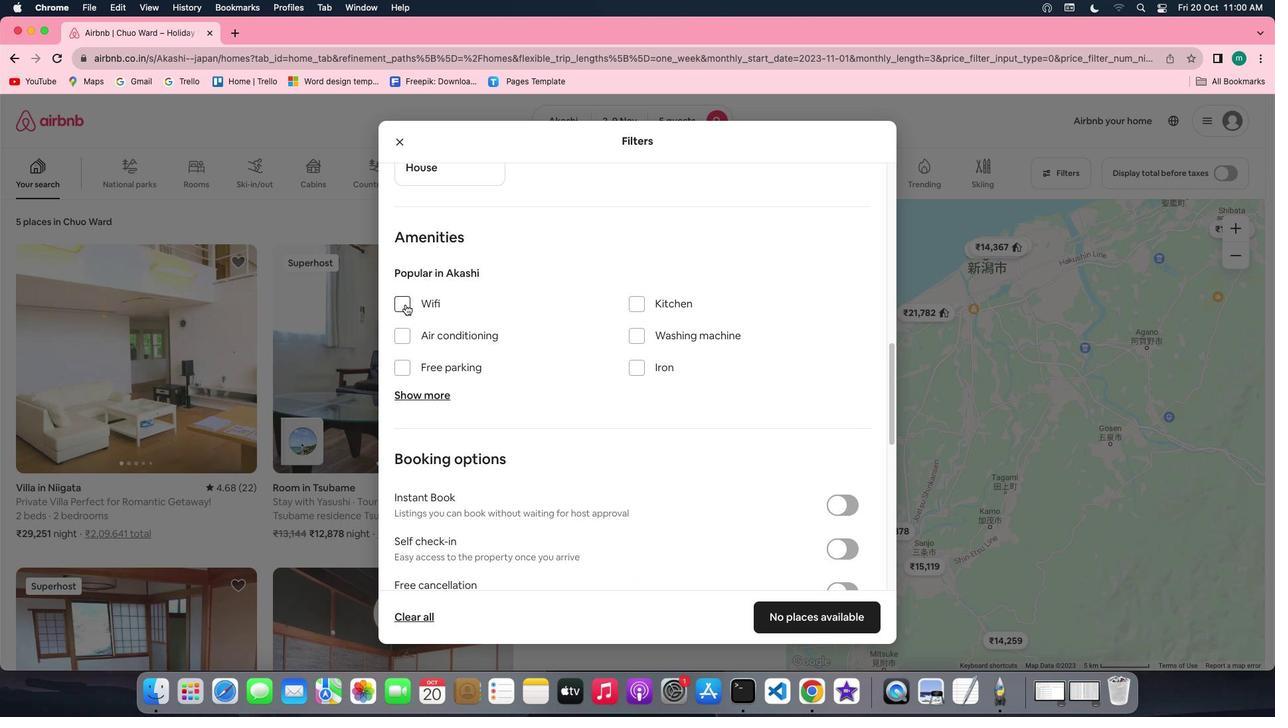 
Action: Mouse pressed left at (405, 304)
Screenshot: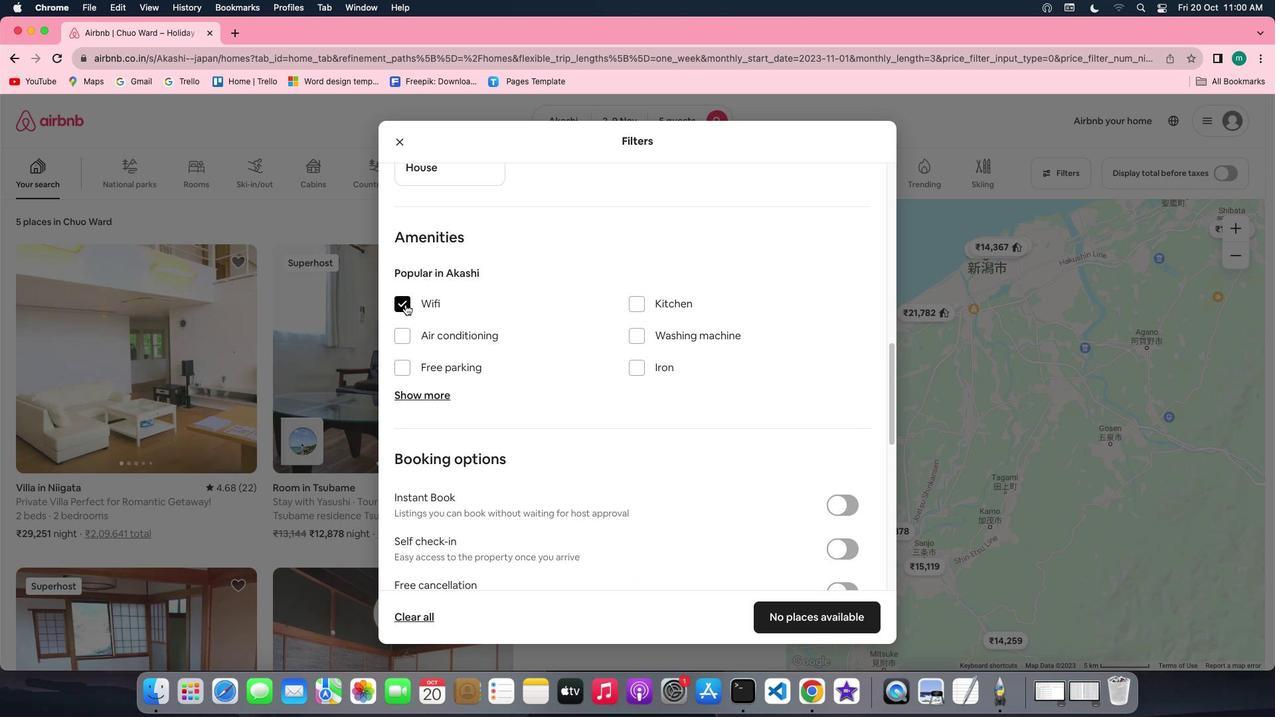 
Action: Mouse moved to (561, 365)
Screenshot: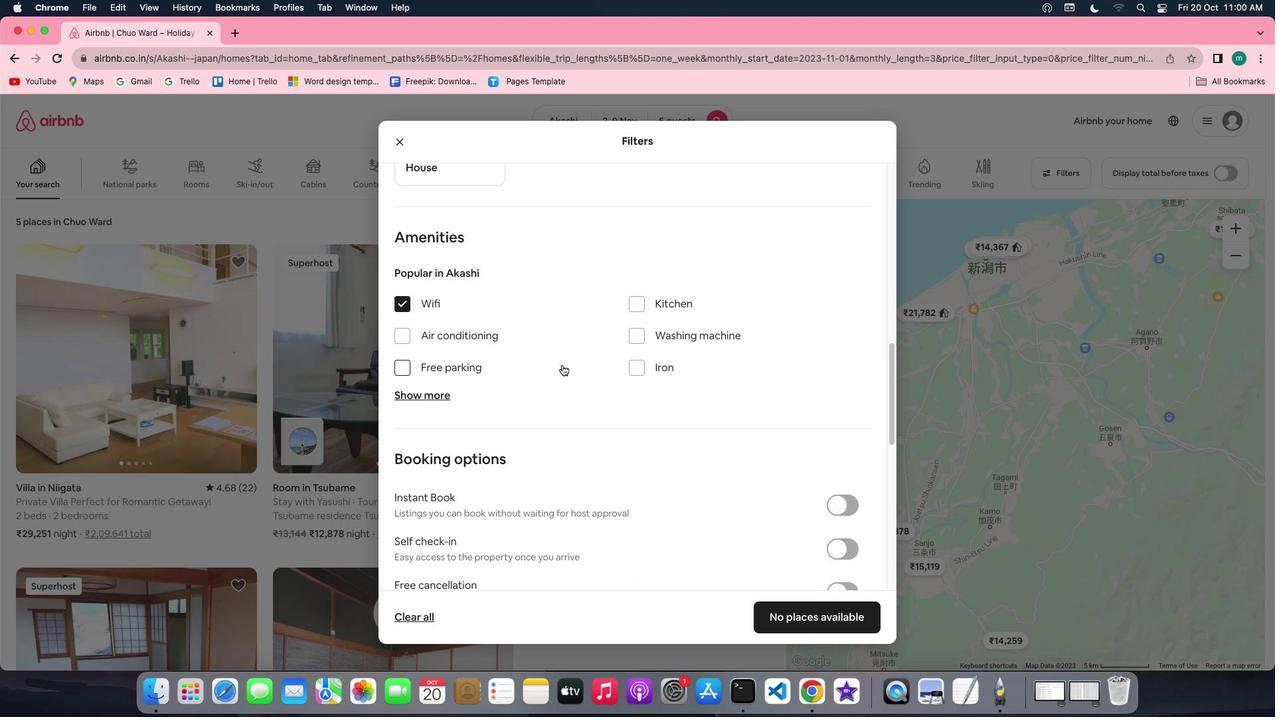 
Action: Mouse scrolled (561, 365) with delta (0, 0)
Screenshot: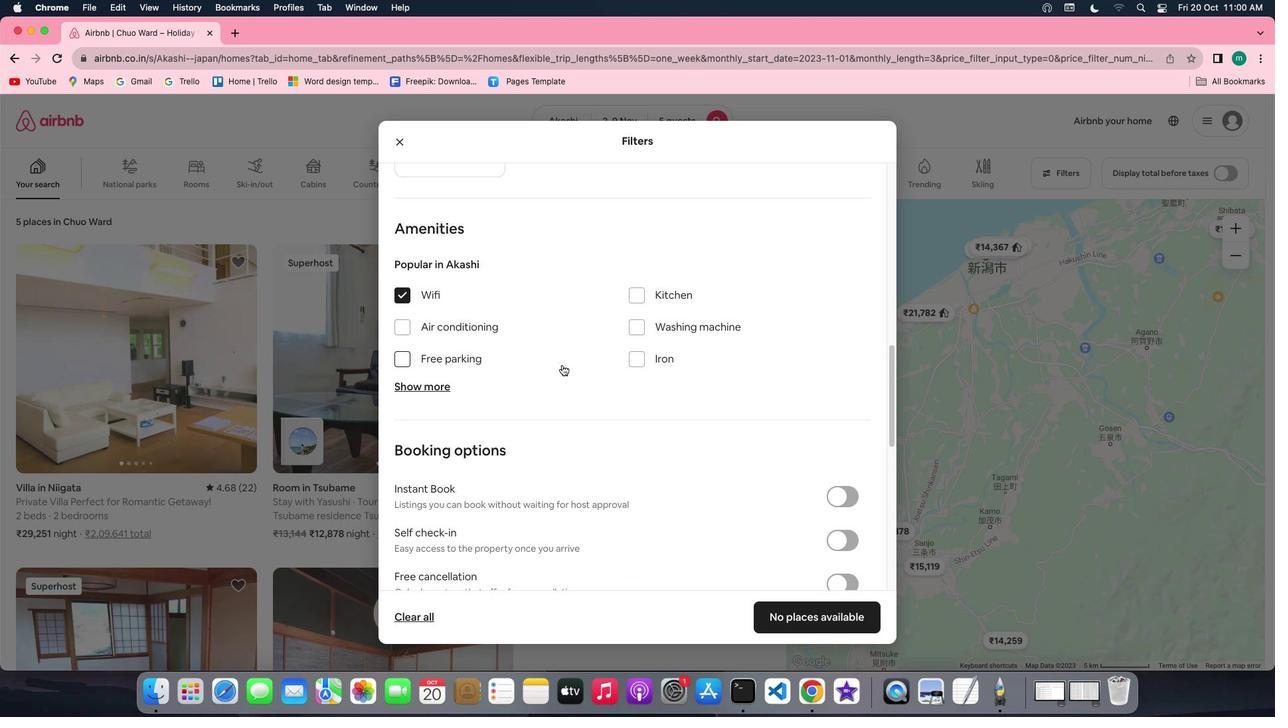
Action: Mouse scrolled (561, 365) with delta (0, 0)
Screenshot: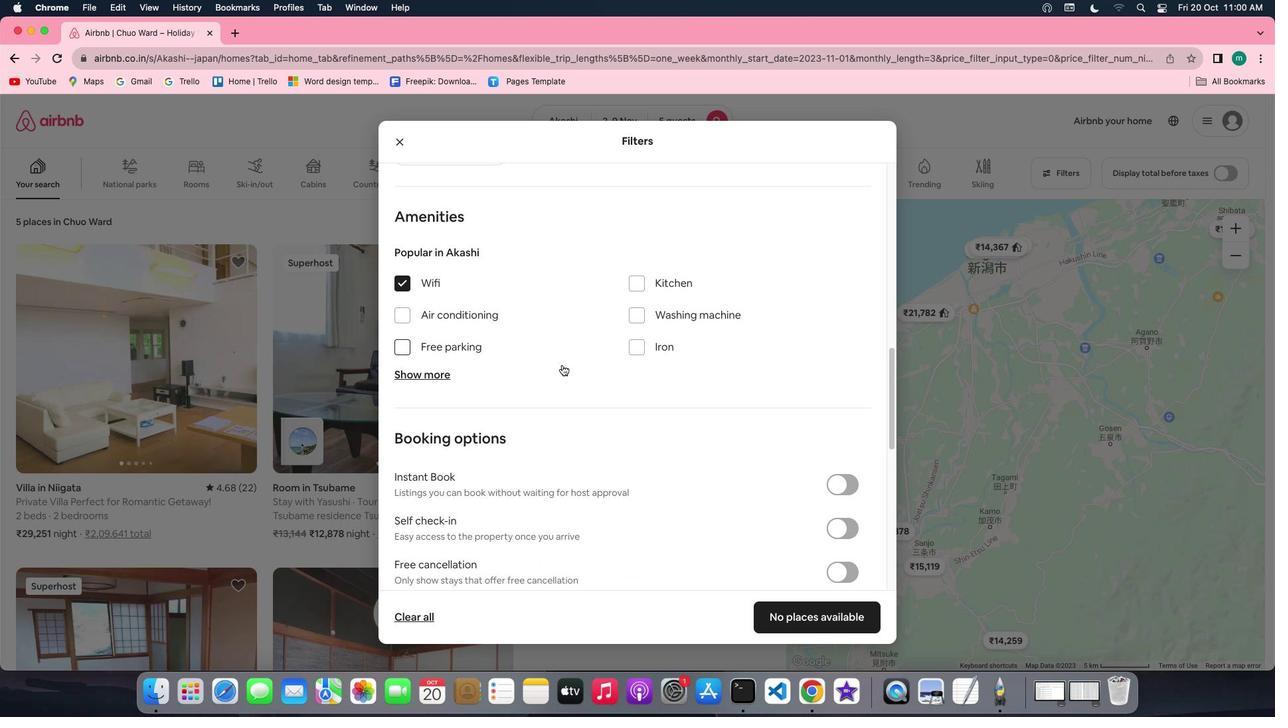 
Action: Mouse scrolled (561, 365) with delta (0, -1)
Screenshot: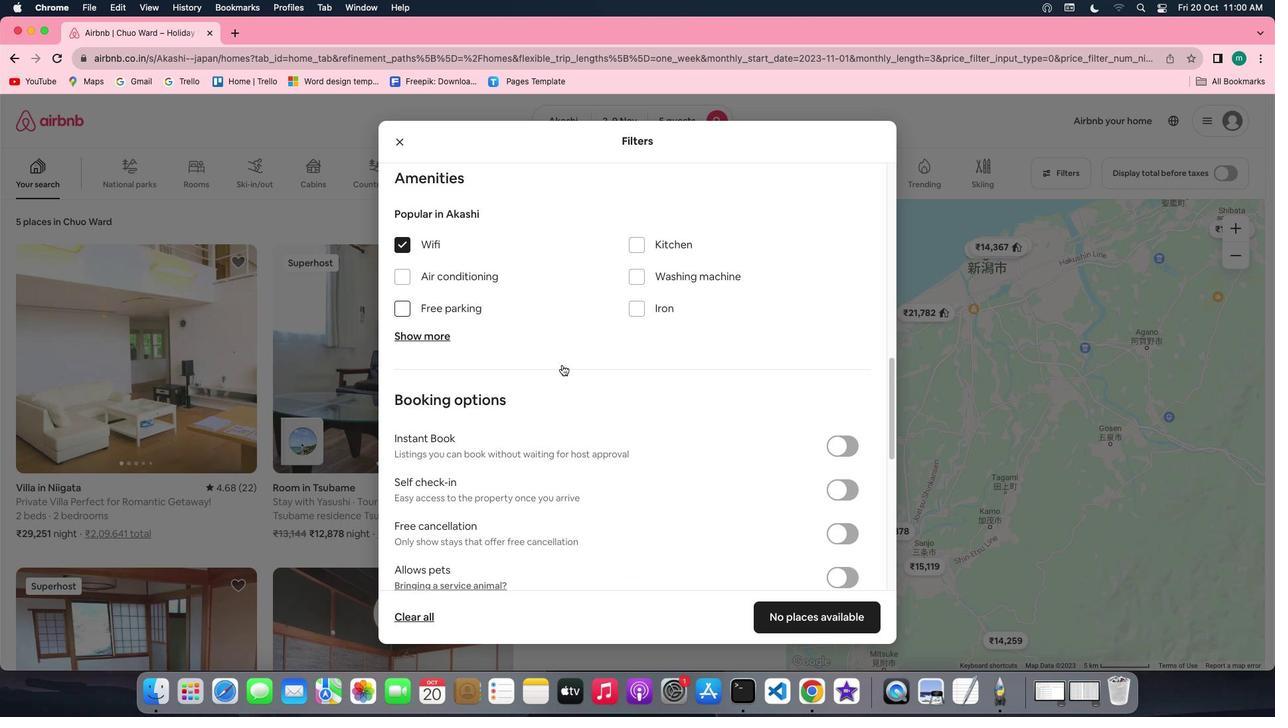 
Action: Mouse moved to (669, 255)
Screenshot: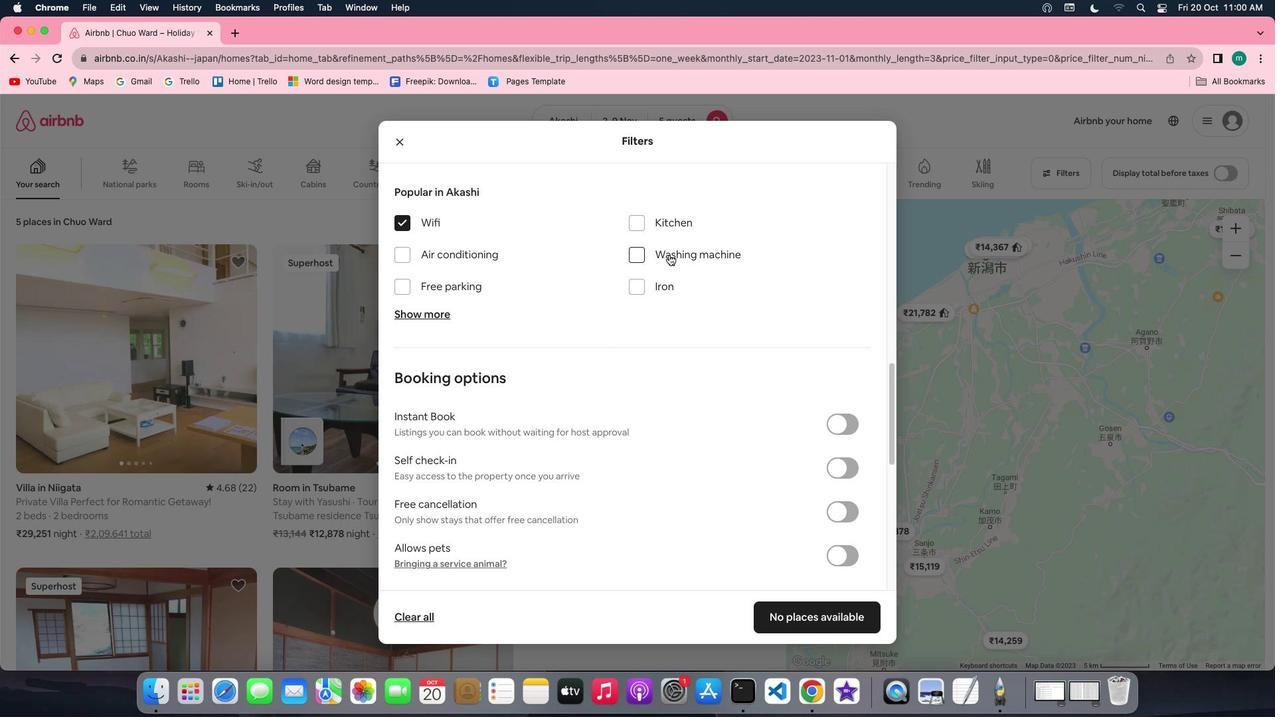 
Action: Mouse pressed left at (669, 255)
Screenshot: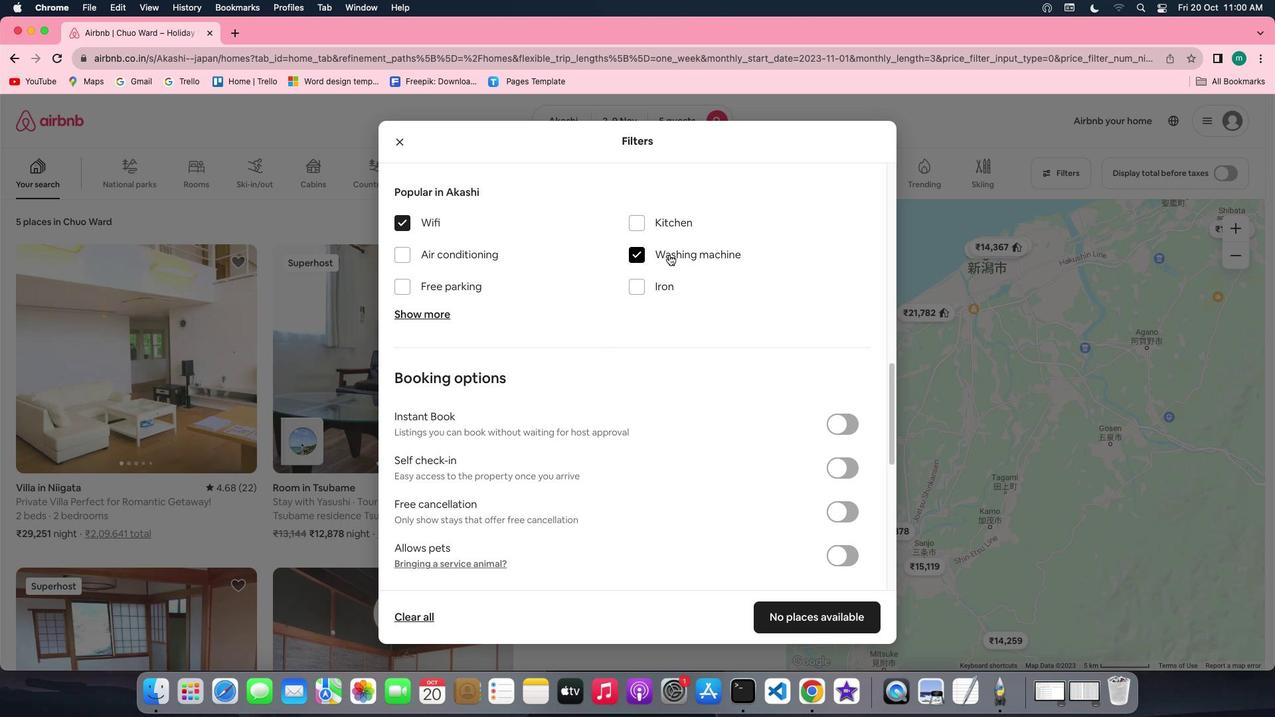 
Action: Mouse moved to (607, 307)
Screenshot: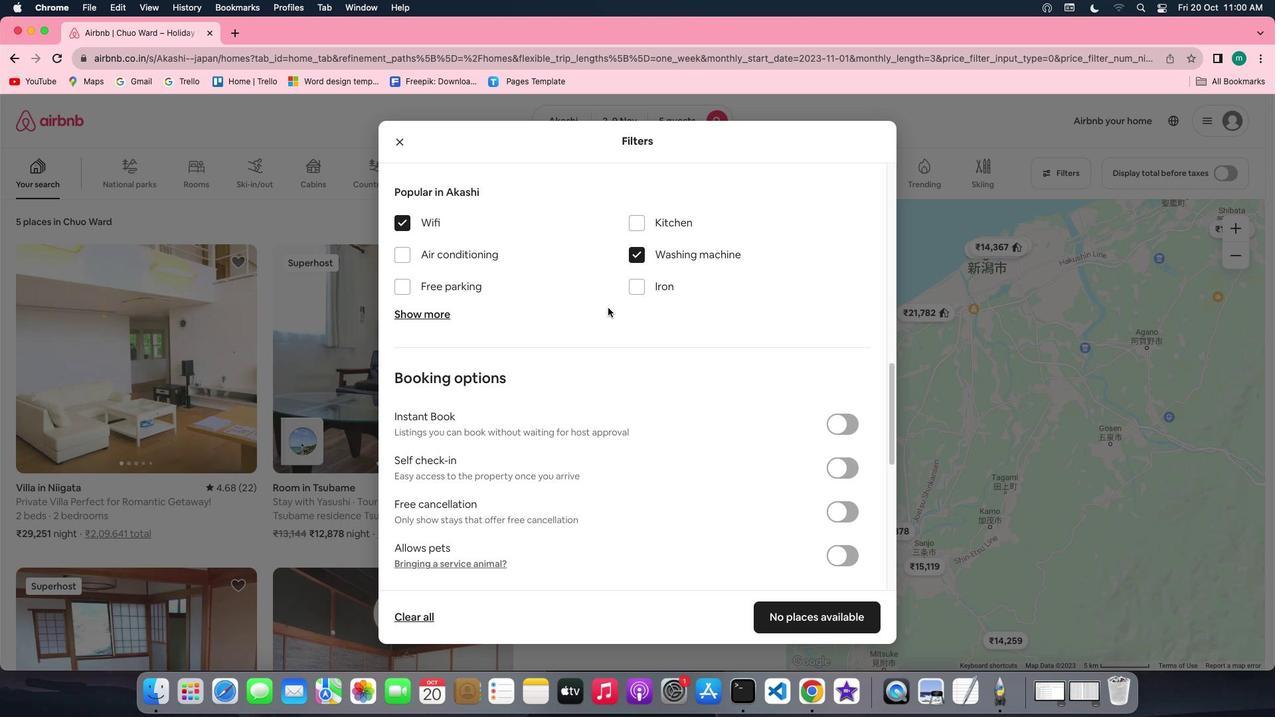 
Action: Mouse scrolled (607, 307) with delta (0, 0)
Screenshot: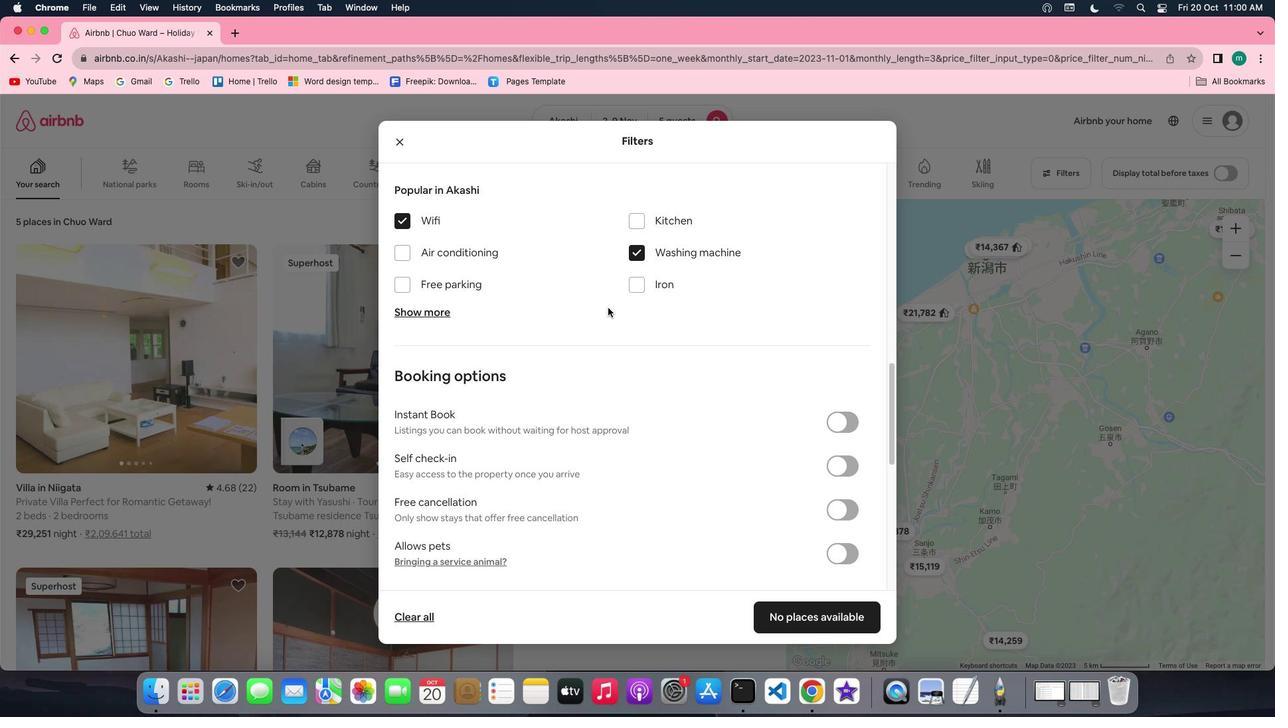 
Action: Mouse scrolled (607, 307) with delta (0, 0)
Screenshot: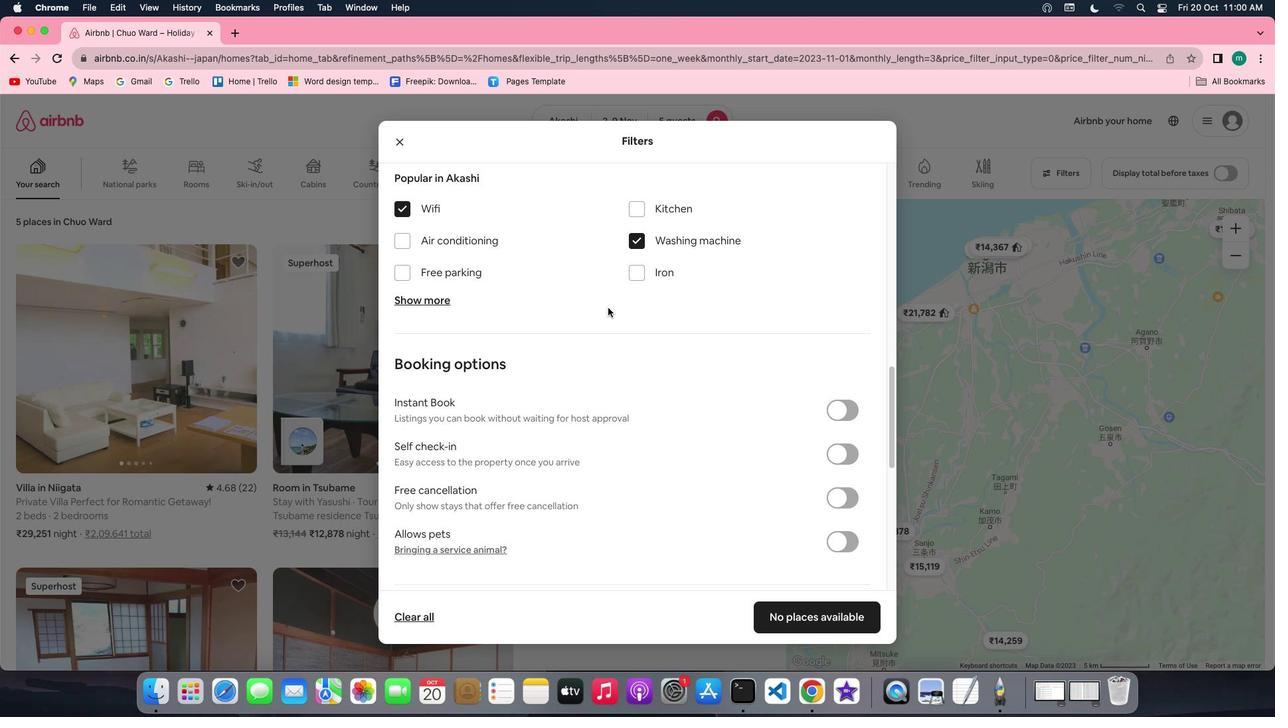 
Action: Mouse scrolled (607, 307) with delta (0, 0)
Screenshot: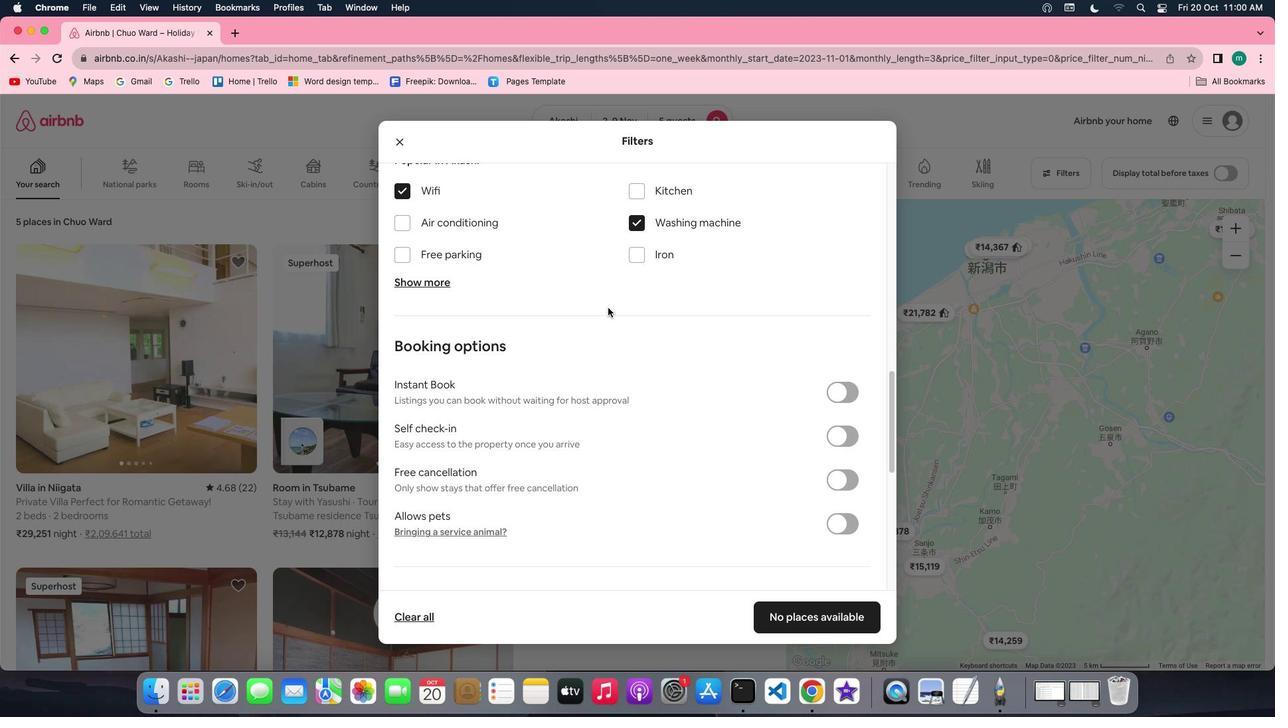 
Action: Mouse scrolled (607, 307) with delta (0, 0)
Screenshot: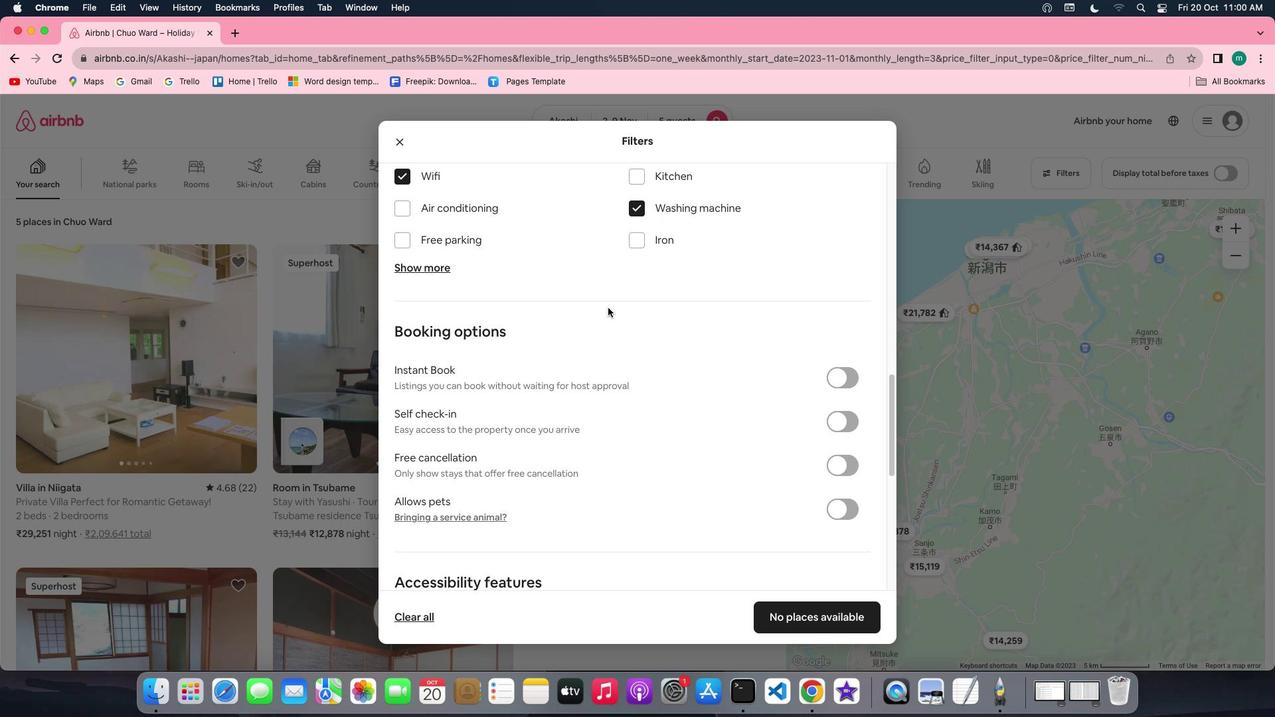 
Action: Mouse scrolled (607, 307) with delta (0, 0)
Screenshot: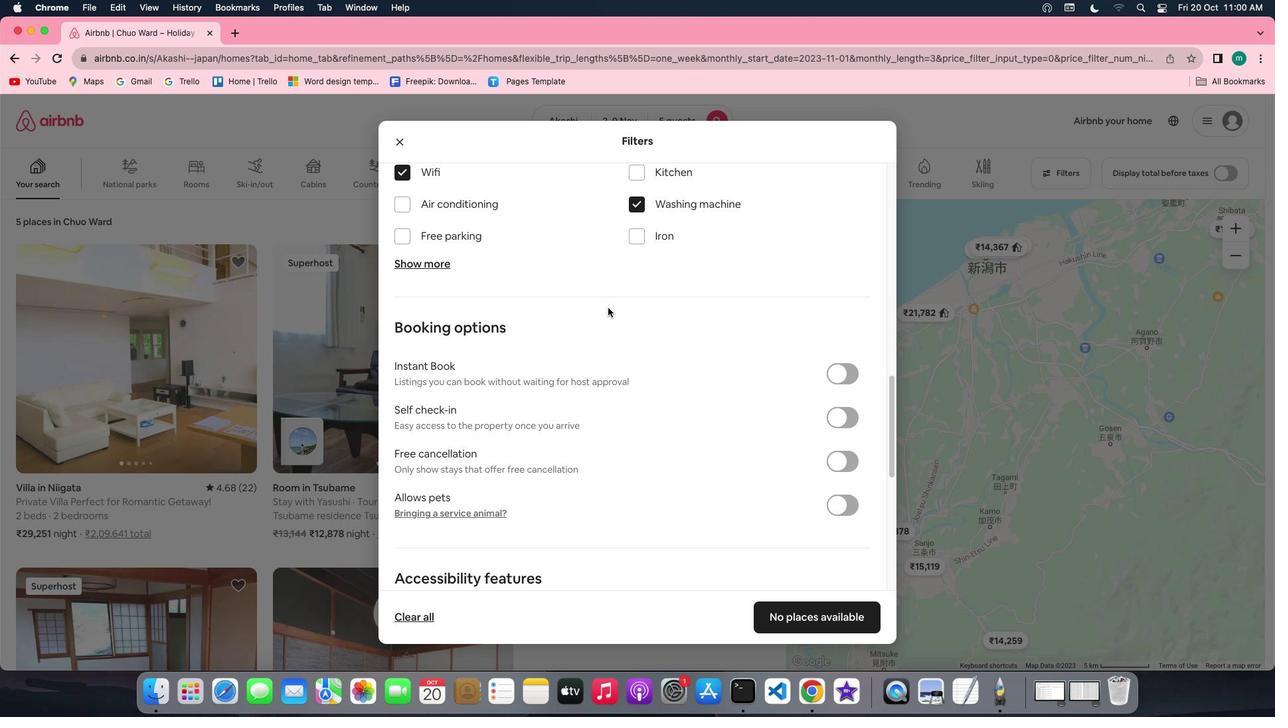 
Action: Mouse scrolled (607, 307) with delta (0, 0)
Screenshot: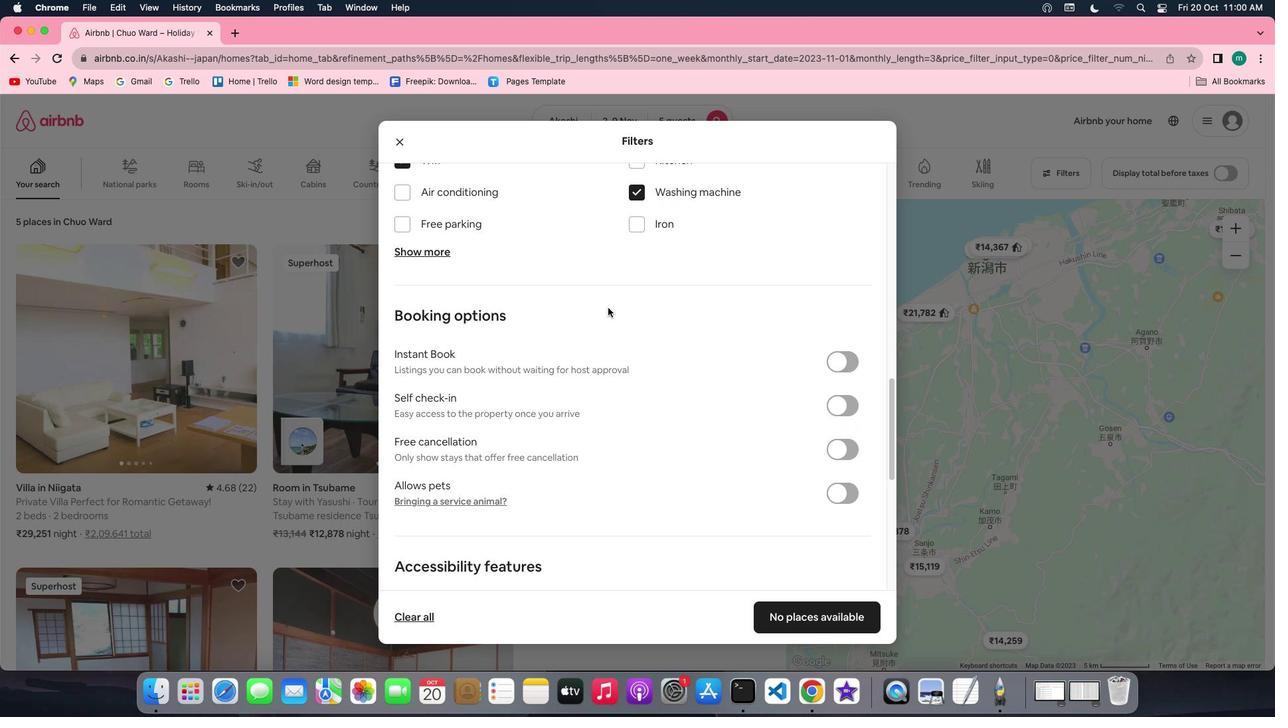 
Action: Mouse scrolled (607, 307) with delta (0, 0)
Screenshot: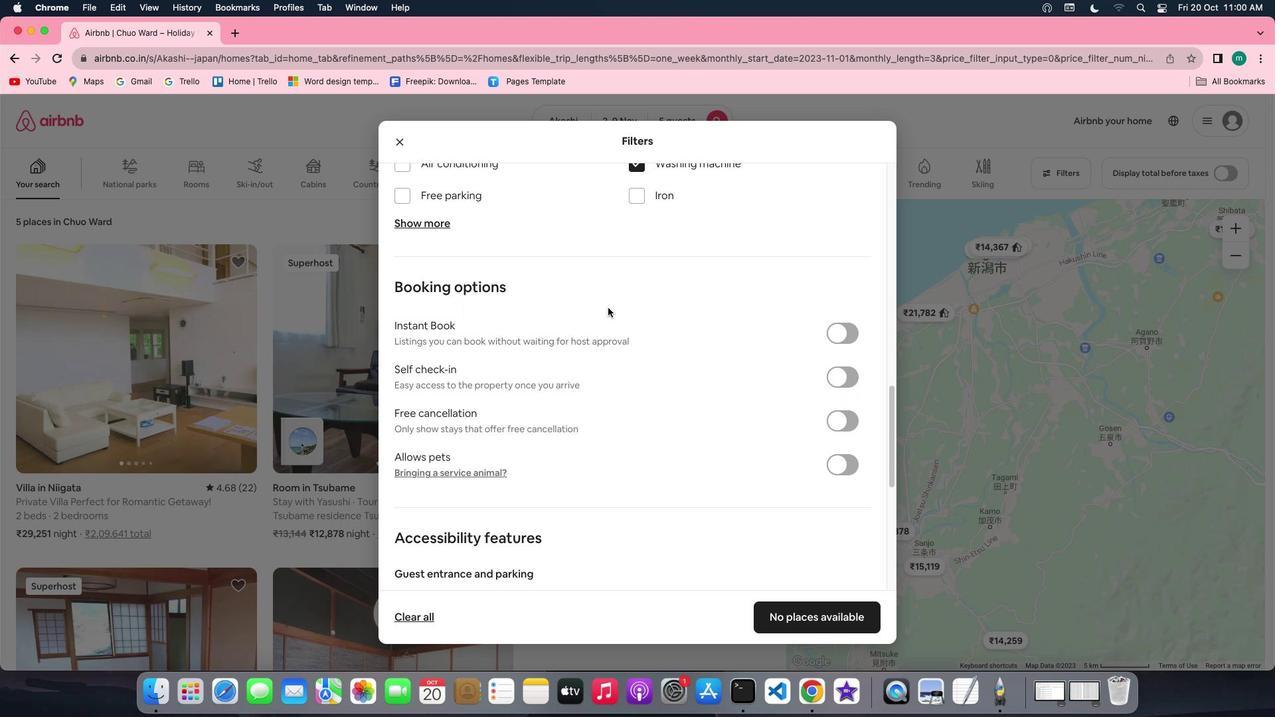
Action: Mouse scrolled (607, 307) with delta (0, 0)
Screenshot: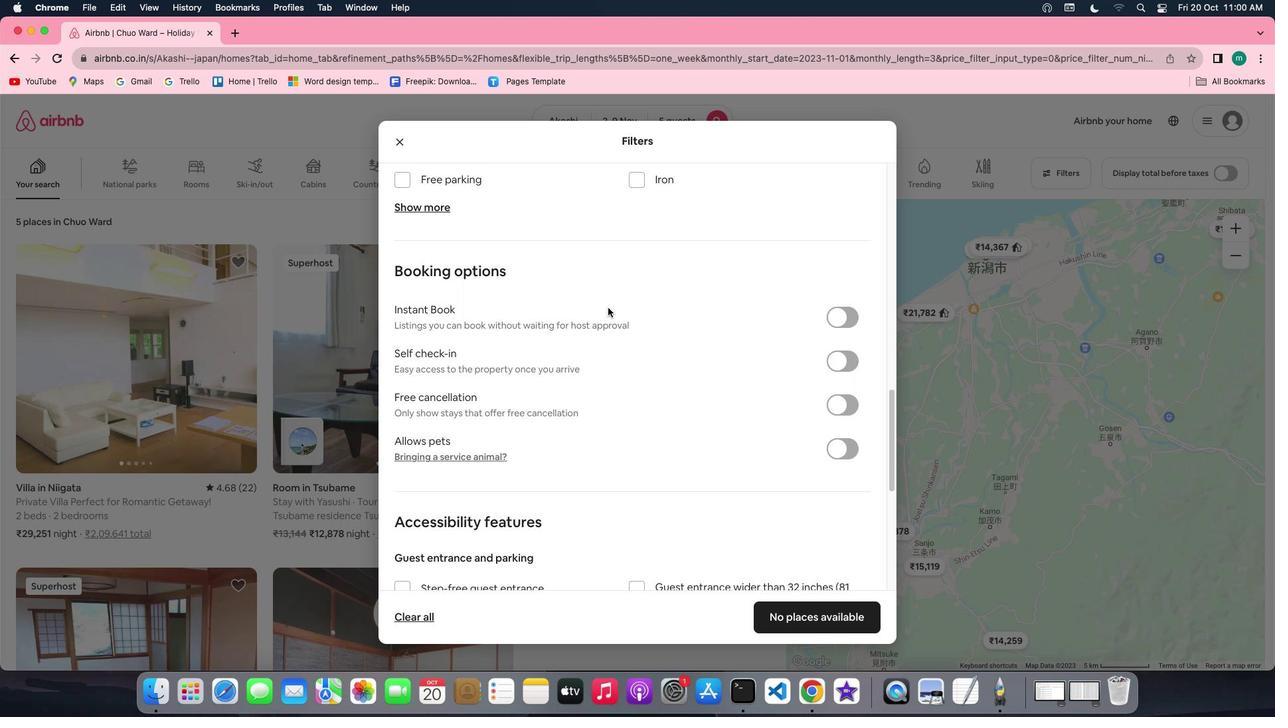 
Action: Mouse scrolled (607, 307) with delta (0, 0)
Screenshot: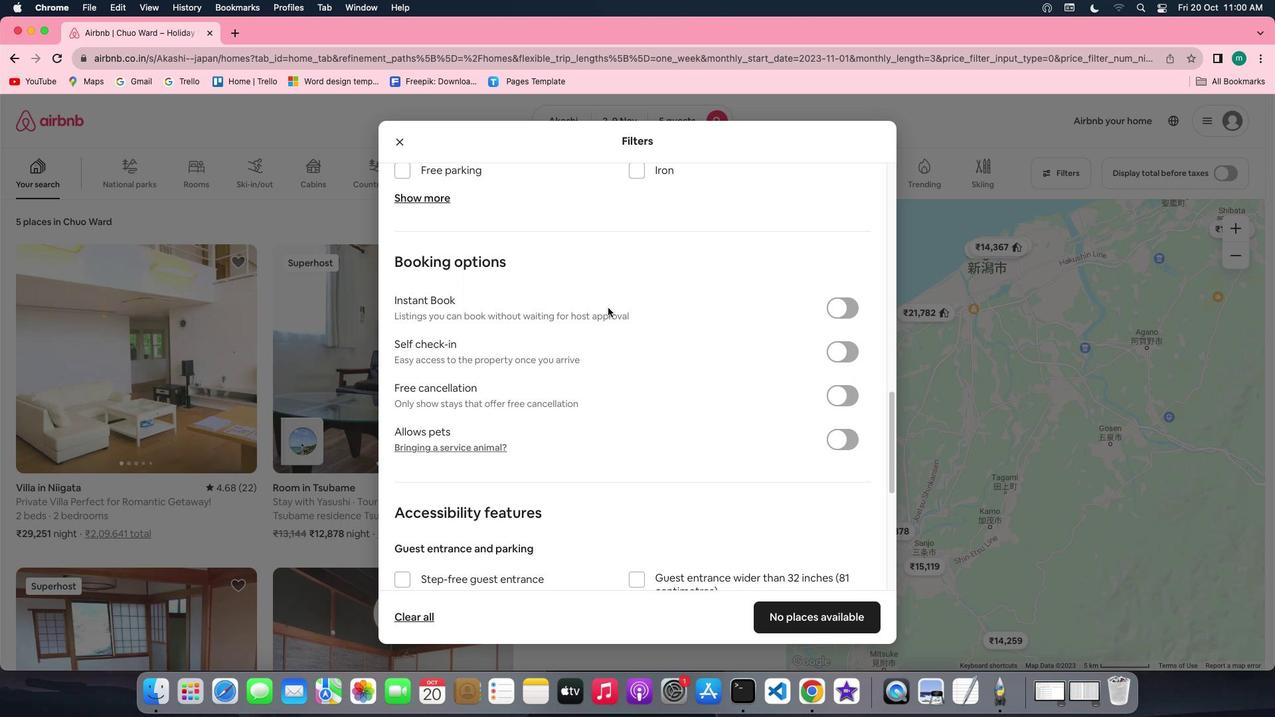 
Action: Mouse scrolled (607, 307) with delta (0, -1)
Screenshot: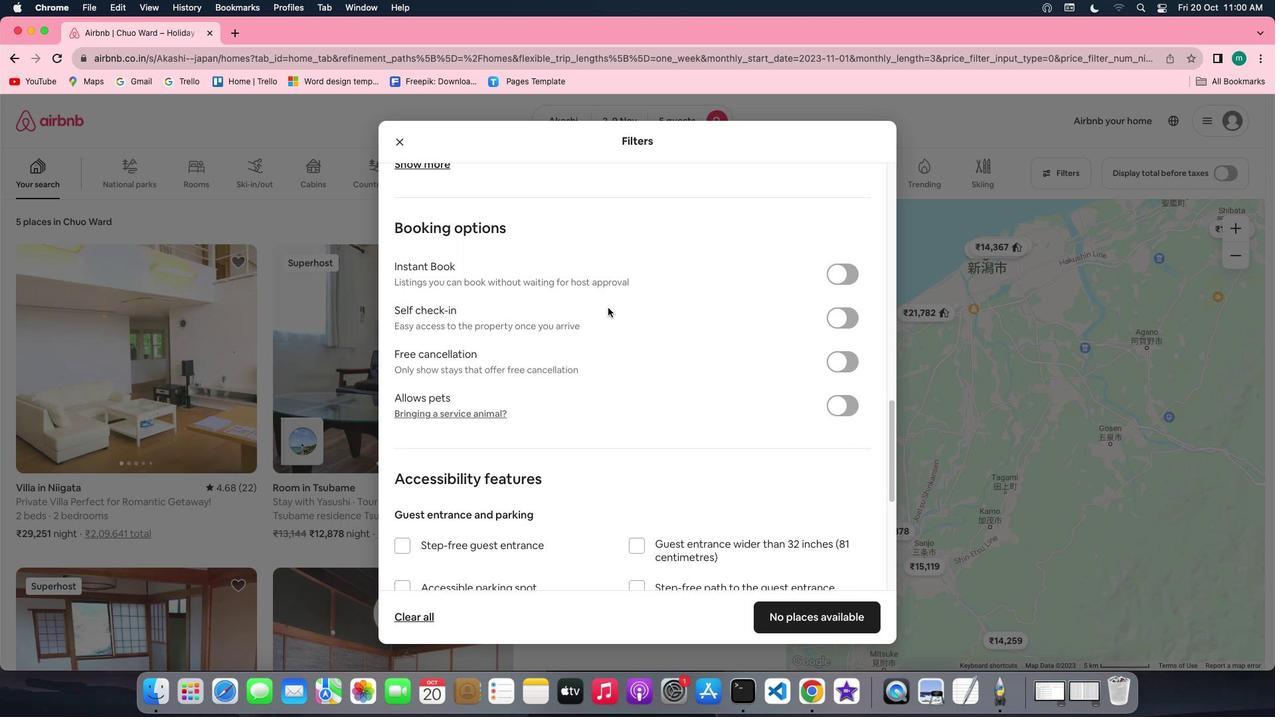 
Action: Mouse scrolled (607, 307) with delta (0, 0)
Screenshot: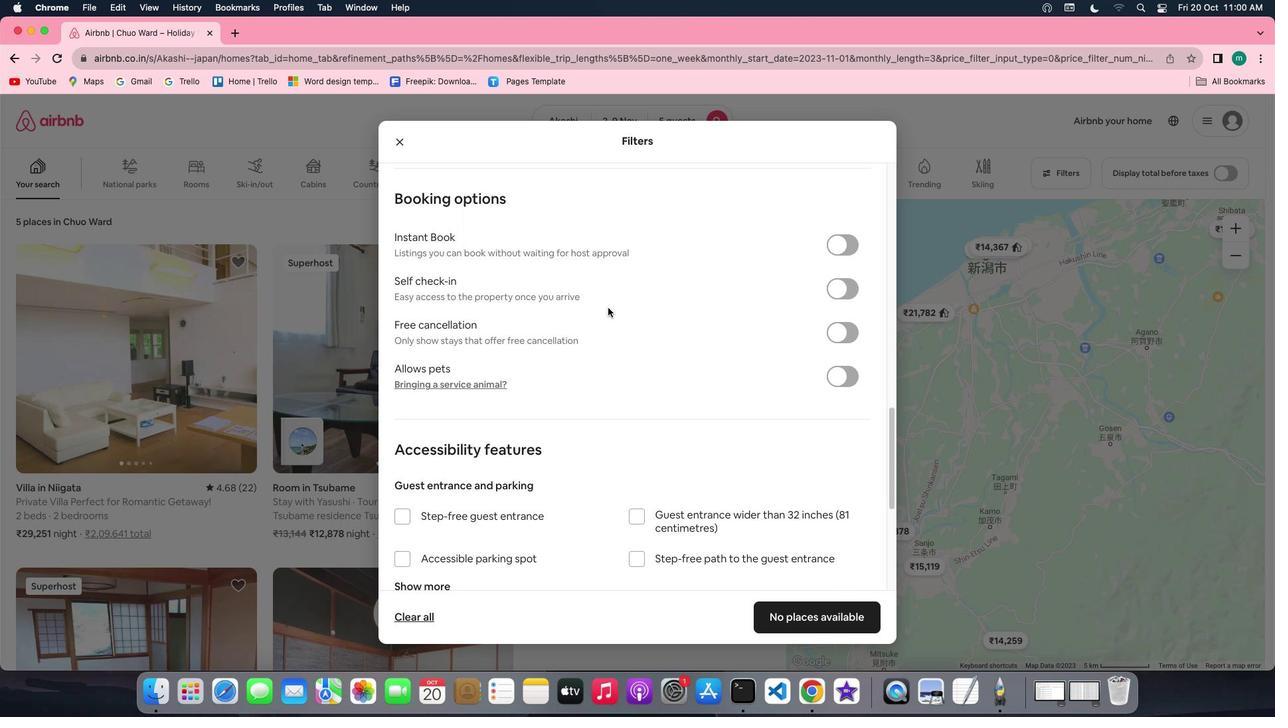 
Action: Mouse scrolled (607, 307) with delta (0, 0)
Screenshot: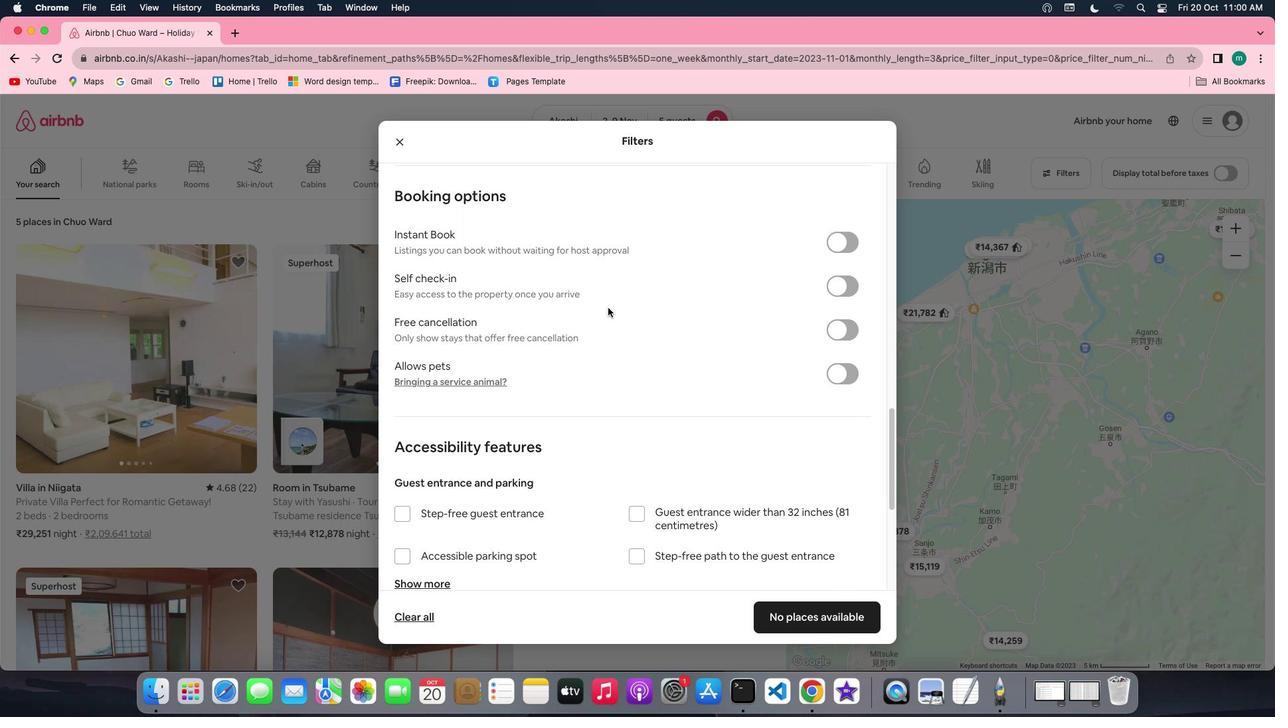 
Action: Mouse scrolled (607, 307) with delta (0, 0)
Screenshot: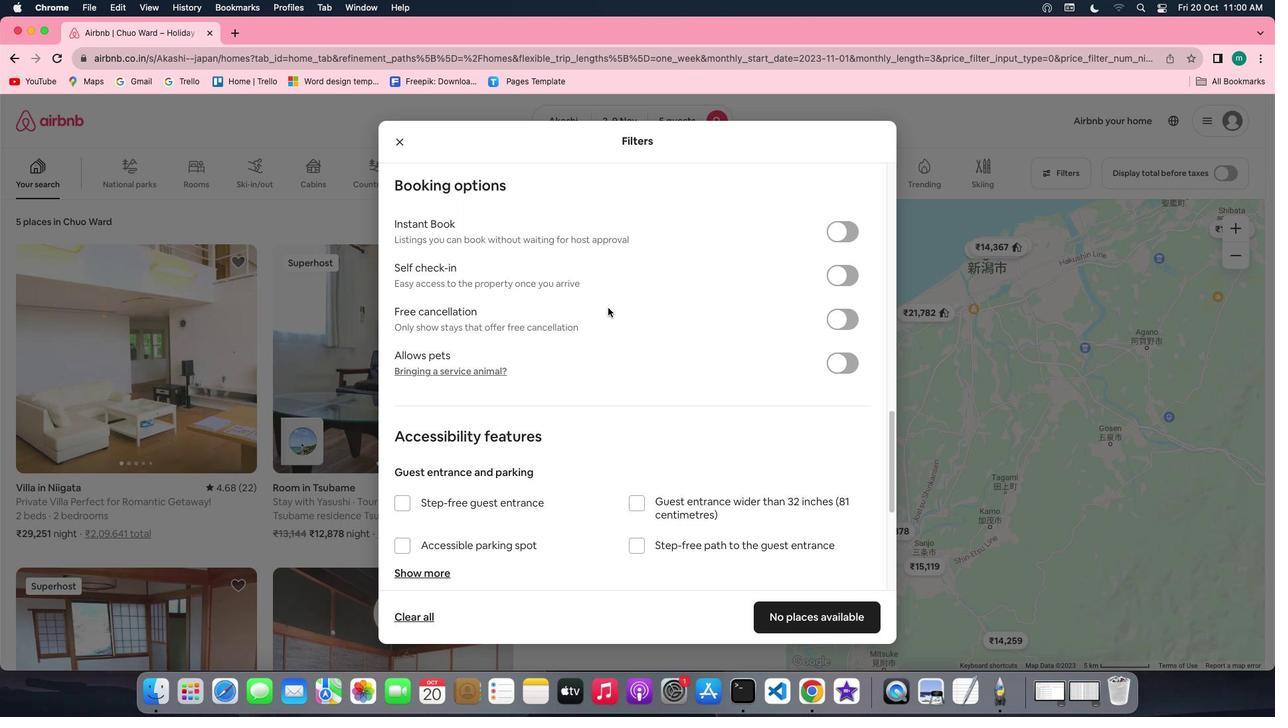 
Action: Mouse scrolled (607, 307) with delta (0, 0)
Screenshot: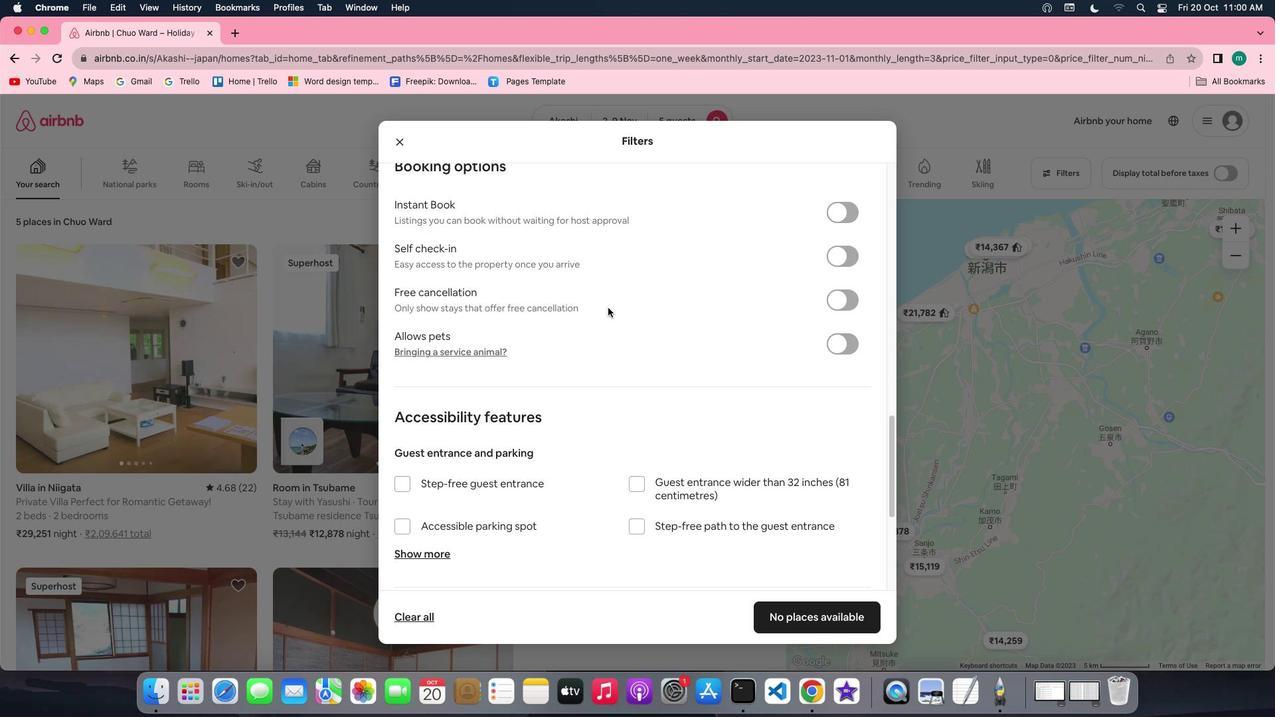 
Action: Mouse scrolled (607, 307) with delta (0, -1)
Screenshot: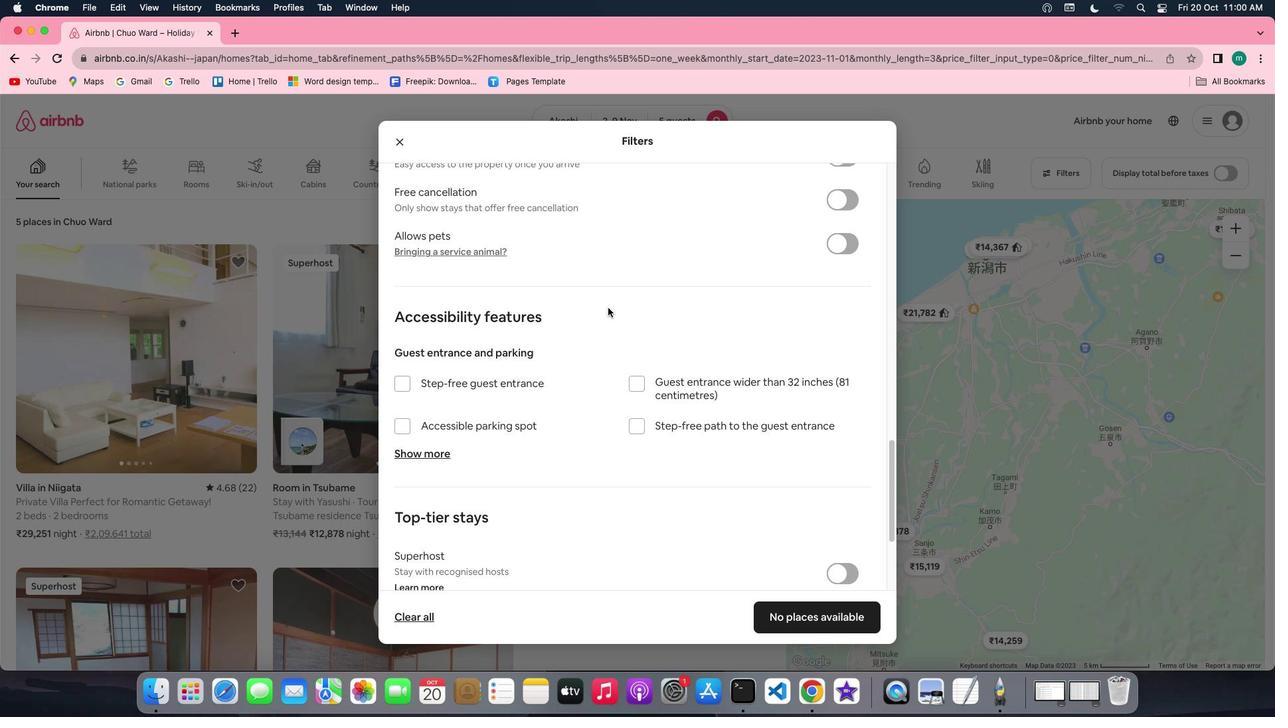 
Action: Mouse scrolled (607, 307) with delta (0, -2)
Screenshot: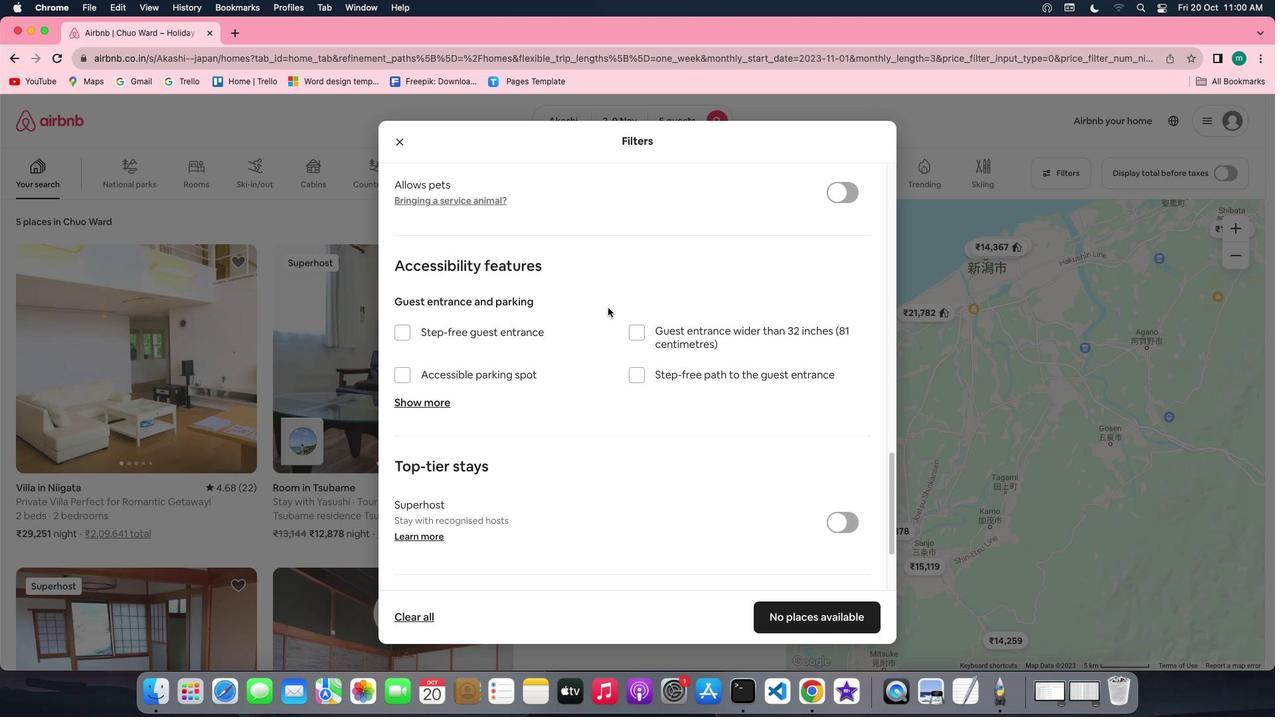 
Action: Mouse scrolled (607, 307) with delta (0, 0)
Screenshot: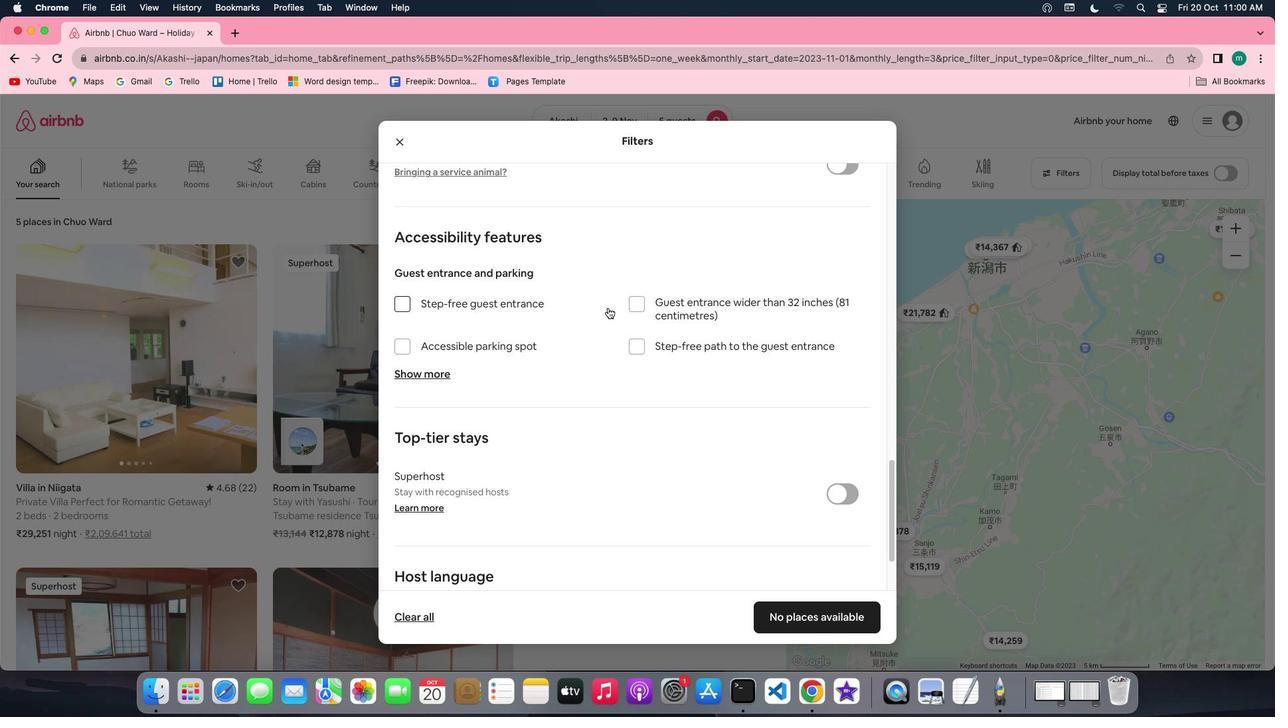 
Action: Mouse scrolled (607, 307) with delta (0, 0)
Screenshot: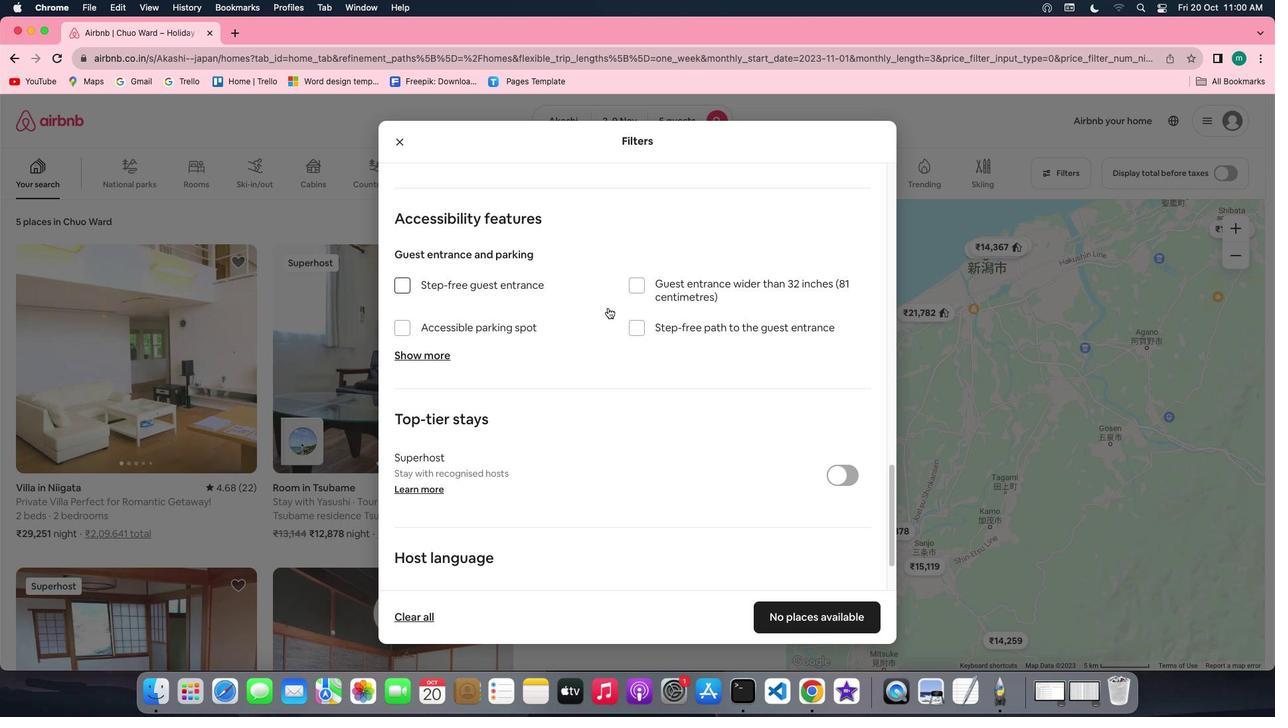 
Action: Mouse scrolled (607, 307) with delta (0, -1)
Screenshot: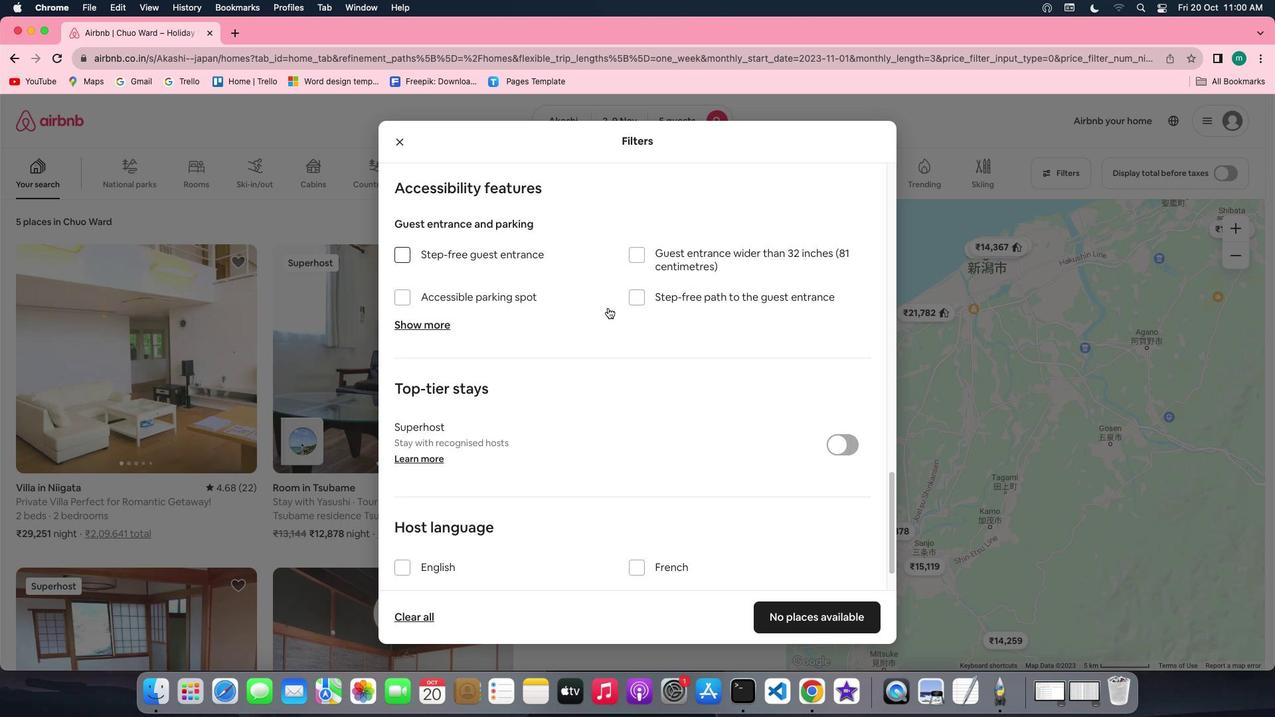 
Action: Mouse scrolled (607, 307) with delta (0, -3)
Screenshot: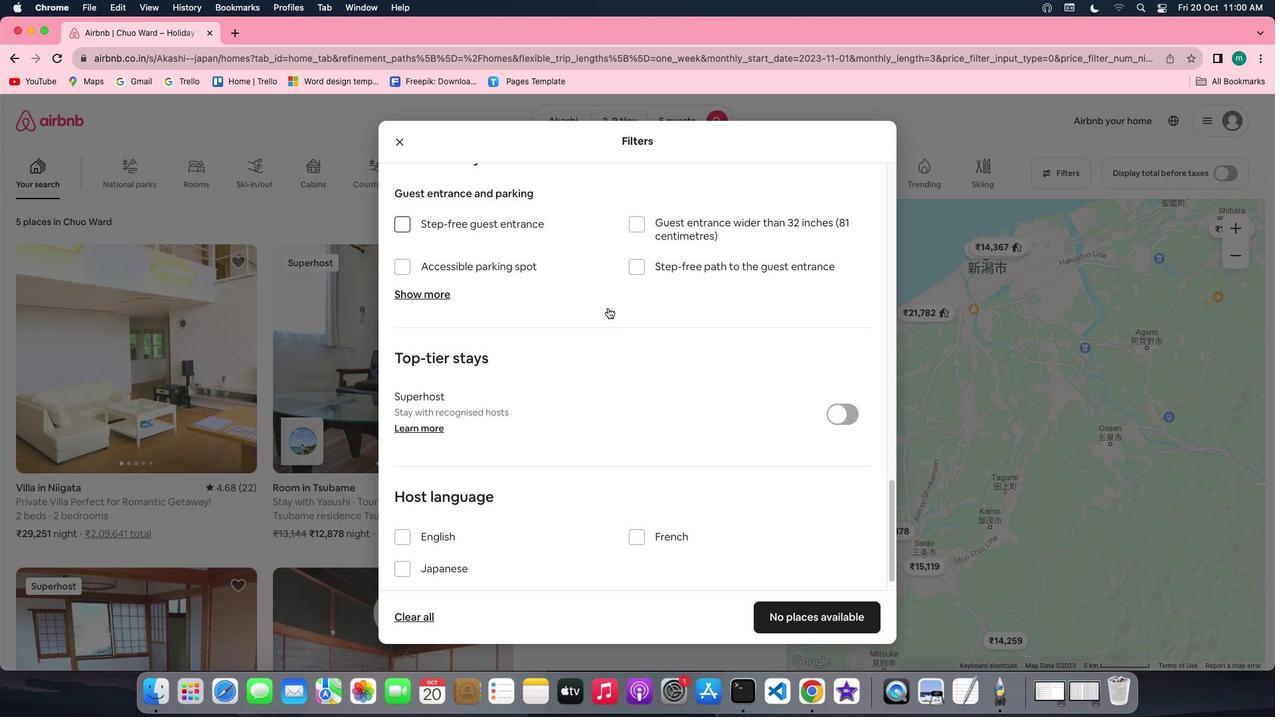 
Action: Mouse scrolled (607, 307) with delta (0, -3)
Screenshot: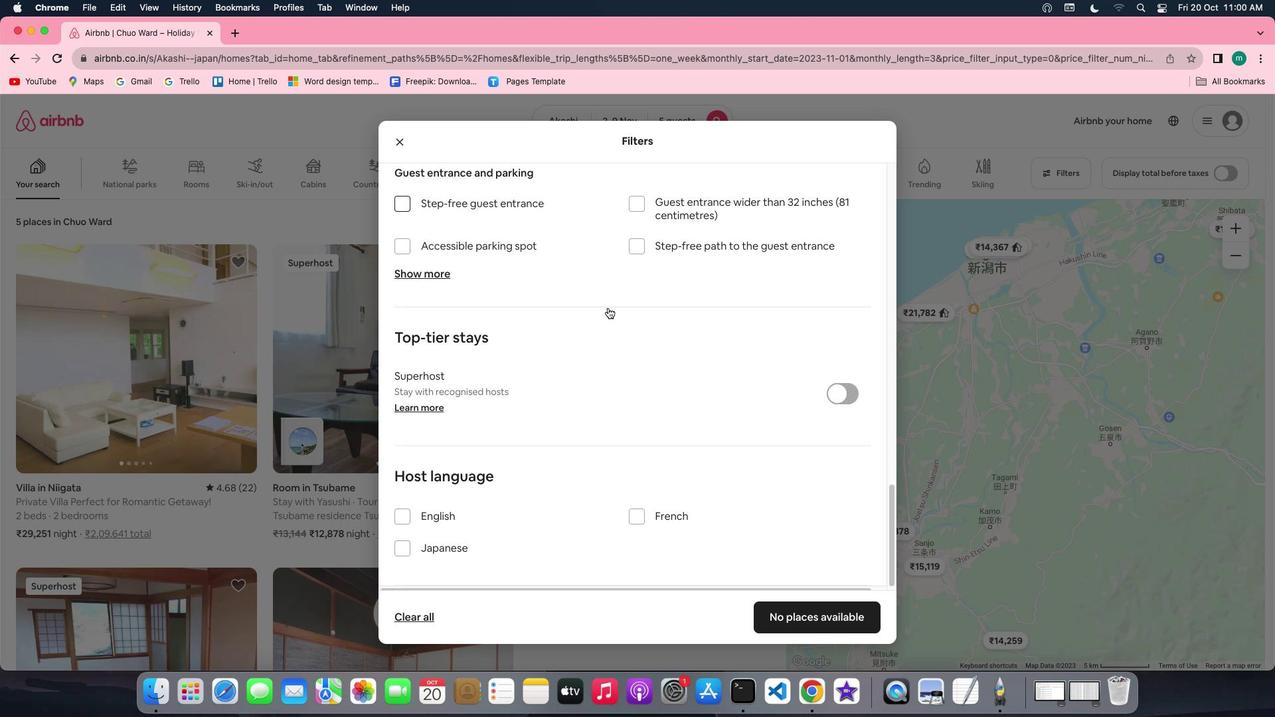 
Action: Mouse moved to (624, 366)
Screenshot: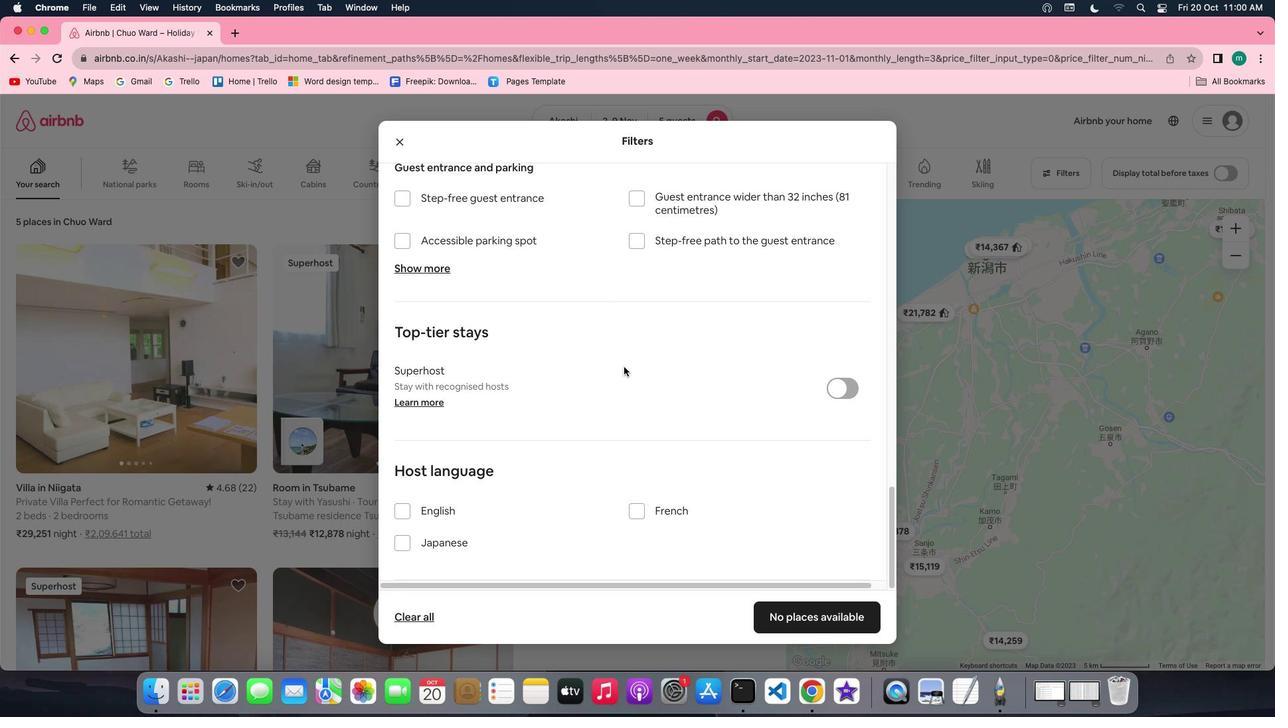 
Action: Mouse scrolled (624, 366) with delta (0, 0)
Screenshot: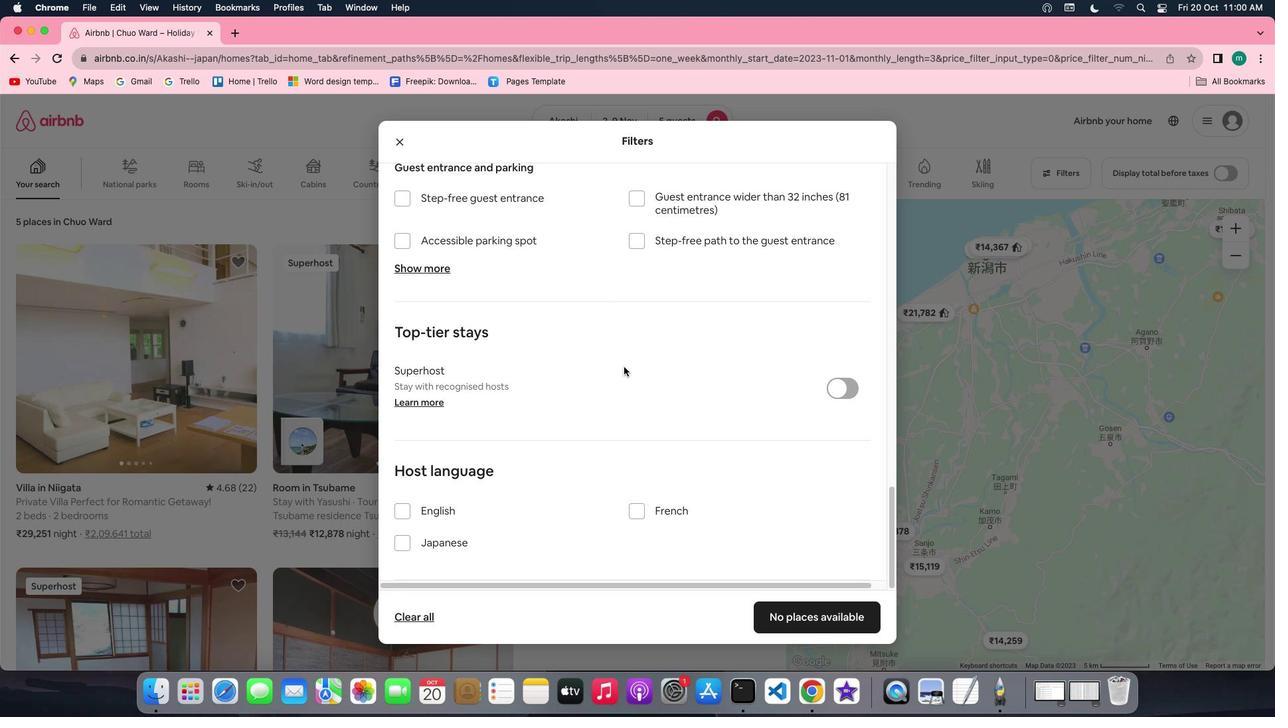 
Action: Mouse scrolled (624, 366) with delta (0, 0)
Screenshot: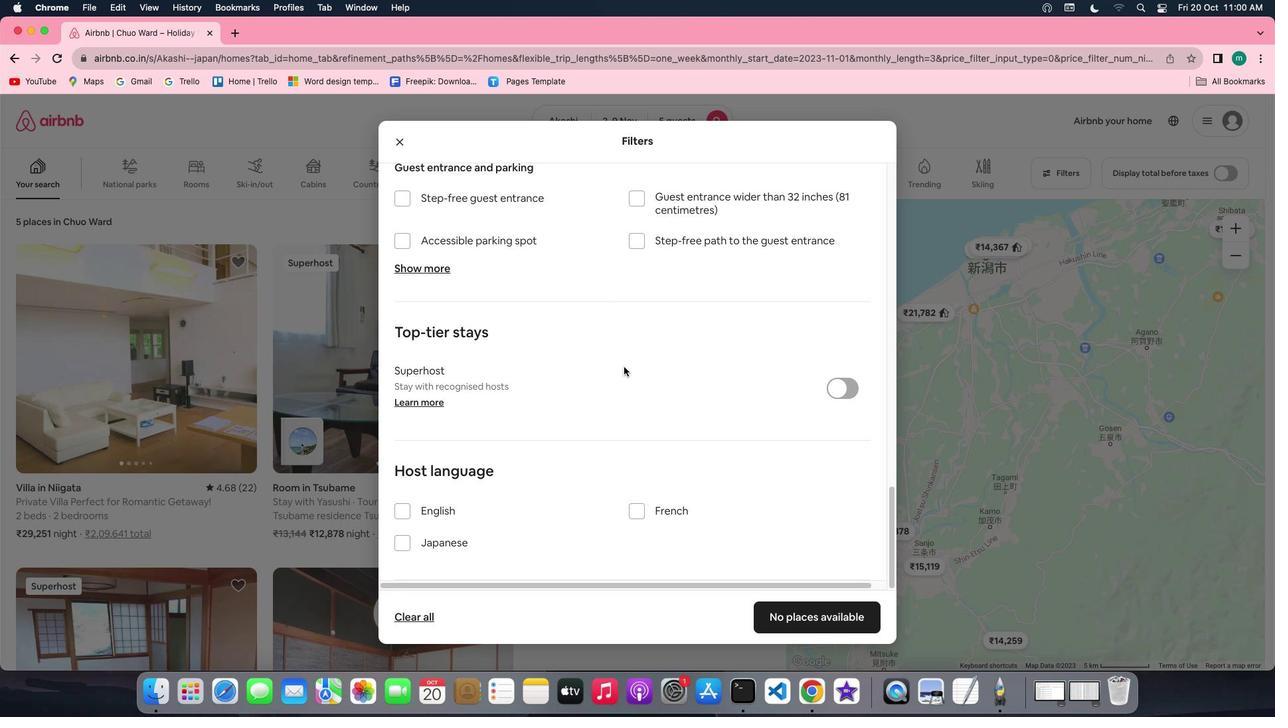 
Action: Mouse scrolled (624, 366) with delta (0, -1)
Screenshot: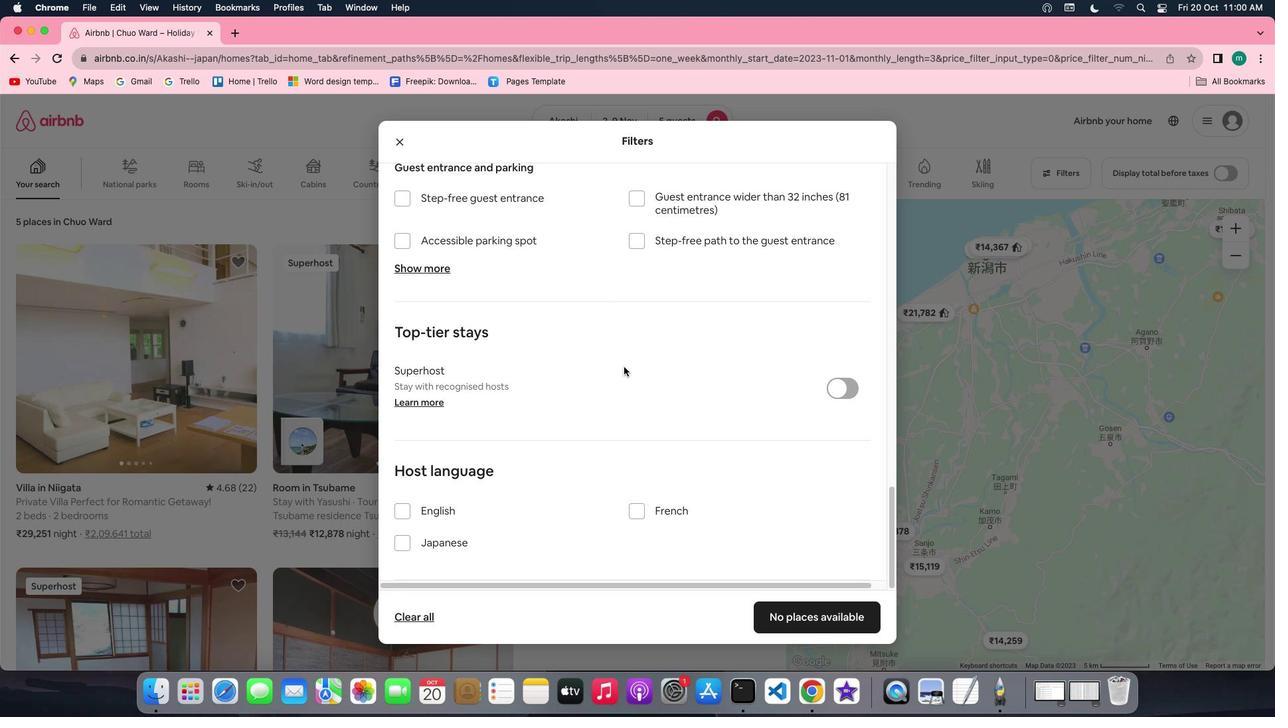 
Action: Mouse scrolled (624, 366) with delta (0, -2)
Screenshot: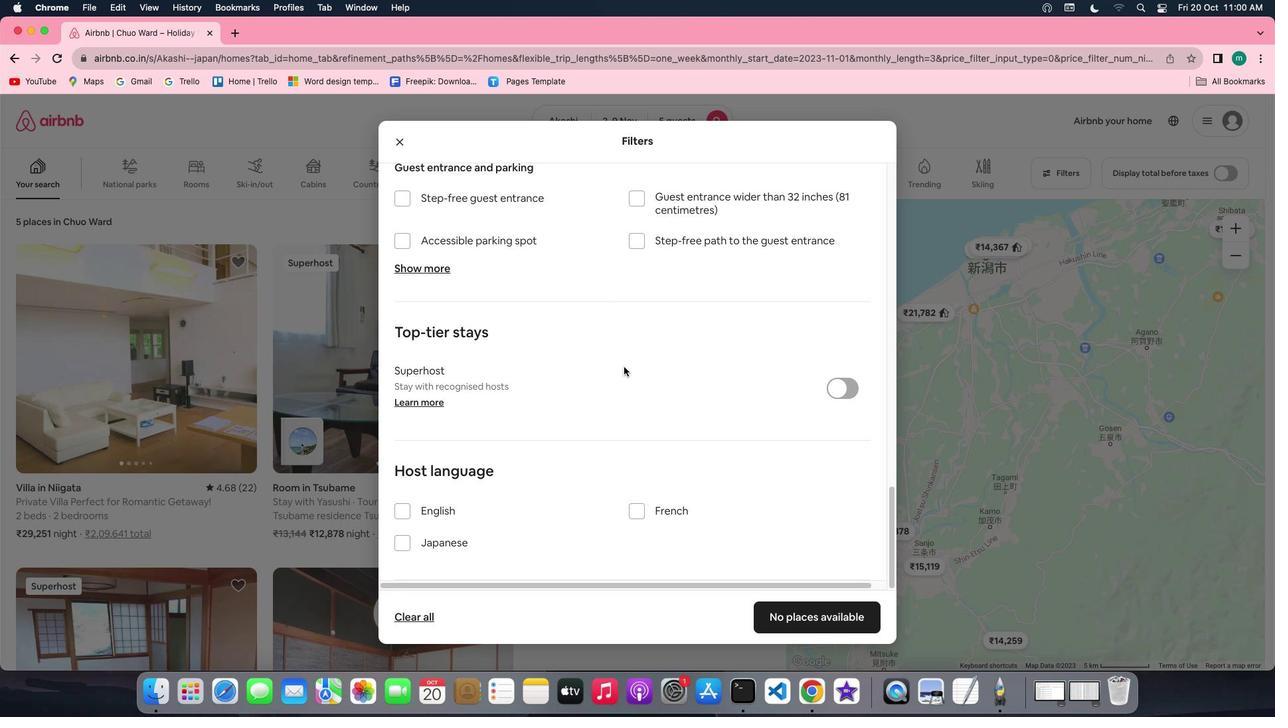 
Action: Mouse moved to (810, 618)
Screenshot: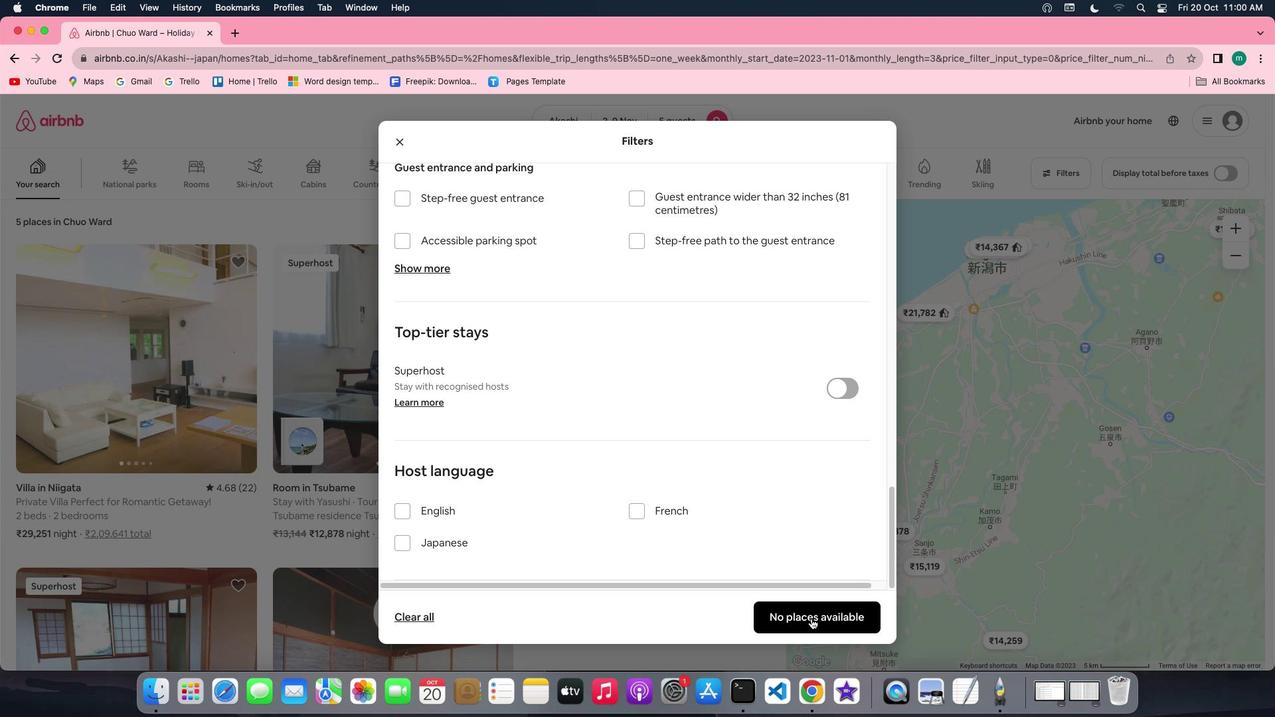 
Action: Mouse pressed left at (810, 618)
Screenshot: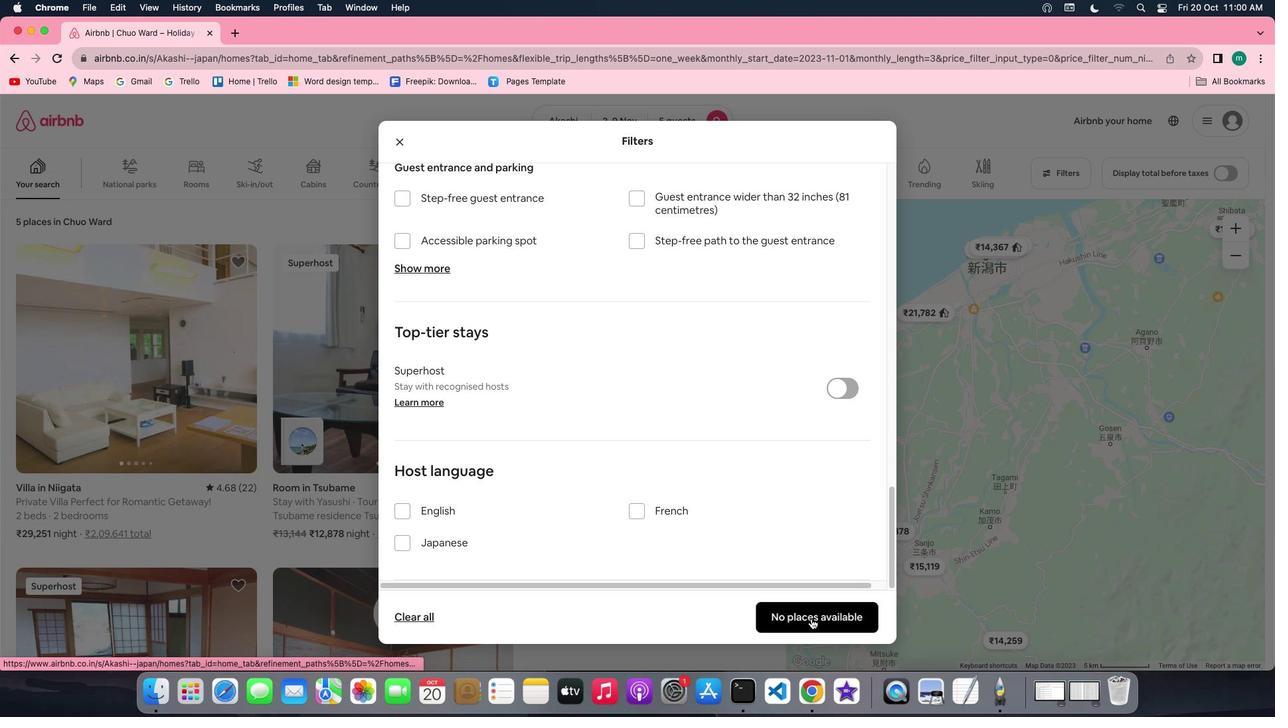 
Action: Mouse moved to (584, 500)
Screenshot: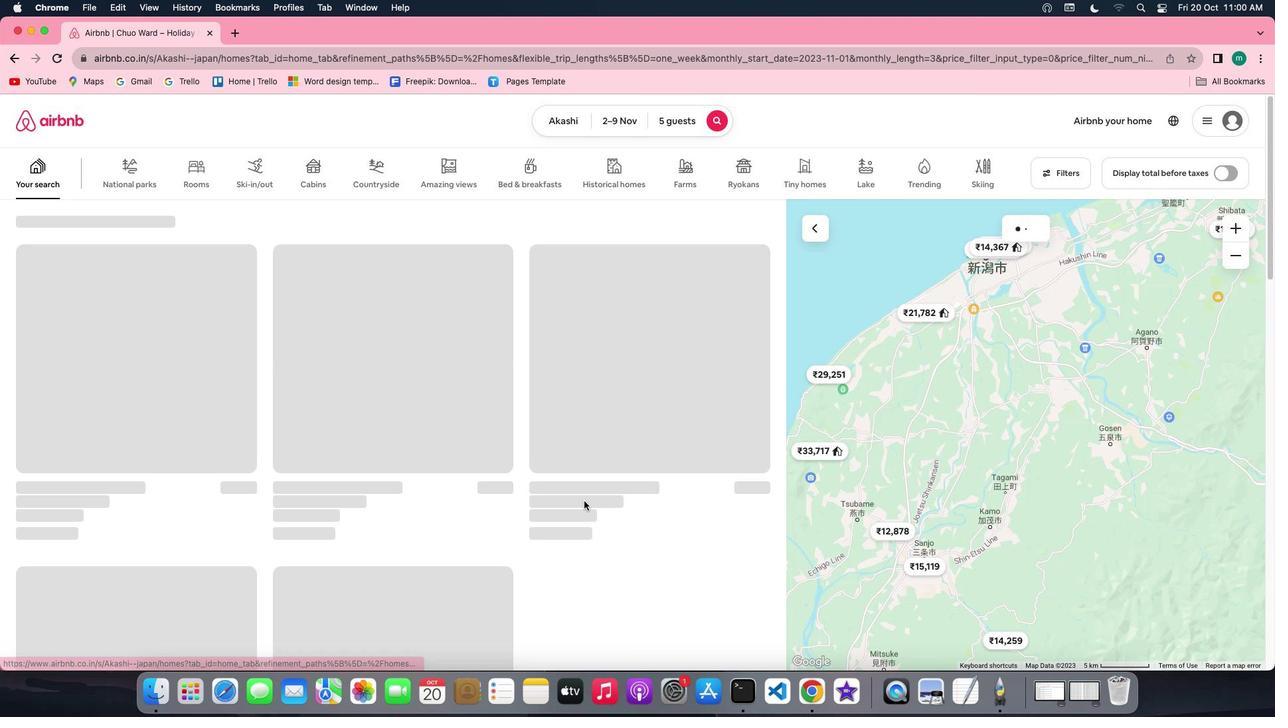 
